Task: Find connections with filter location Hong Kong with filter topic #workwith filter profile language Potuguese with filter current company IndusInd Bank with filter school Rungta College of Engineering & Technology Kohka-Kurud Bhilai. with filter industry Taxi and Limousine Services with filter service category Bookkeeping with filter keywords title Marketing Communications Manager
Action: Mouse pressed left at (608, 80)
Screenshot: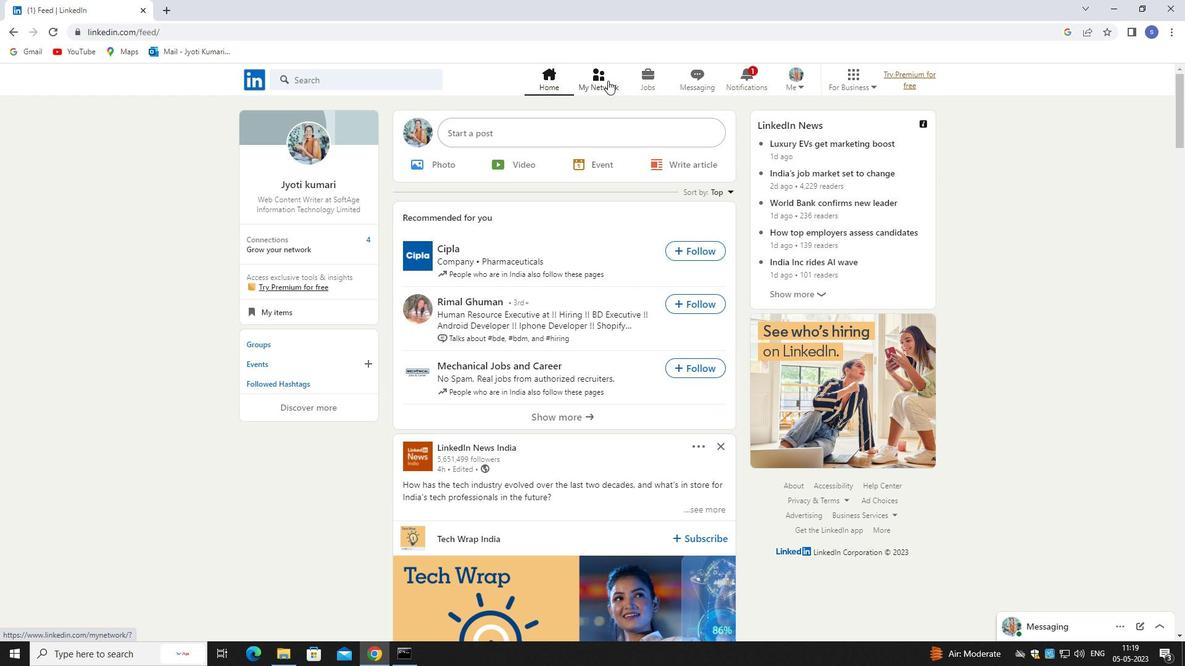 
Action: Mouse moved to (381, 141)
Screenshot: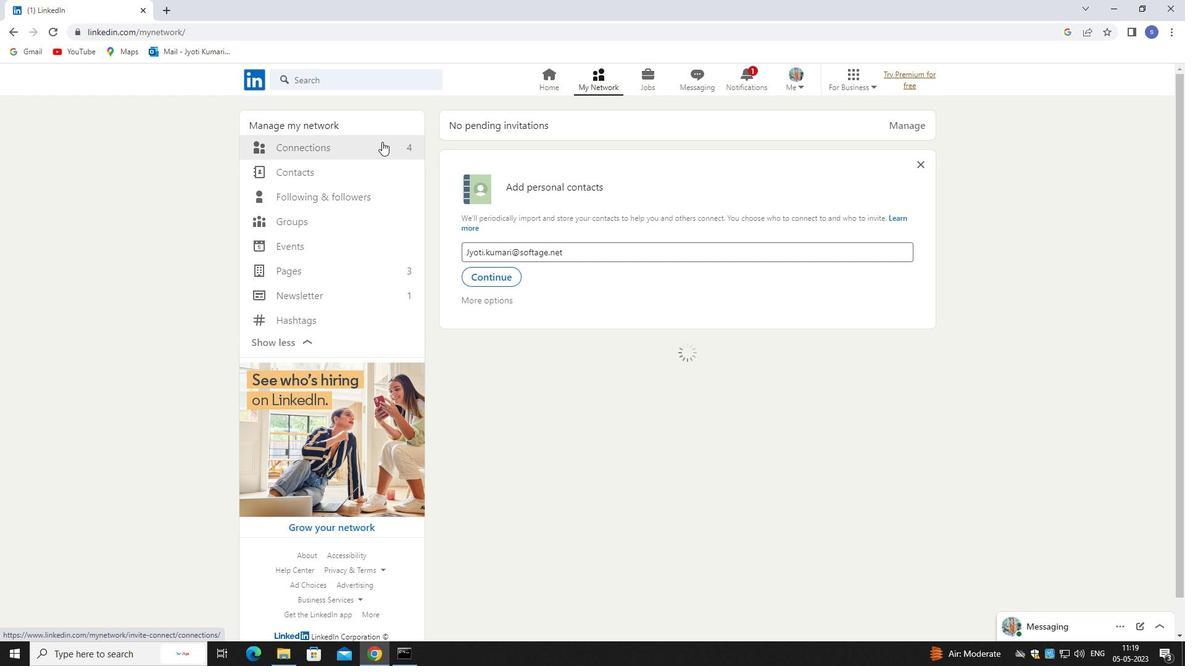 
Action: Mouse pressed left at (381, 141)
Screenshot: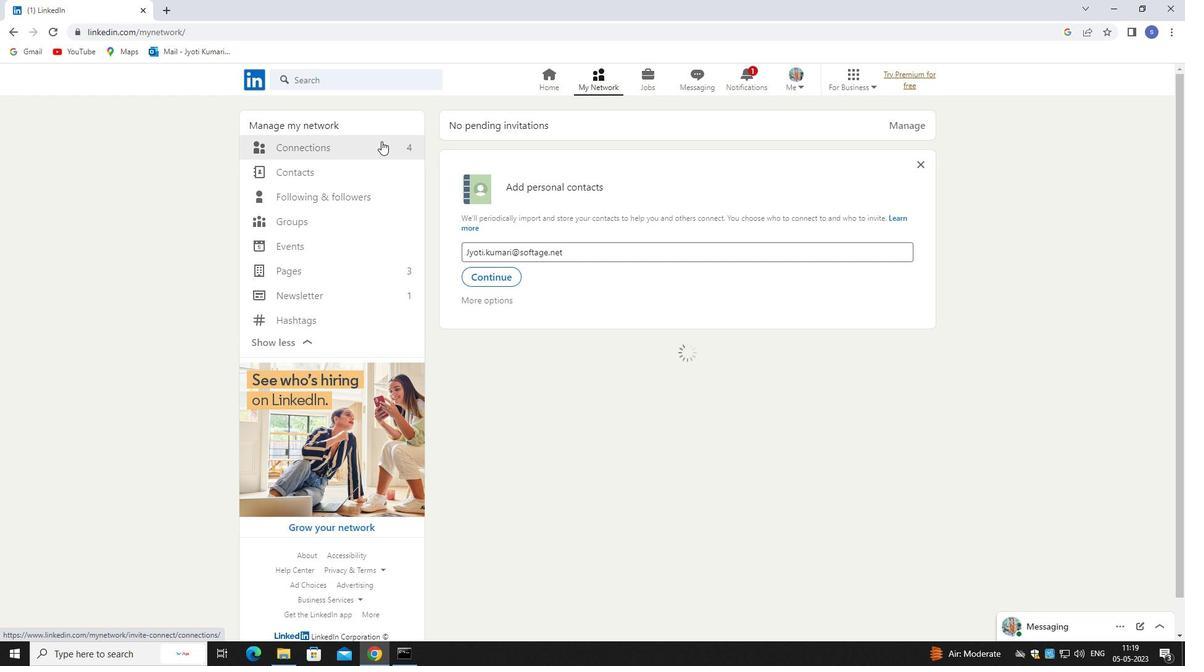 
Action: Mouse pressed left at (381, 141)
Screenshot: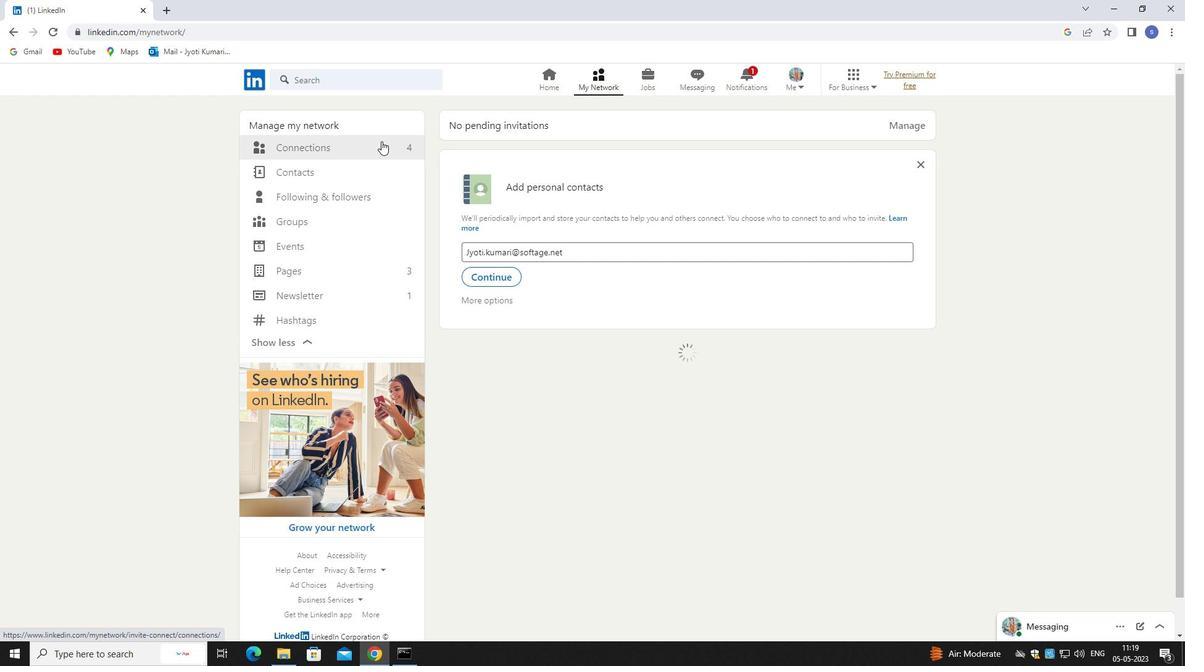 
Action: Mouse moved to (667, 150)
Screenshot: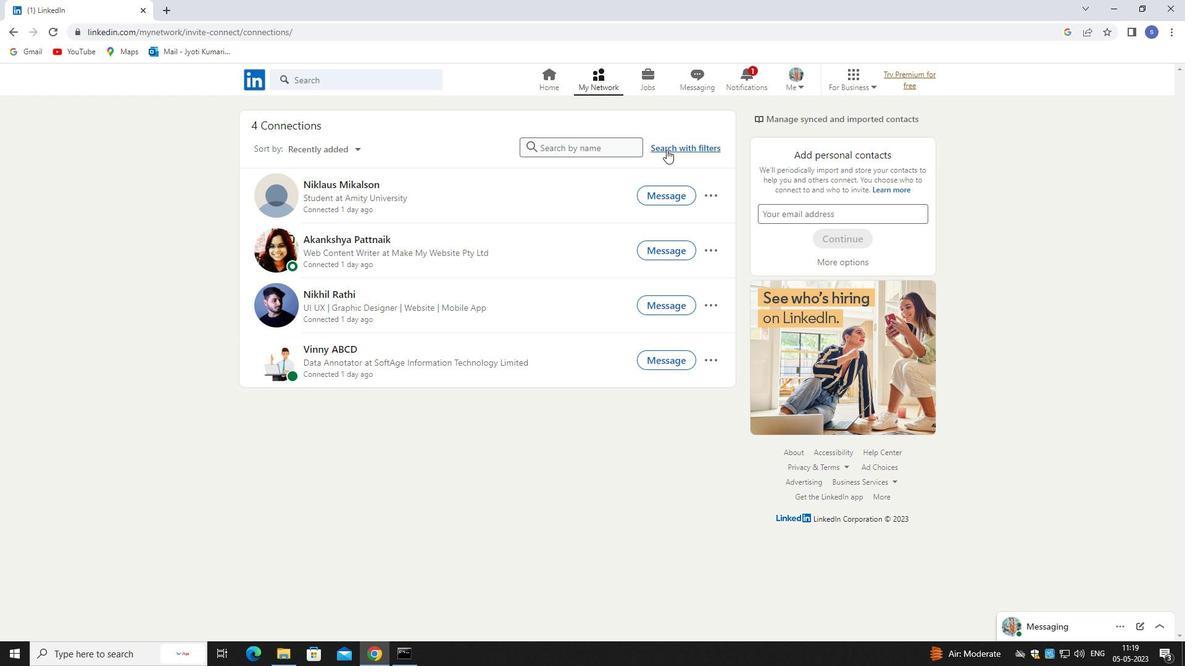 
Action: Mouse pressed left at (667, 150)
Screenshot: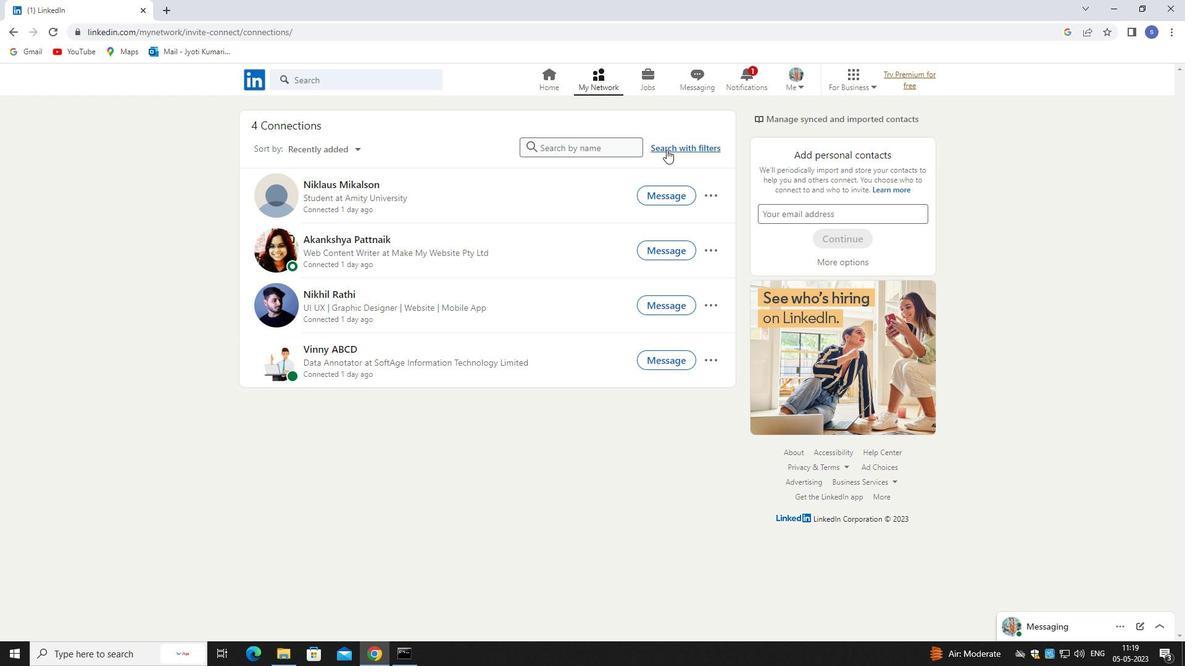 
Action: Mouse moved to (639, 113)
Screenshot: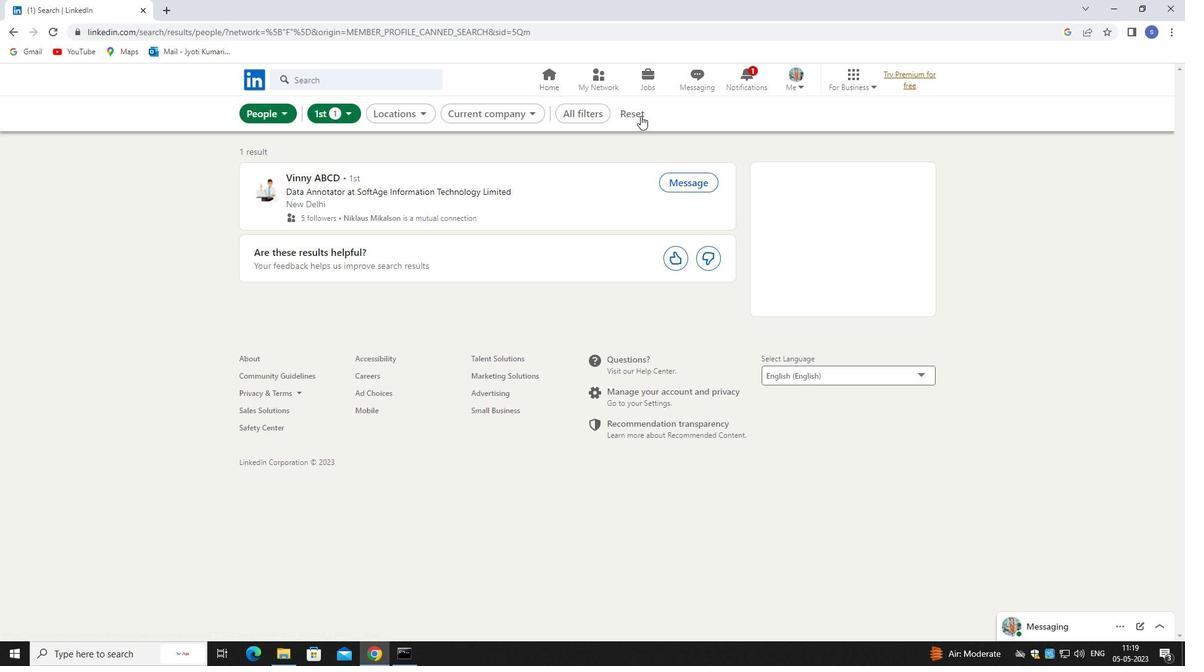 
Action: Mouse pressed left at (639, 113)
Screenshot: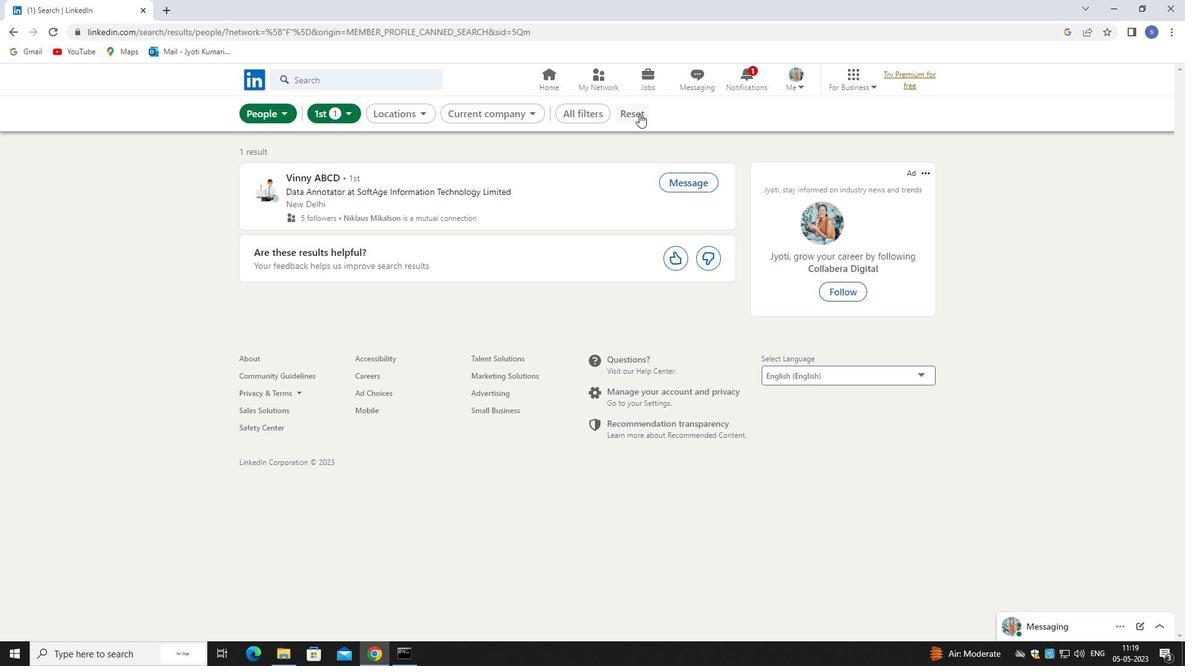 
Action: Mouse moved to (620, 113)
Screenshot: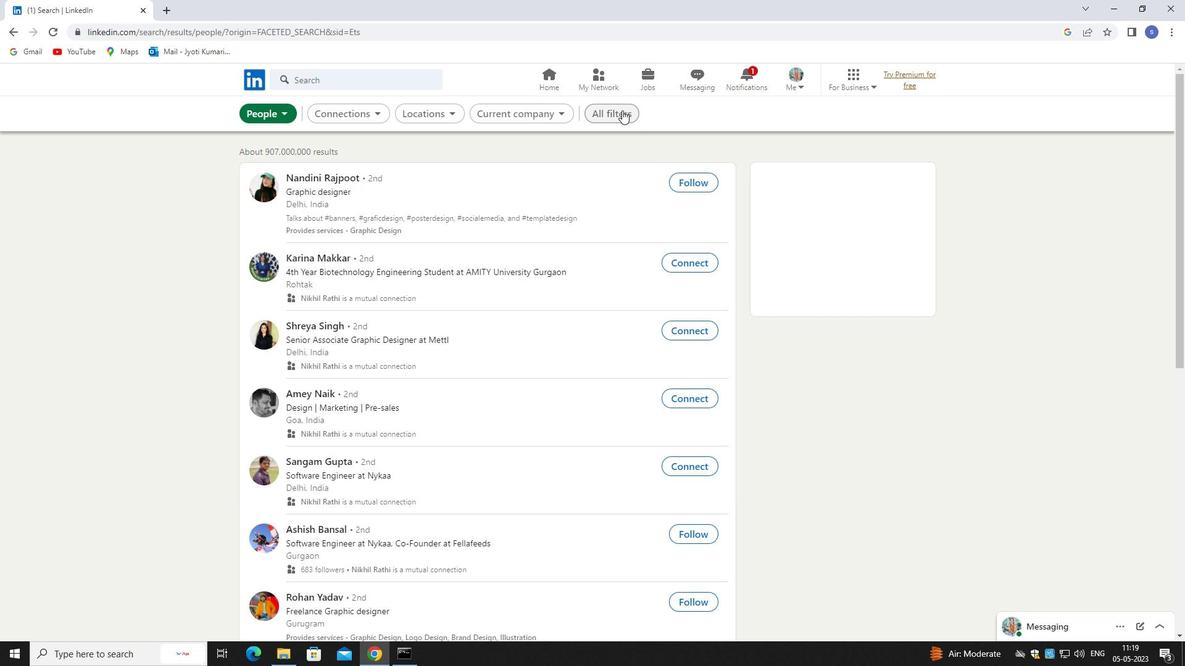 
Action: Mouse pressed left at (620, 113)
Screenshot: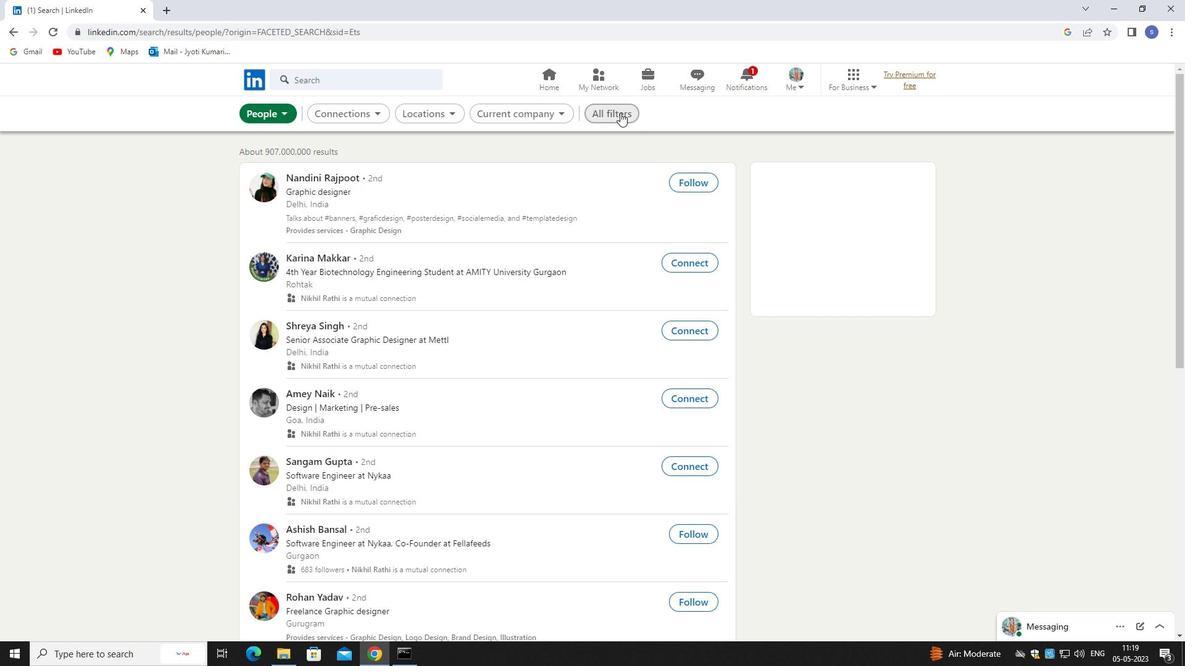 
Action: Mouse moved to (1065, 489)
Screenshot: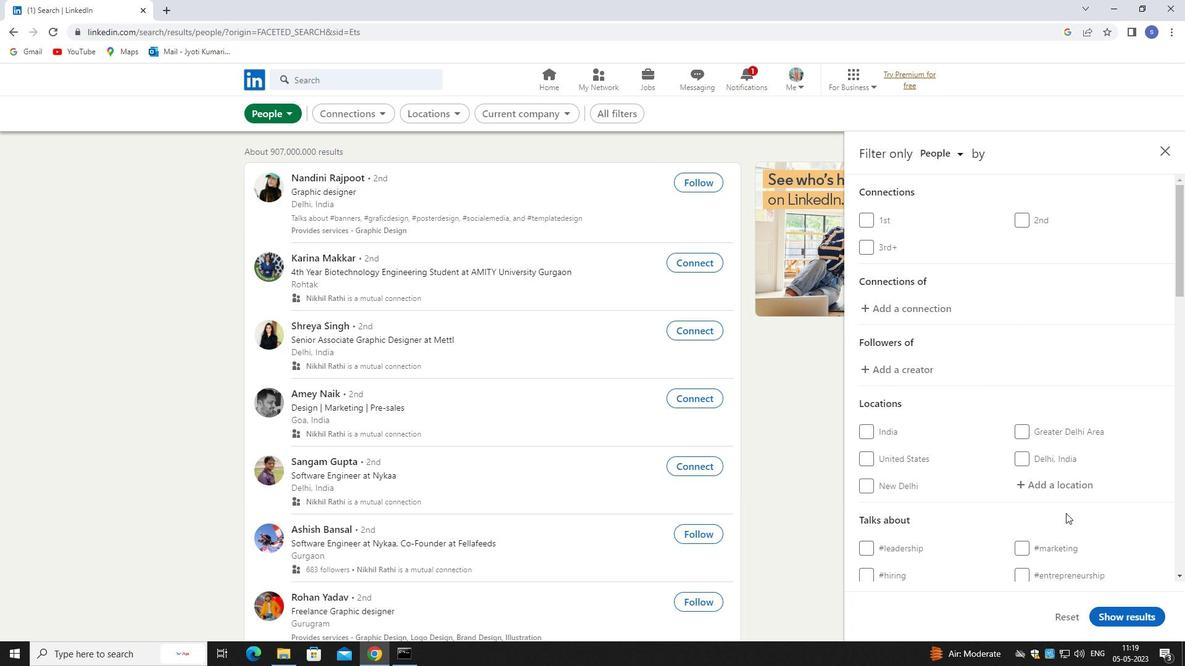 
Action: Mouse pressed left at (1065, 489)
Screenshot: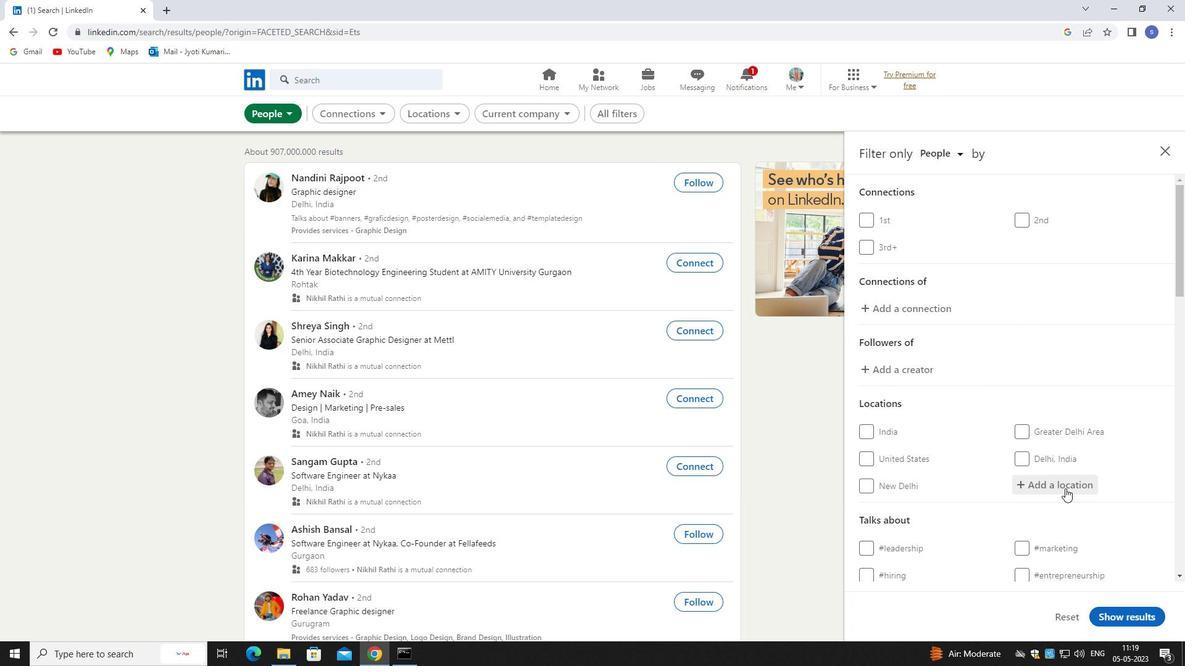 
Action: Key pressed hong
Screenshot: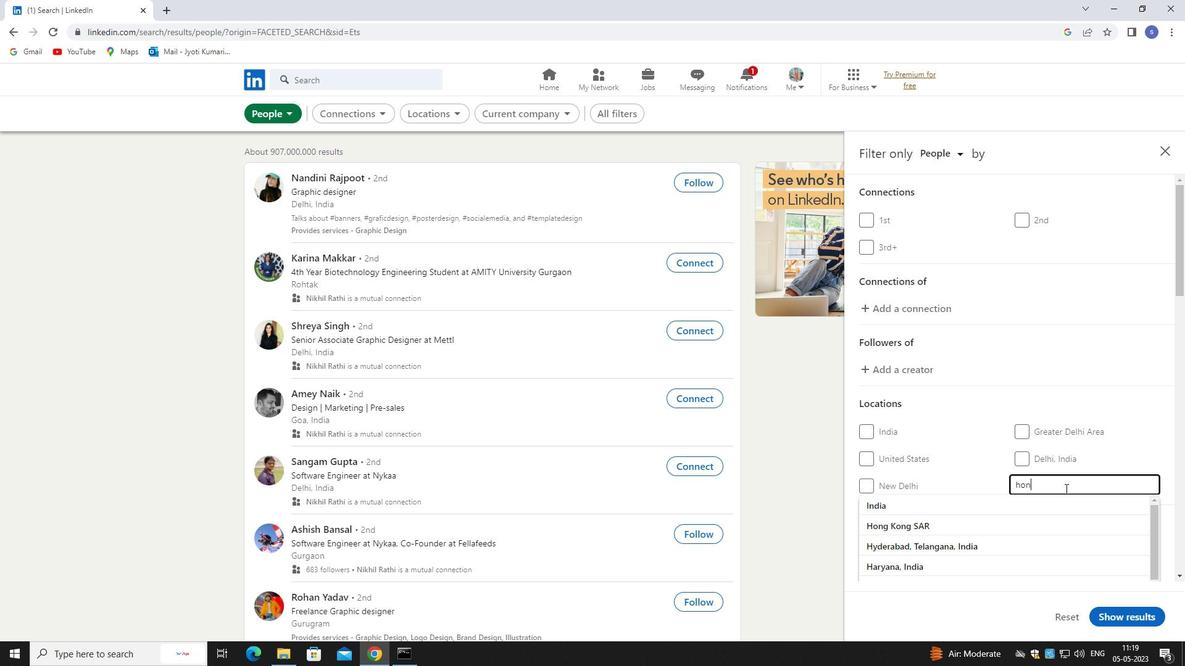 
Action: Mouse moved to (1059, 513)
Screenshot: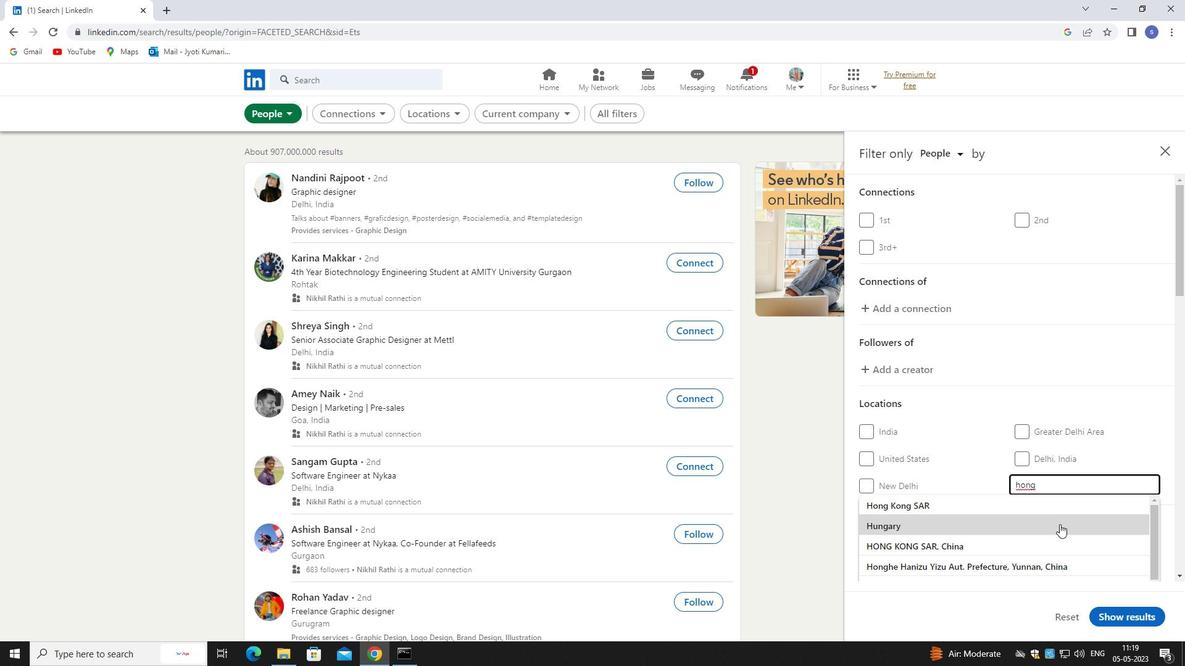 
Action: Mouse pressed left at (1059, 513)
Screenshot: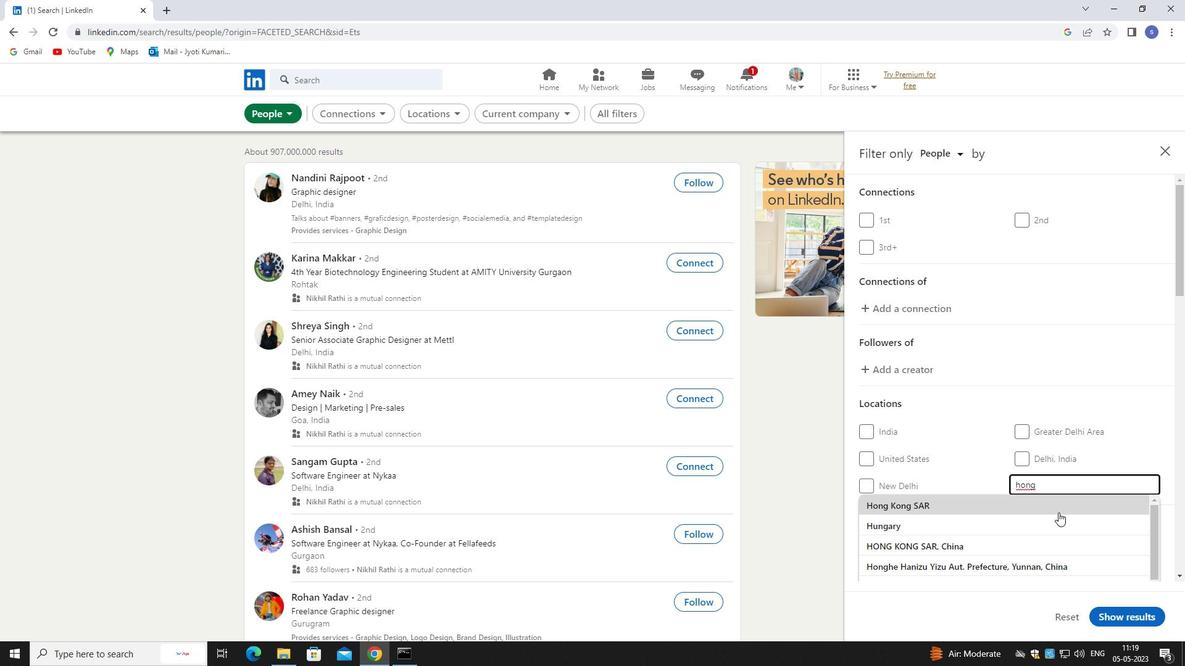 
Action: Mouse scrolled (1059, 512) with delta (0, 0)
Screenshot: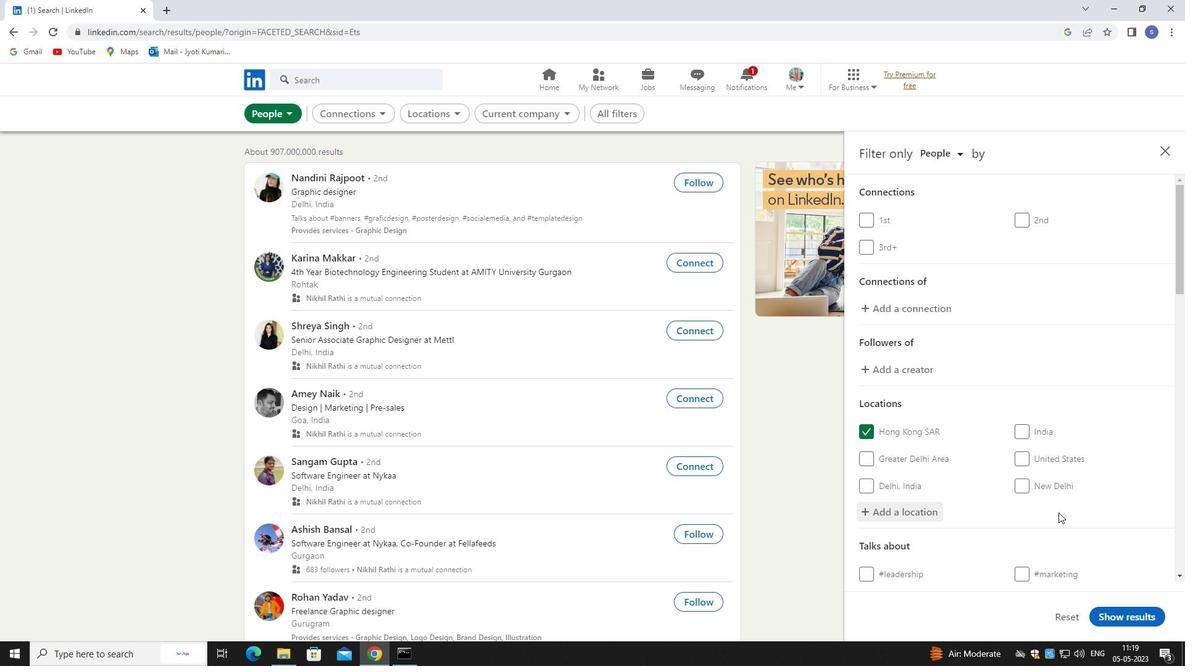 
Action: Mouse moved to (1059, 512)
Screenshot: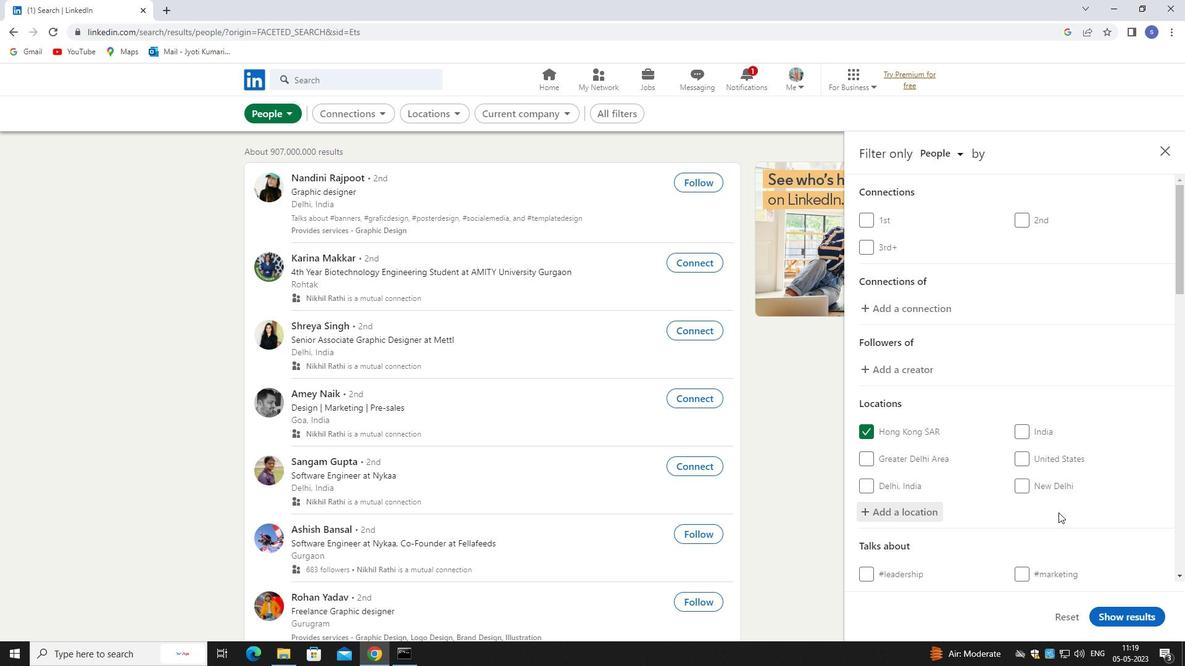 
Action: Mouse scrolled (1059, 511) with delta (0, 0)
Screenshot: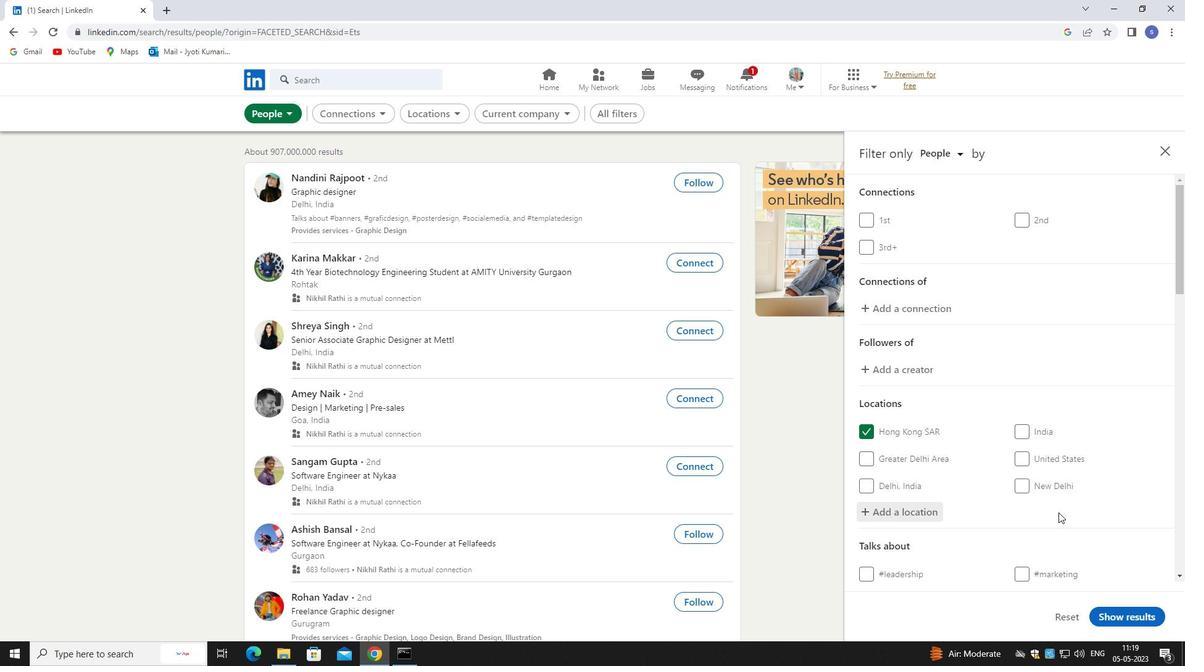 
Action: Mouse scrolled (1059, 511) with delta (0, 0)
Screenshot: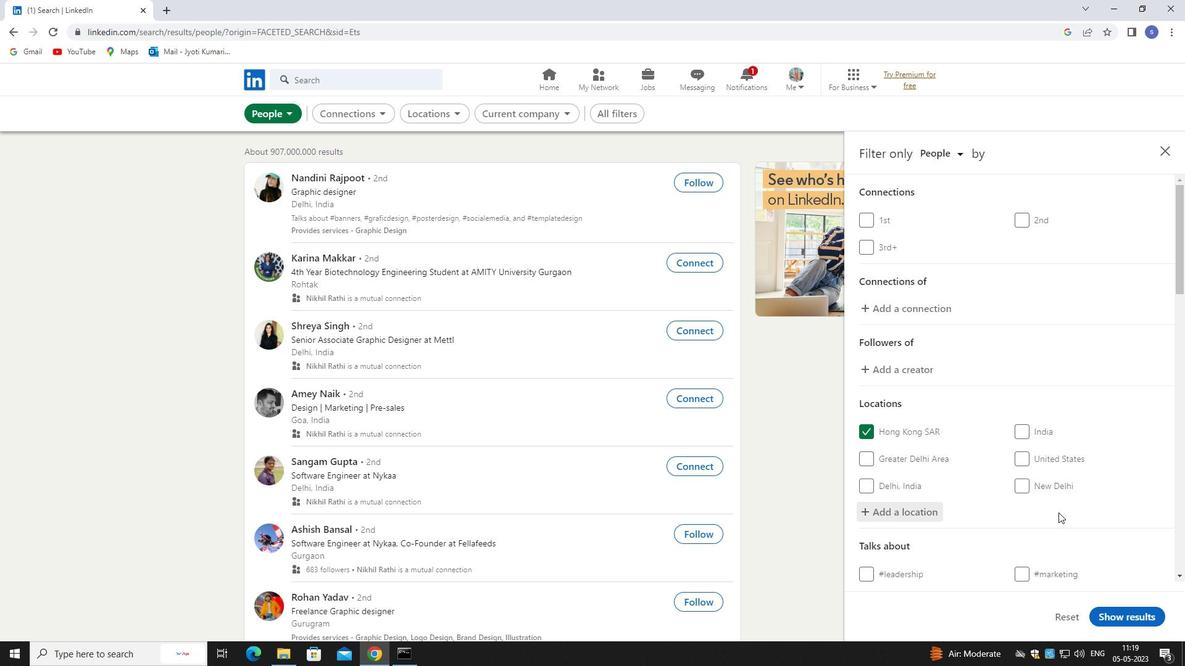 
Action: Mouse moved to (1048, 443)
Screenshot: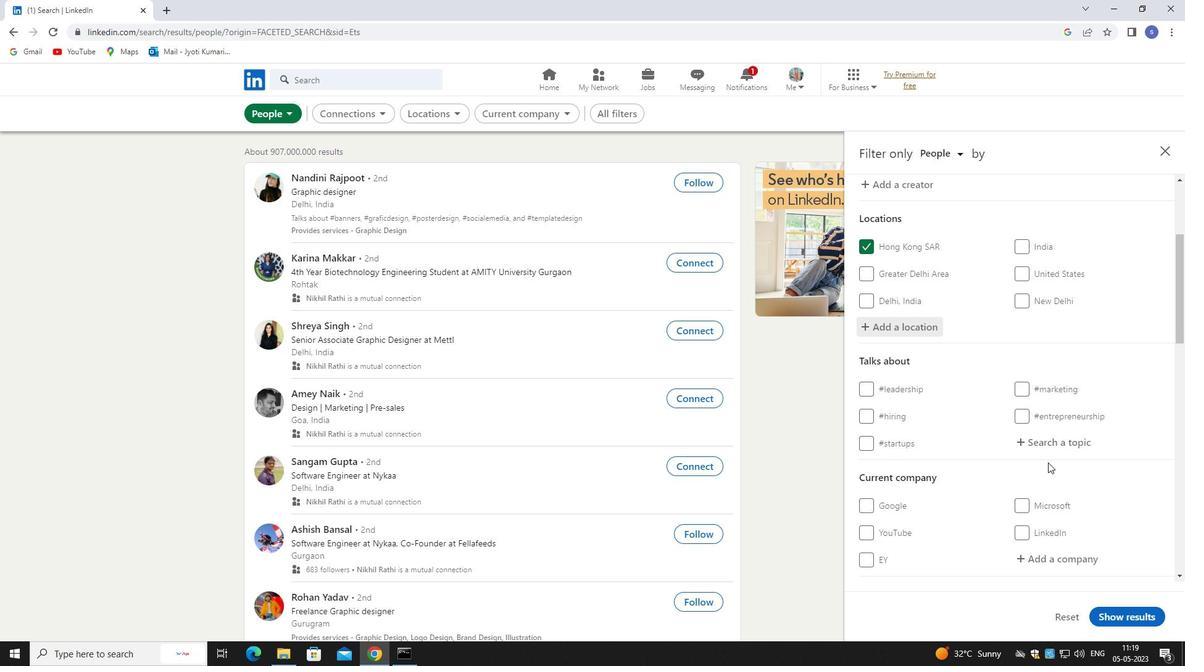 
Action: Mouse pressed left at (1048, 443)
Screenshot: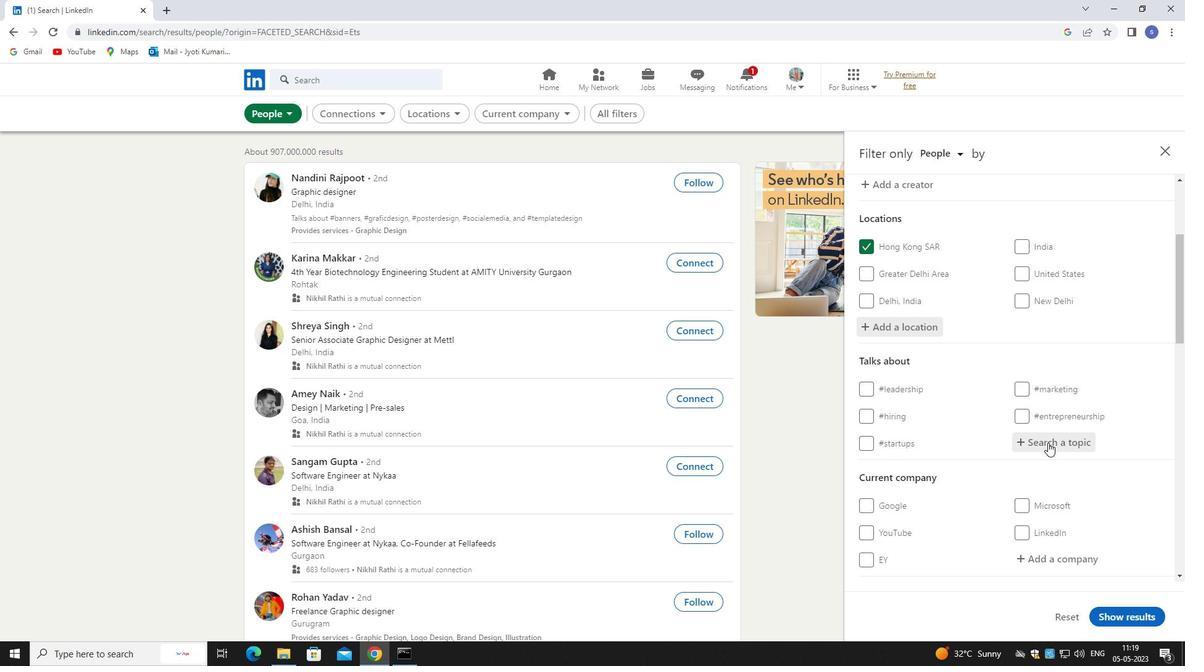 
Action: Key pressed workk
Screenshot: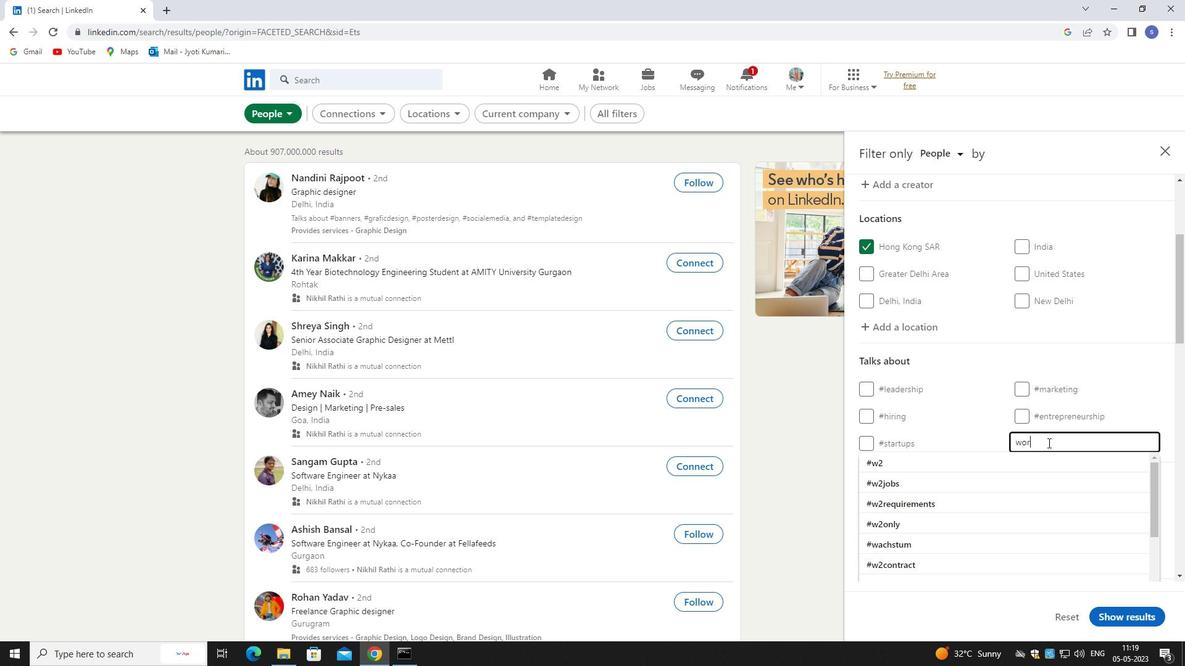 
Action: Mouse moved to (1048, 447)
Screenshot: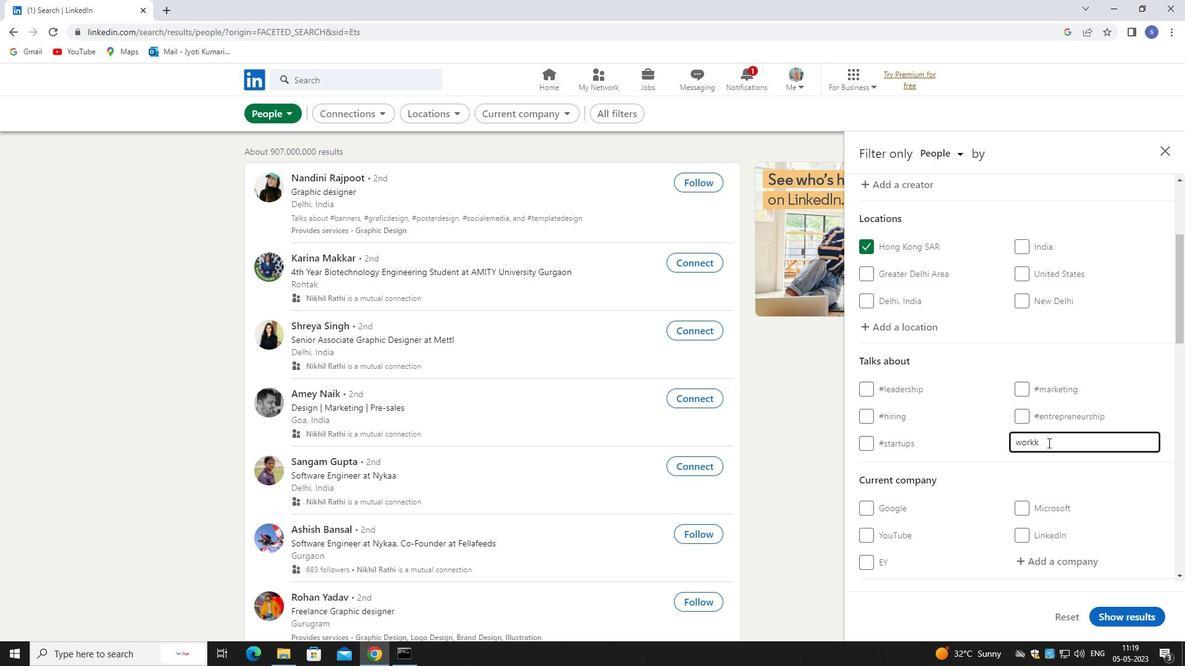 
Action: Key pressed <Key.backspace>
Screenshot: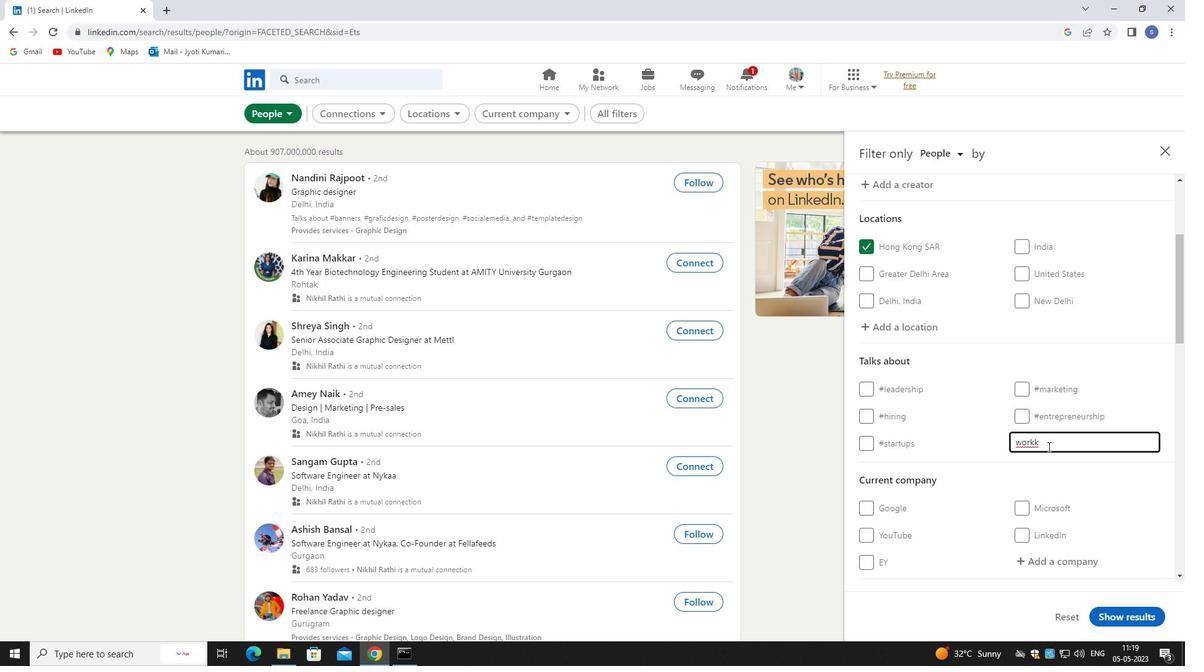 
Action: Mouse moved to (1048, 460)
Screenshot: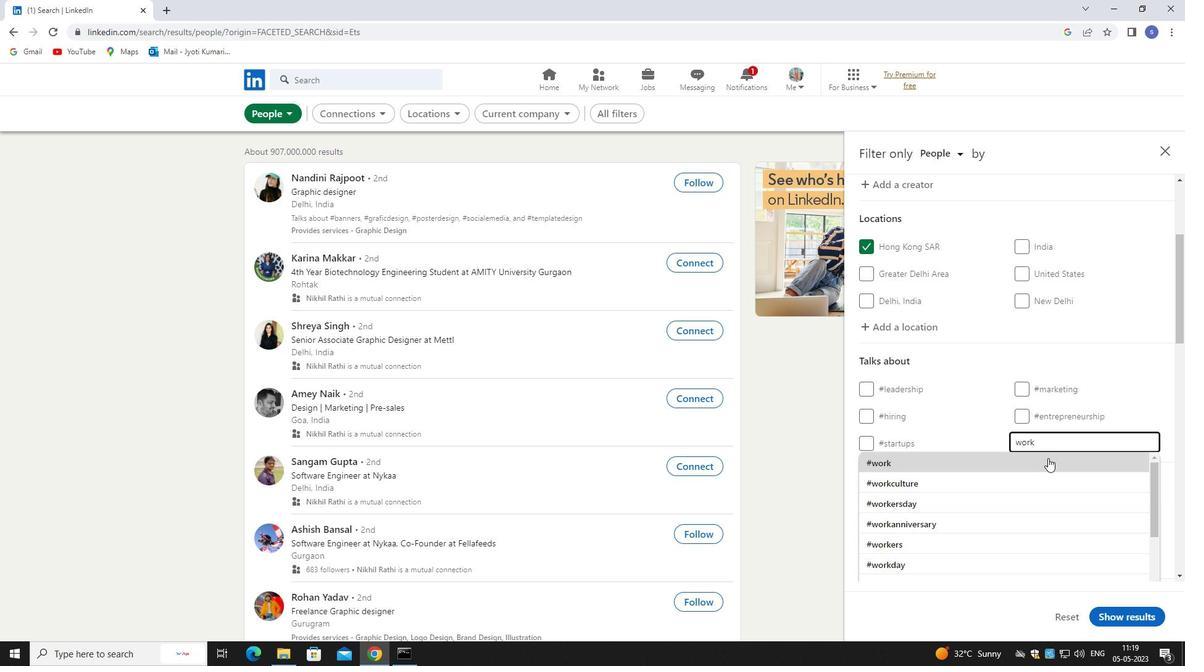 
Action: Mouse pressed left at (1048, 460)
Screenshot: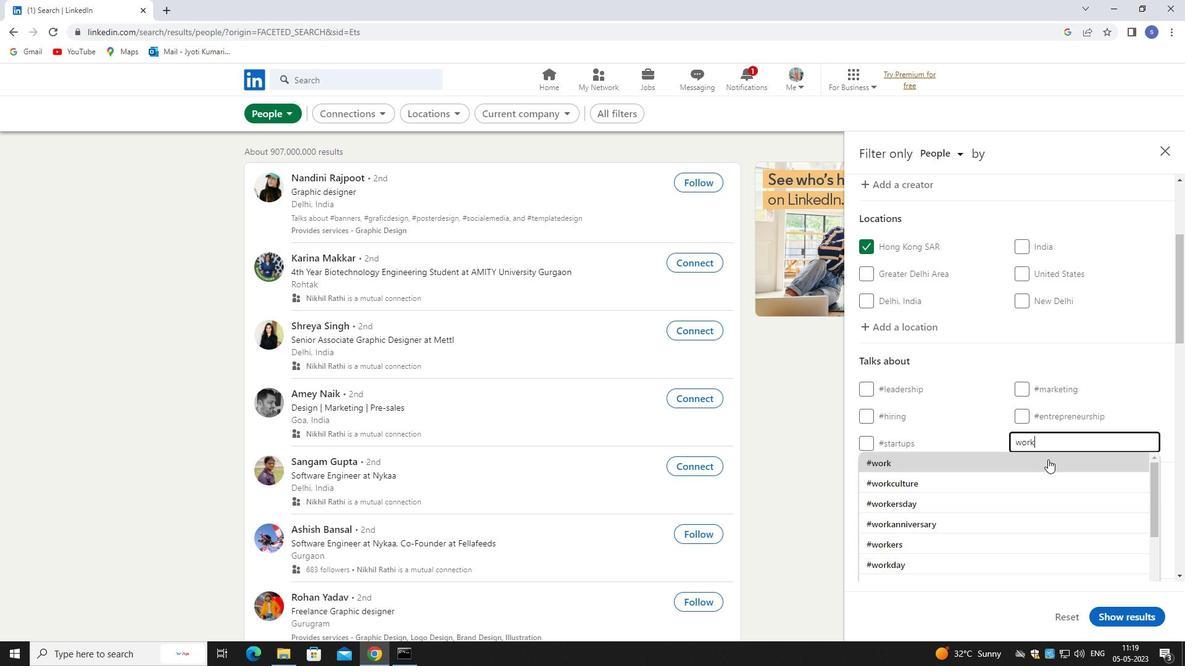 
Action: Mouse scrolled (1048, 459) with delta (0, 0)
Screenshot: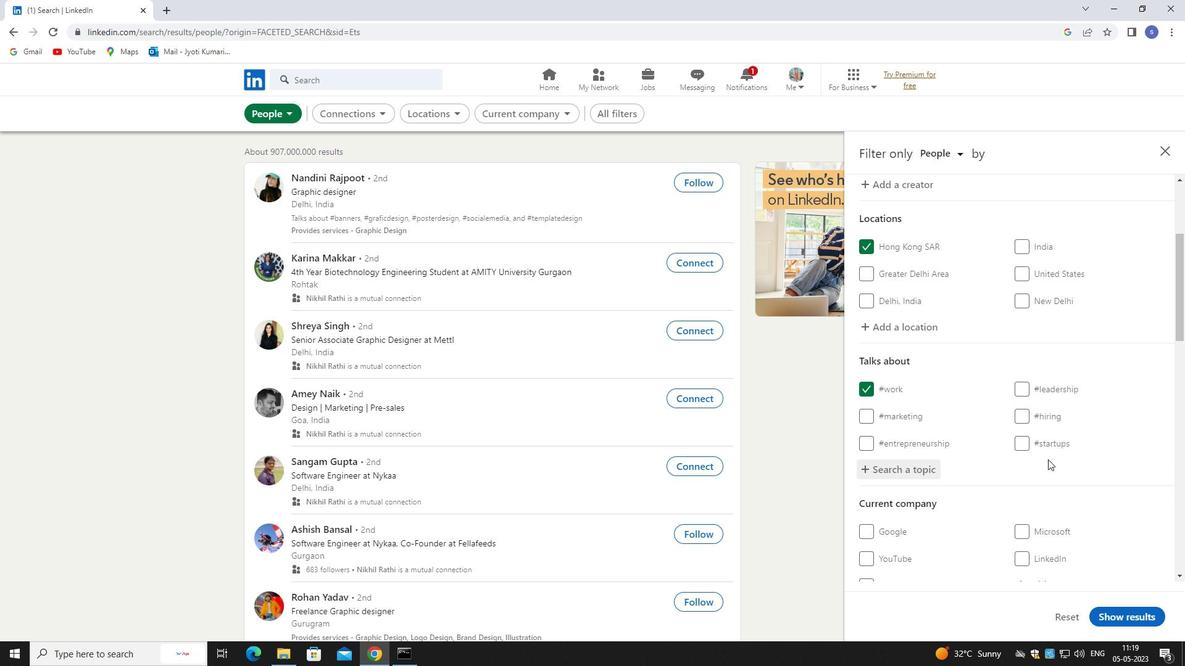 
Action: Mouse scrolled (1048, 459) with delta (0, 0)
Screenshot: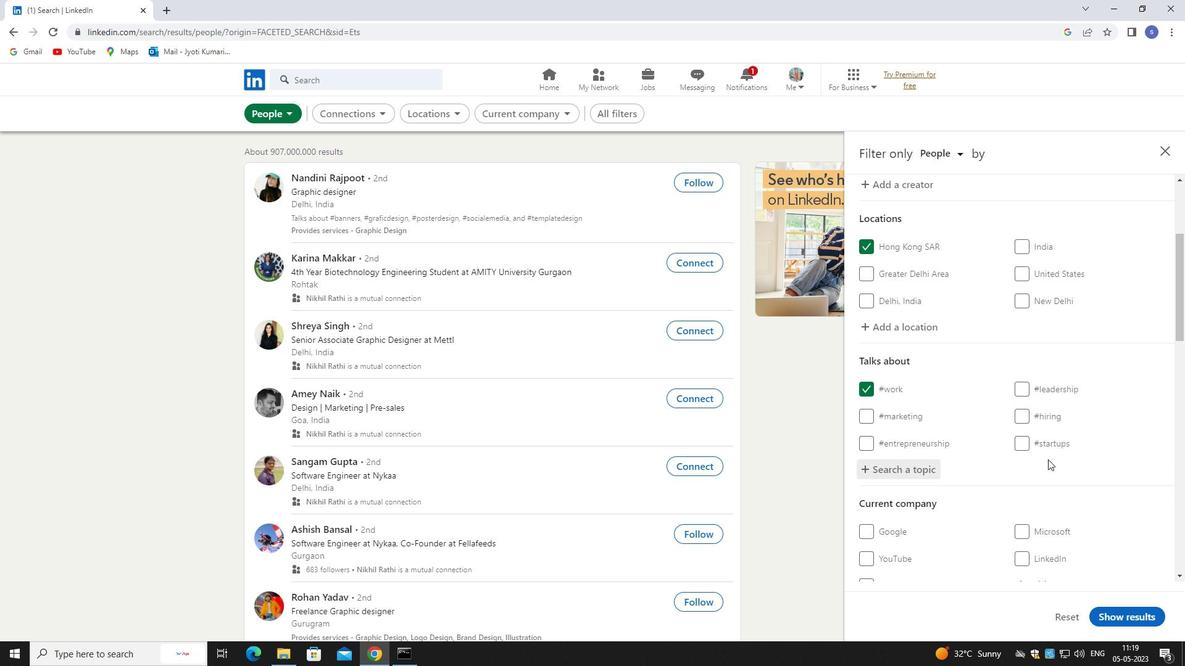 
Action: Mouse scrolled (1048, 459) with delta (0, 0)
Screenshot: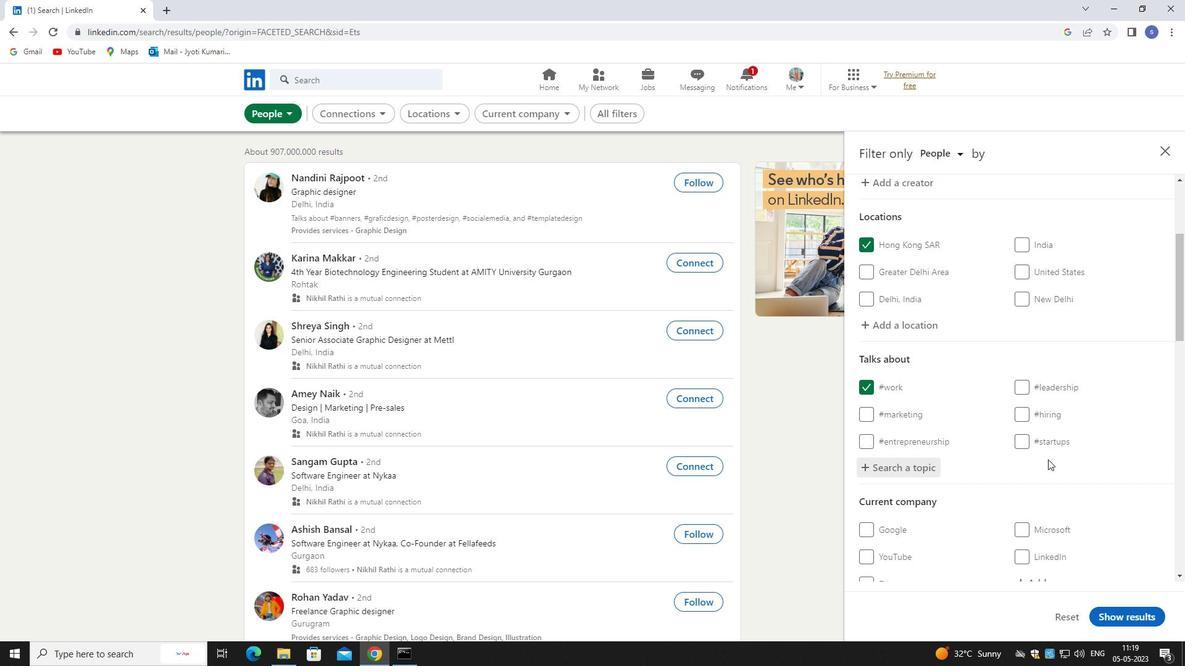 
Action: Mouse moved to (1046, 400)
Screenshot: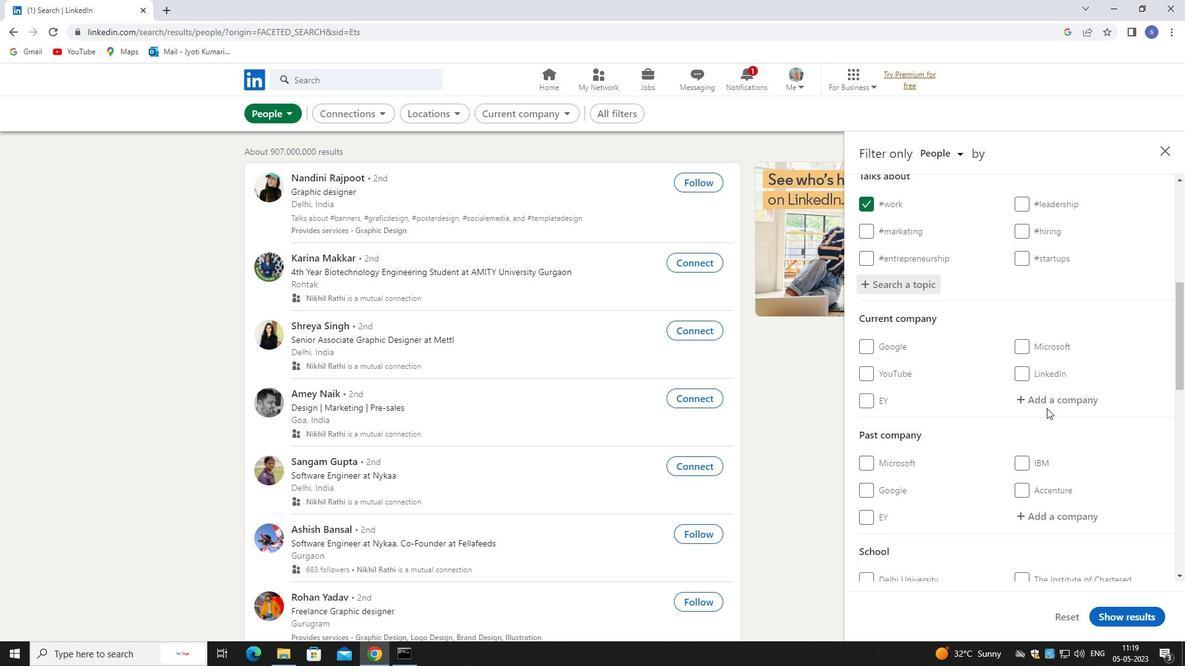 
Action: Mouse pressed left at (1046, 400)
Screenshot: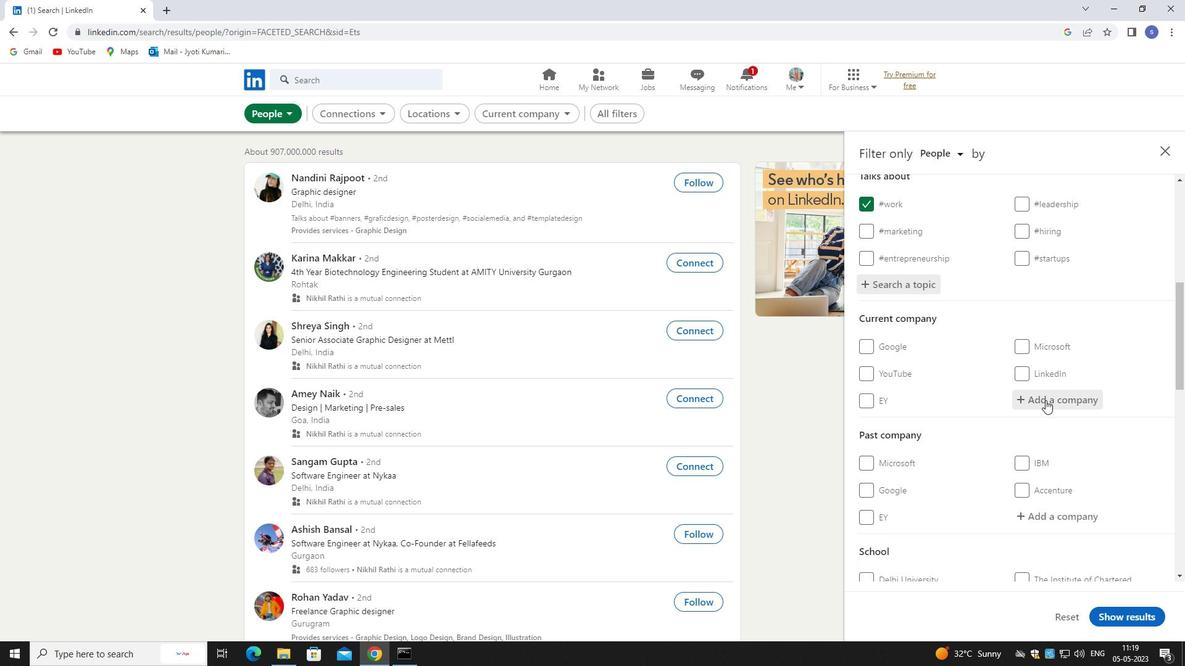 
Action: Mouse moved to (1046, 400)
Screenshot: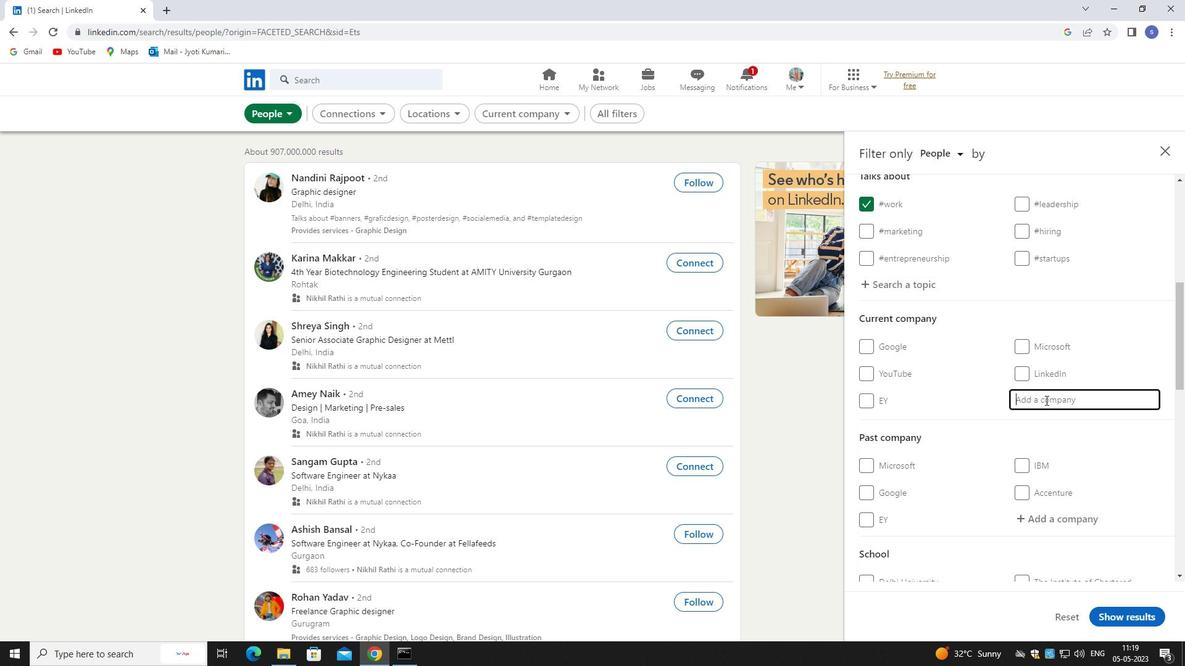 
Action: Key pressed indusl
Screenshot: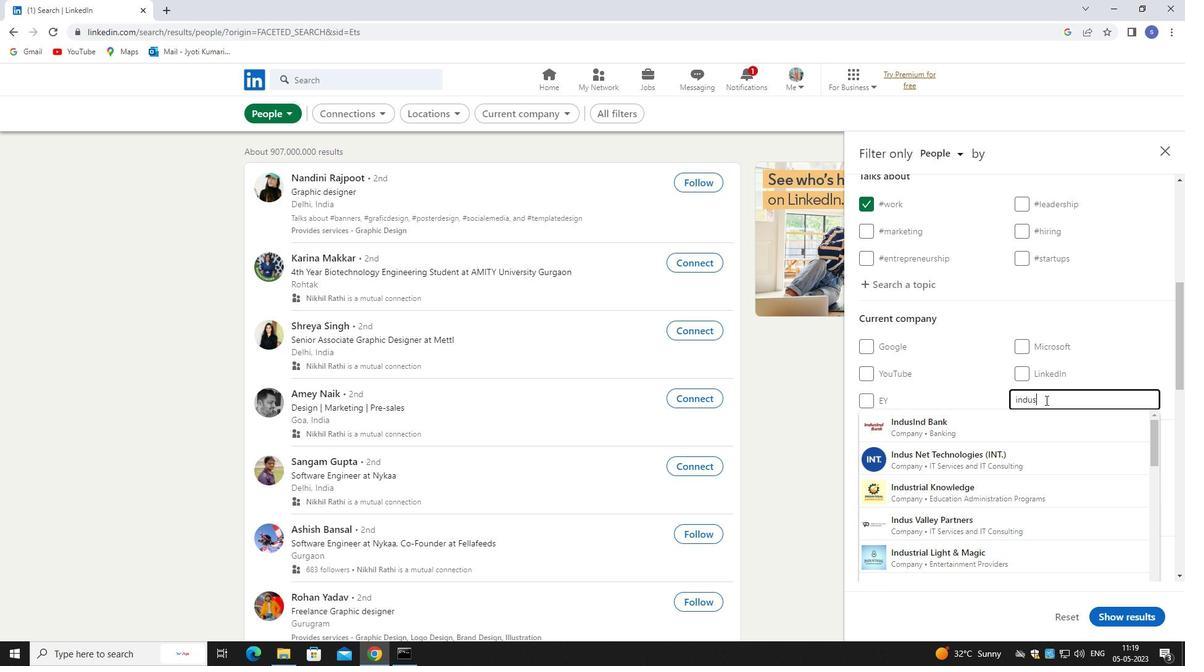 
Action: Mouse moved to (1018, 552)
Screenshot: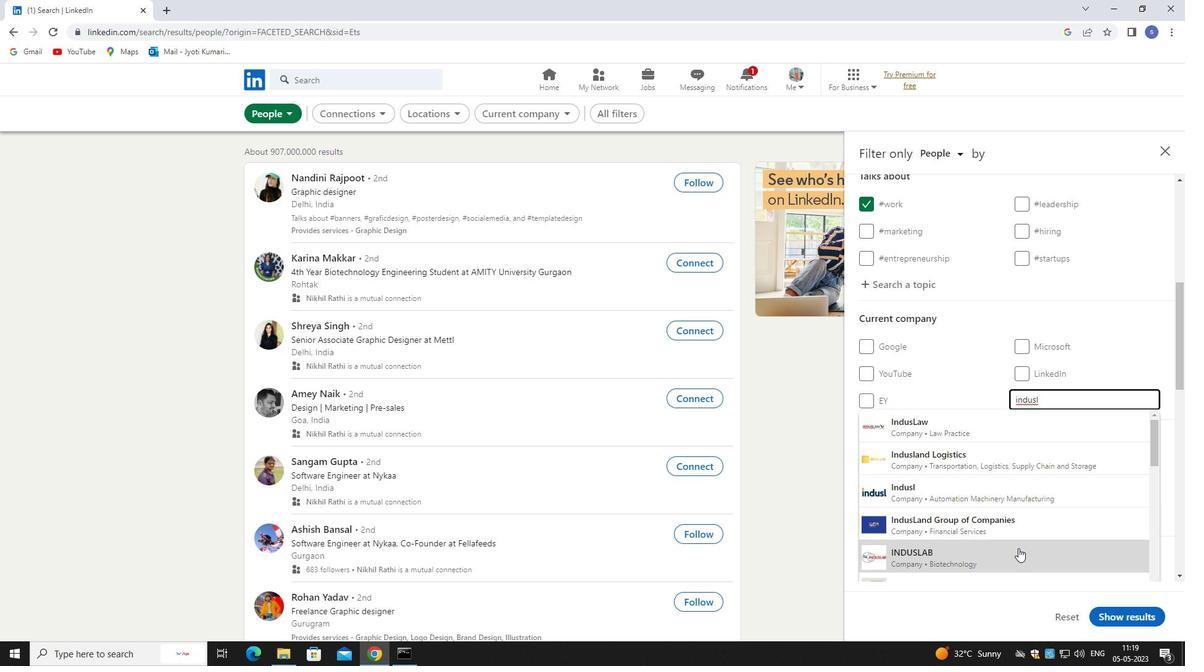 
Action: Mouse pressed left at (1018, 552)
Screenshot: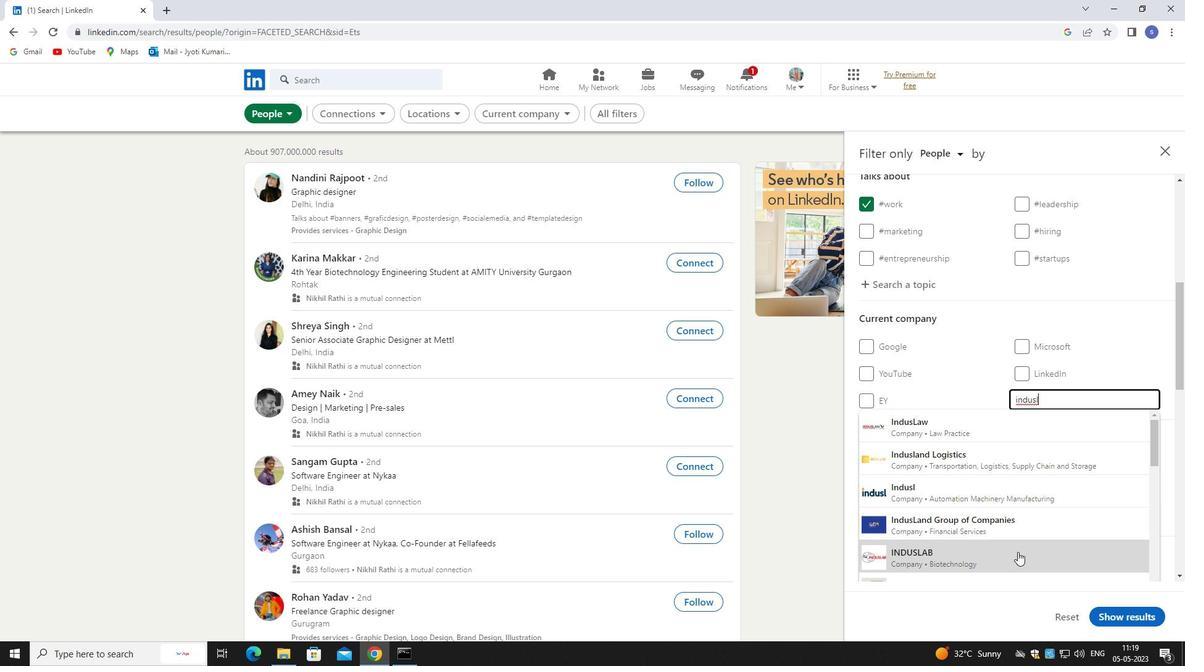 
Action: Mouse moved to (1009, 479)
Screenshot: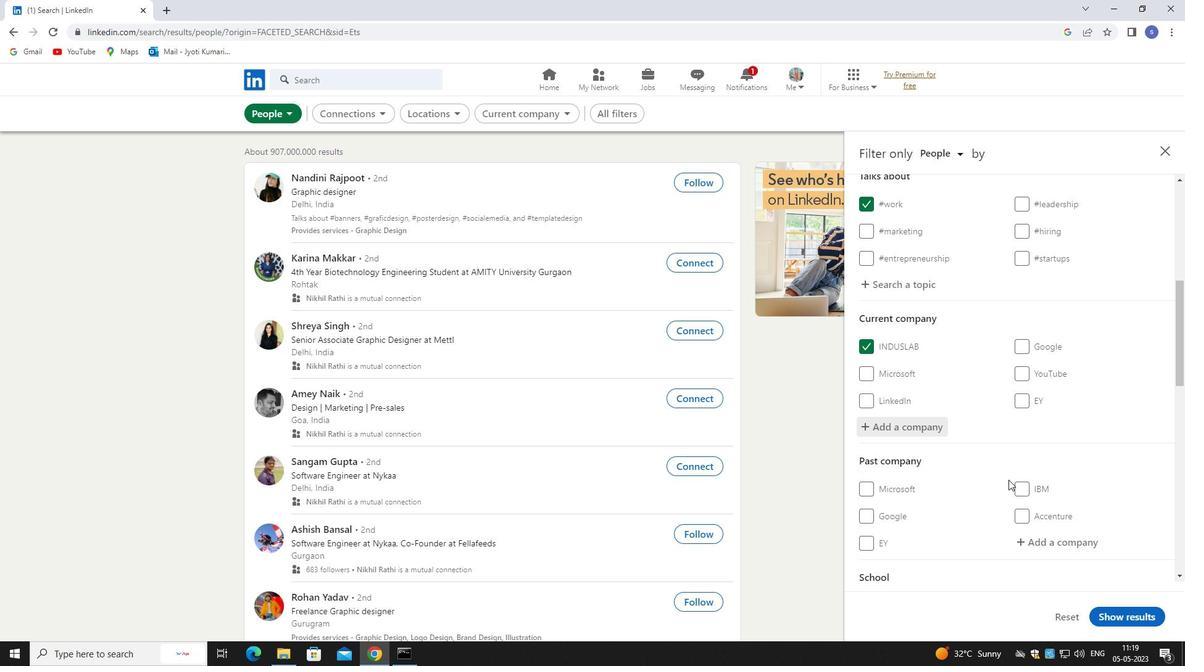 
Action: Mouse scrolled (1009, 479) with delta (0, 0)
Screenshot: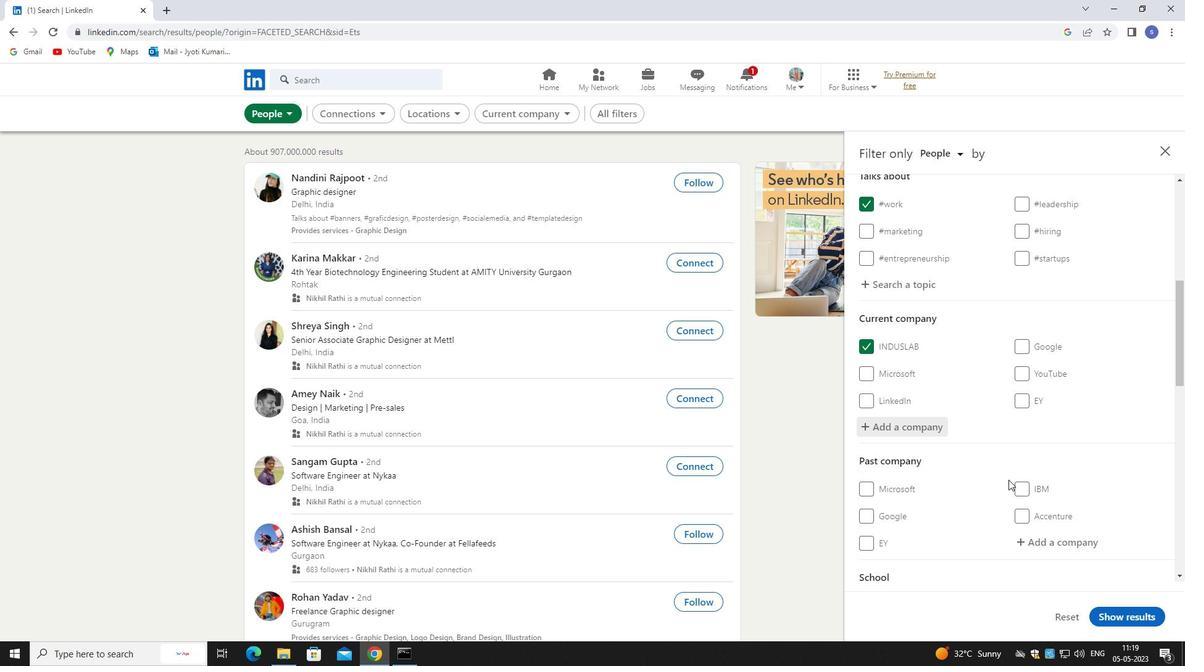 
Action: Mouse moved to (1009, 481)
Screenshot: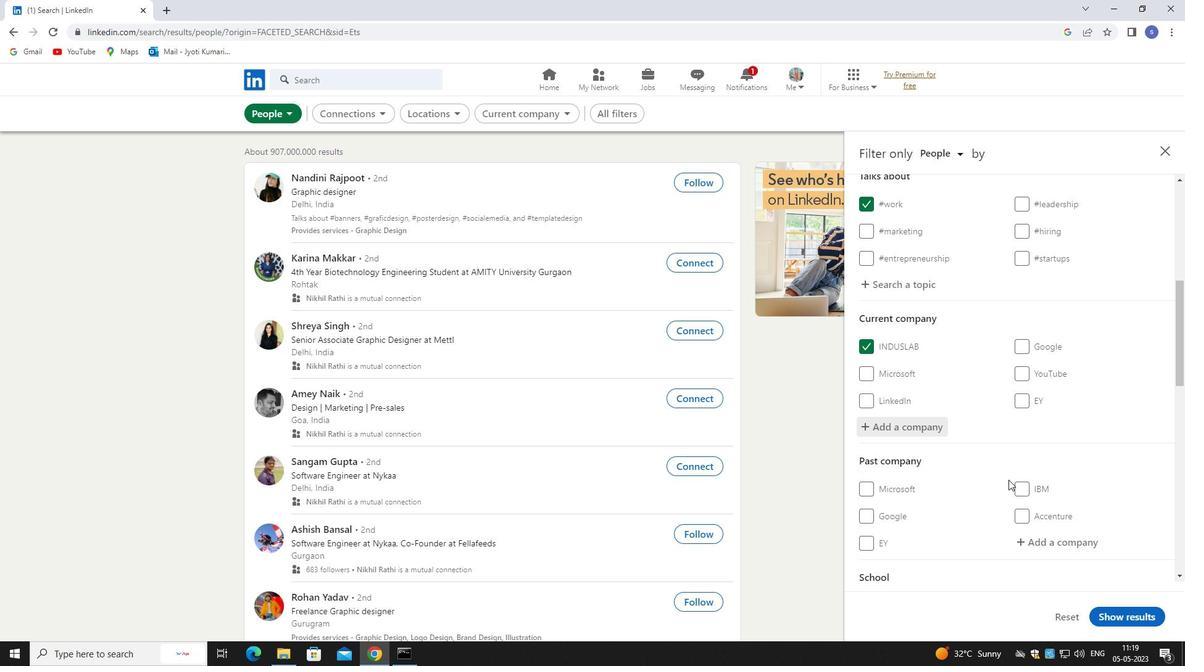 
Action: Mouse scrolled (1009, 480) with delta (0, 0)
Screenshot: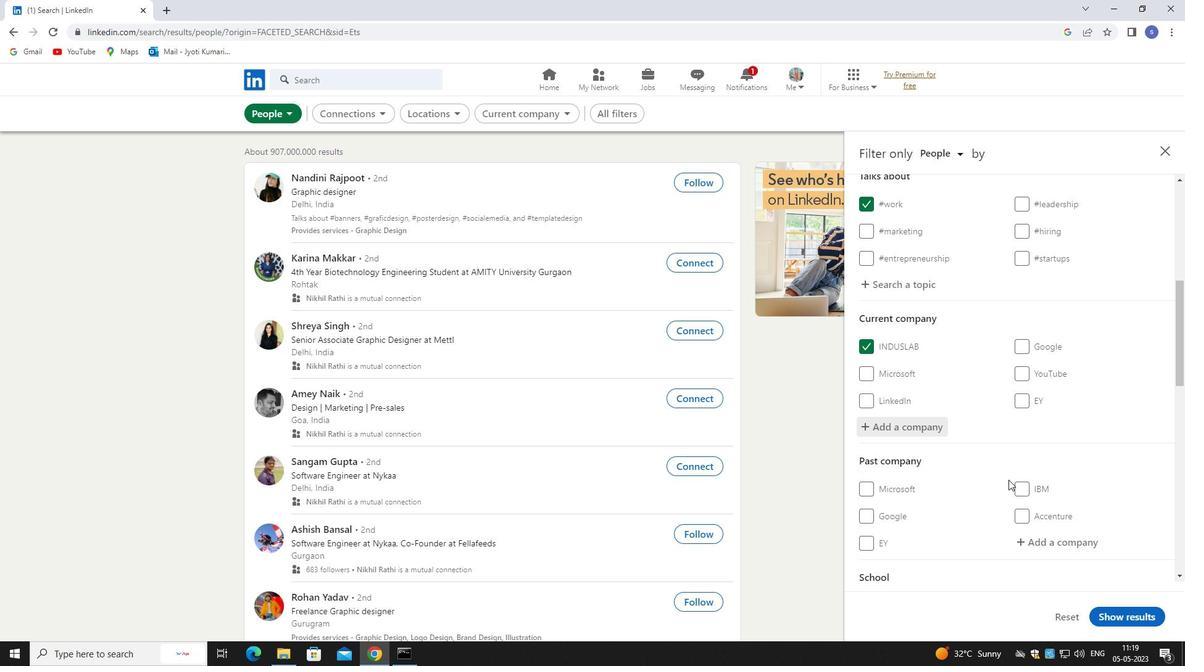 
Action: Mouse moved to (1043, 439)
Screenshot: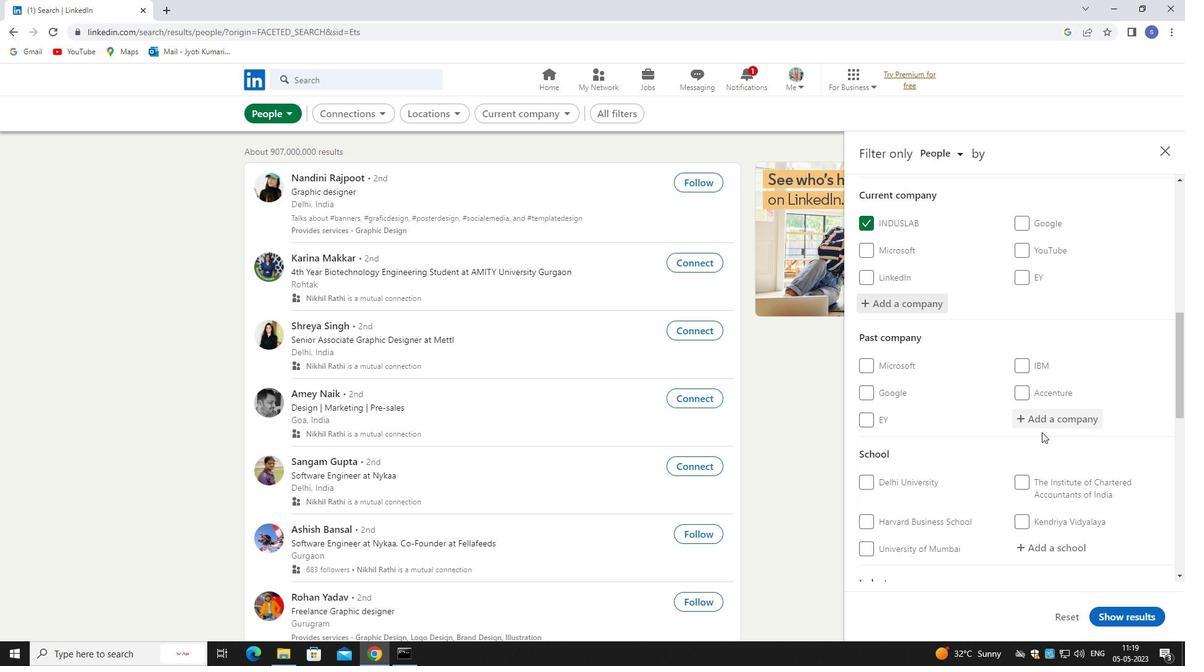 
Action: Mouse scrolled (1043, 438) with delta (0, 0)
Screenshot: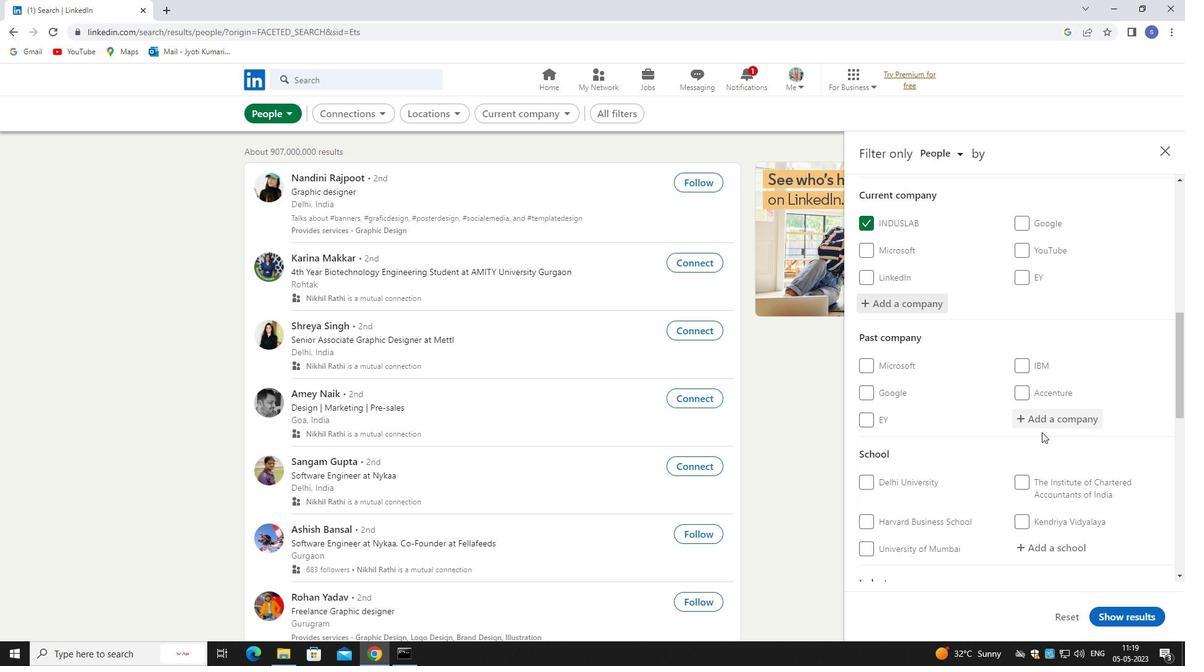 
Action: Mouse moved to (1043, 440)
Screenshot: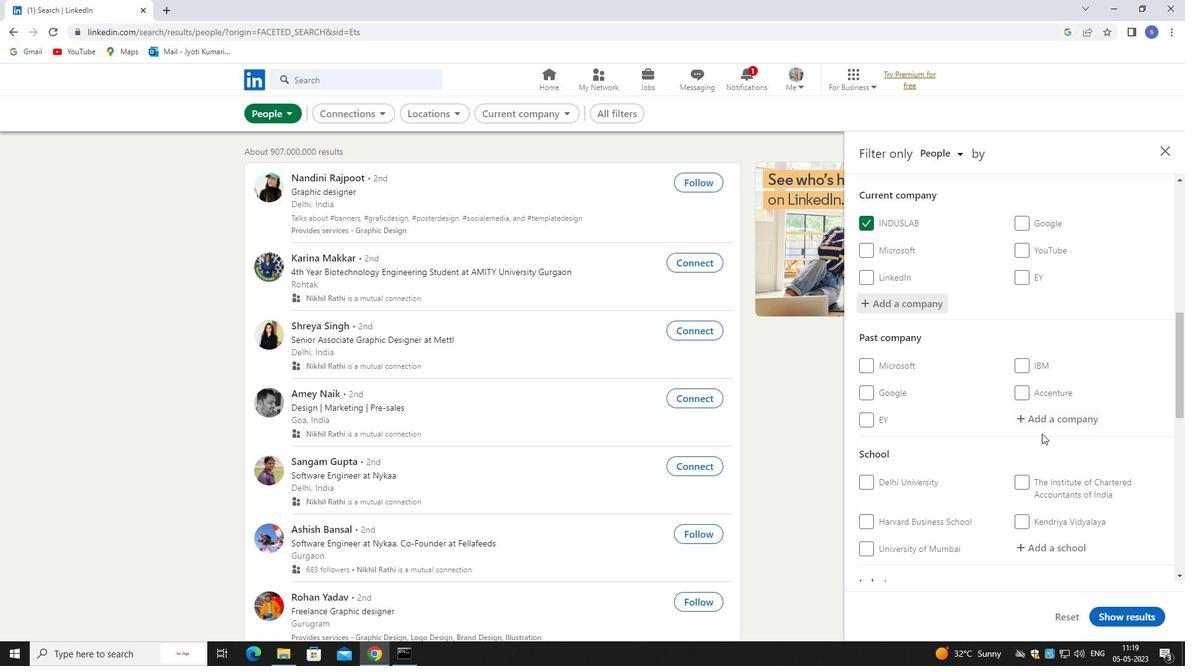 
Action: Mouse scrolled (1043, 439) with delta (0, 0)
Screenshot: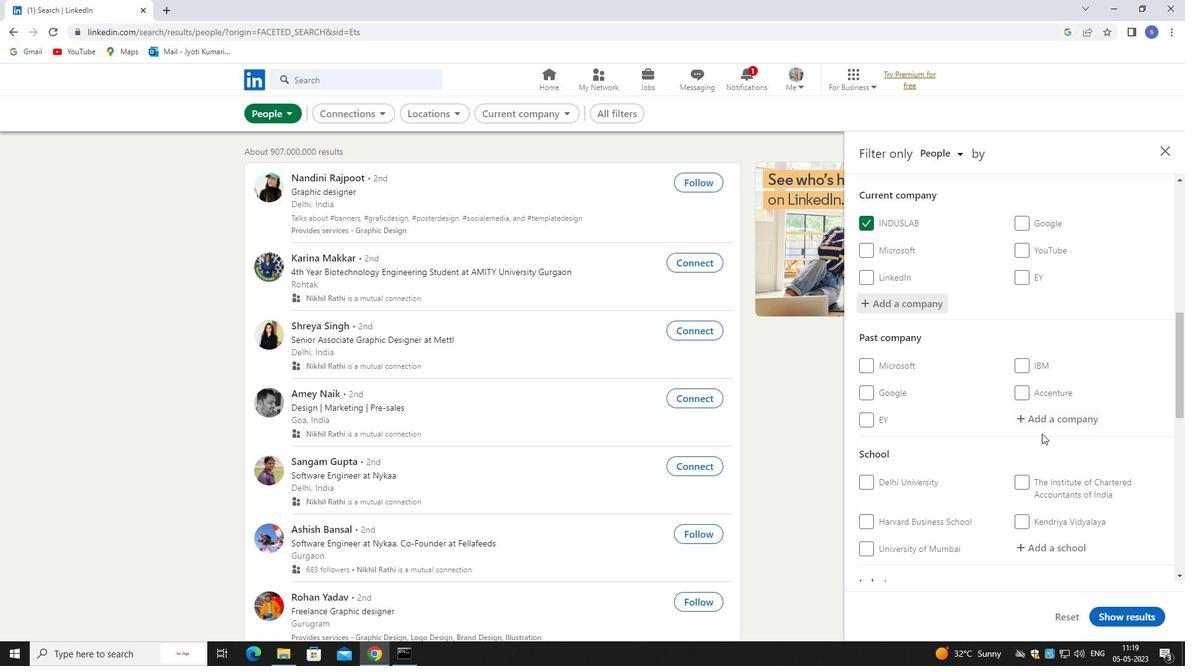 
Action: Mouse moved to (1043, 441)
Screenshot: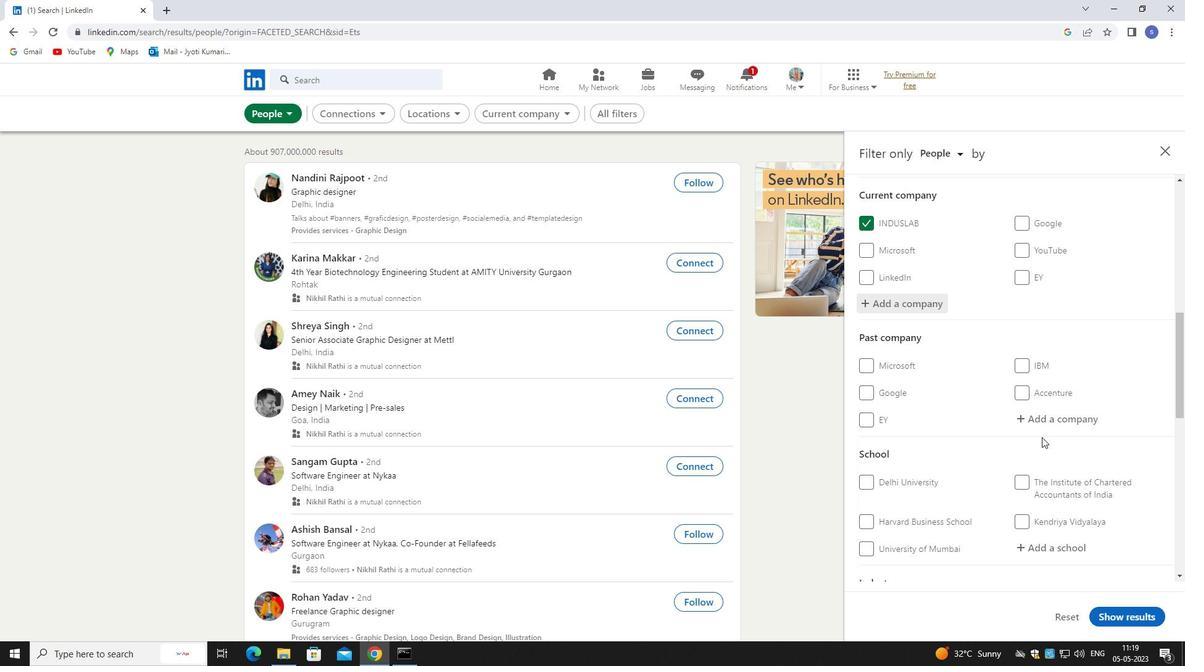 
Action: Mouse scrolled (1043, 440) with delta (0, 0)
Screenshot: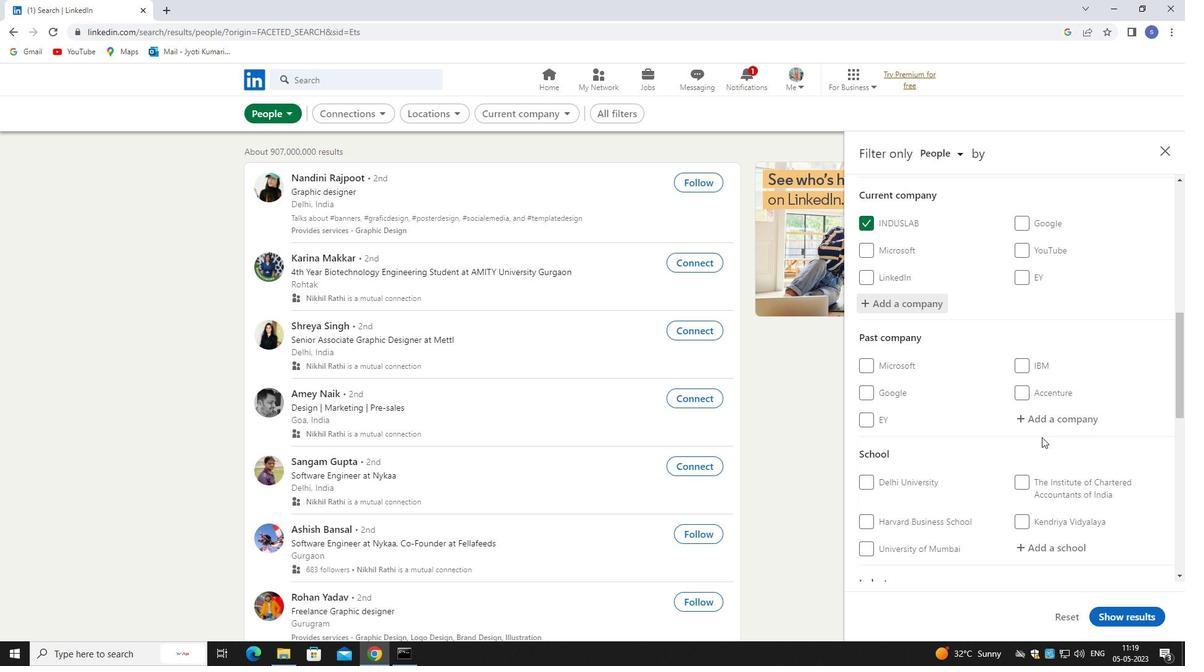 
Action: Mouse moved to (1051, 363)
Screenshot: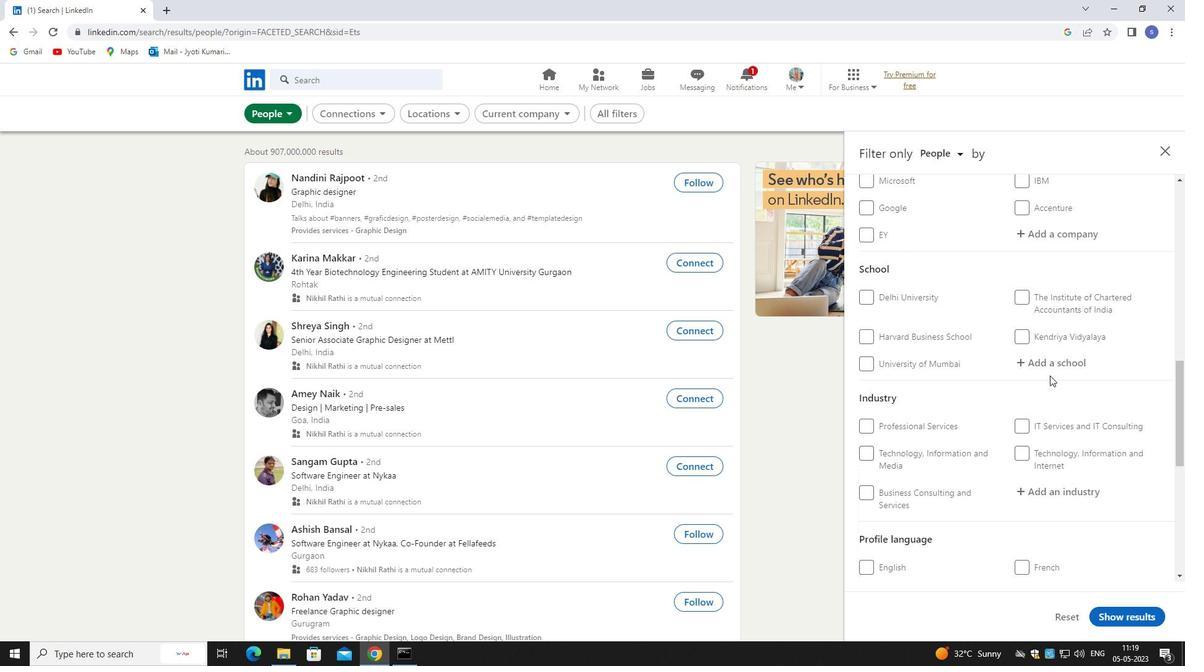 
Action: Mouse pressed left at (1051, 363)
Screenshot: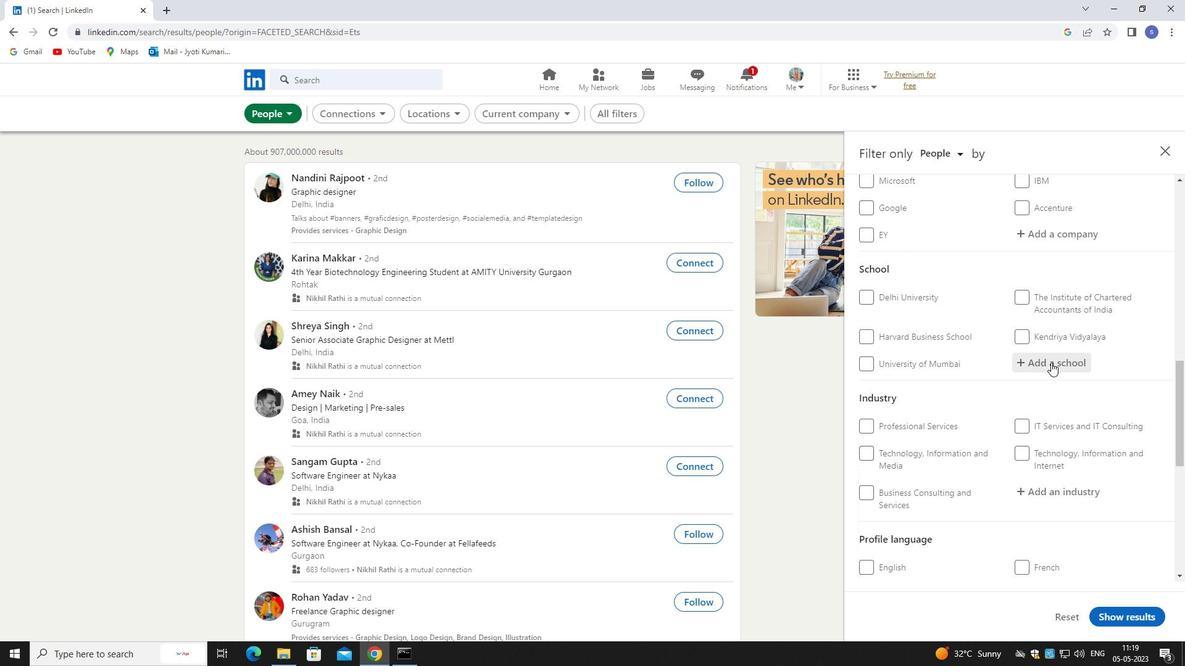 
Action: Key pressed rungta
Screenshot: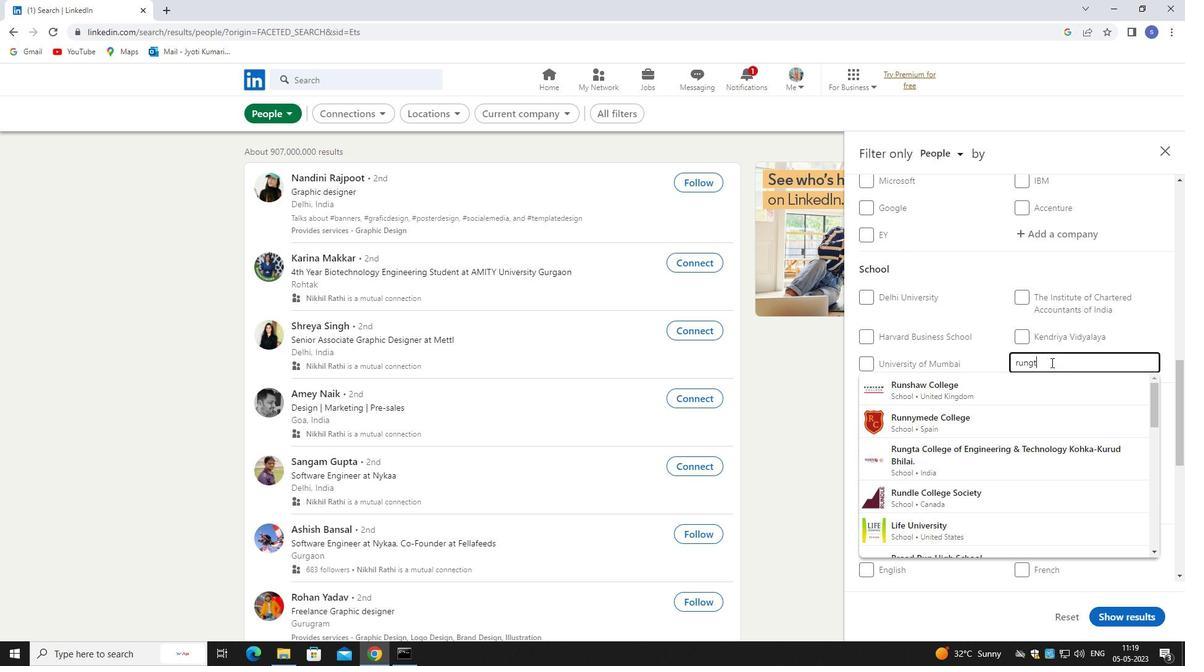 
Action: Mouse moved to (1065, 421)
Screenshot: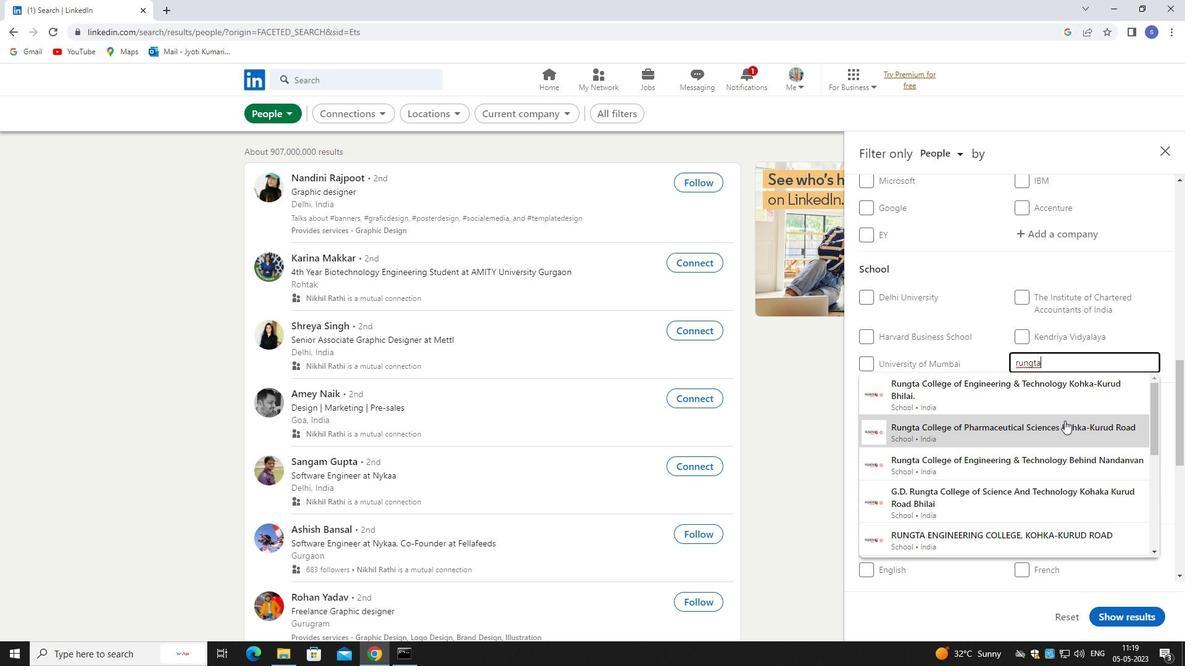 
Action: Mouse pressed left at (1065, 421)
Screenshot: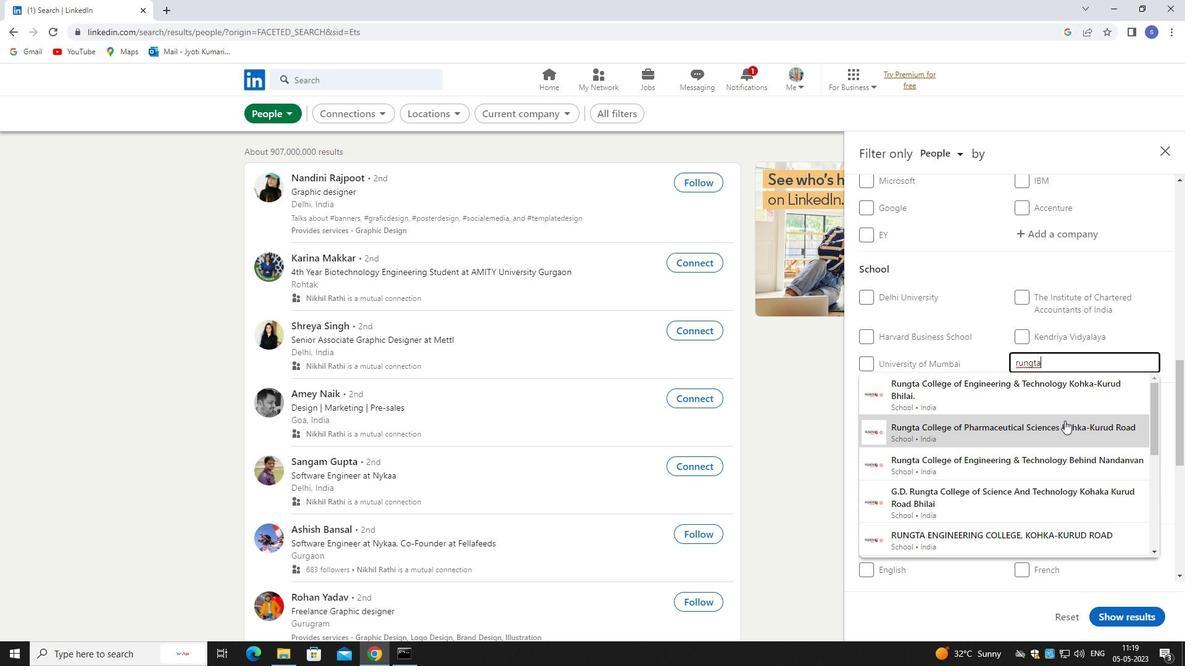 
Action: Mouse scrolled (1065, 421) with delta (0, 0)
Screenshot: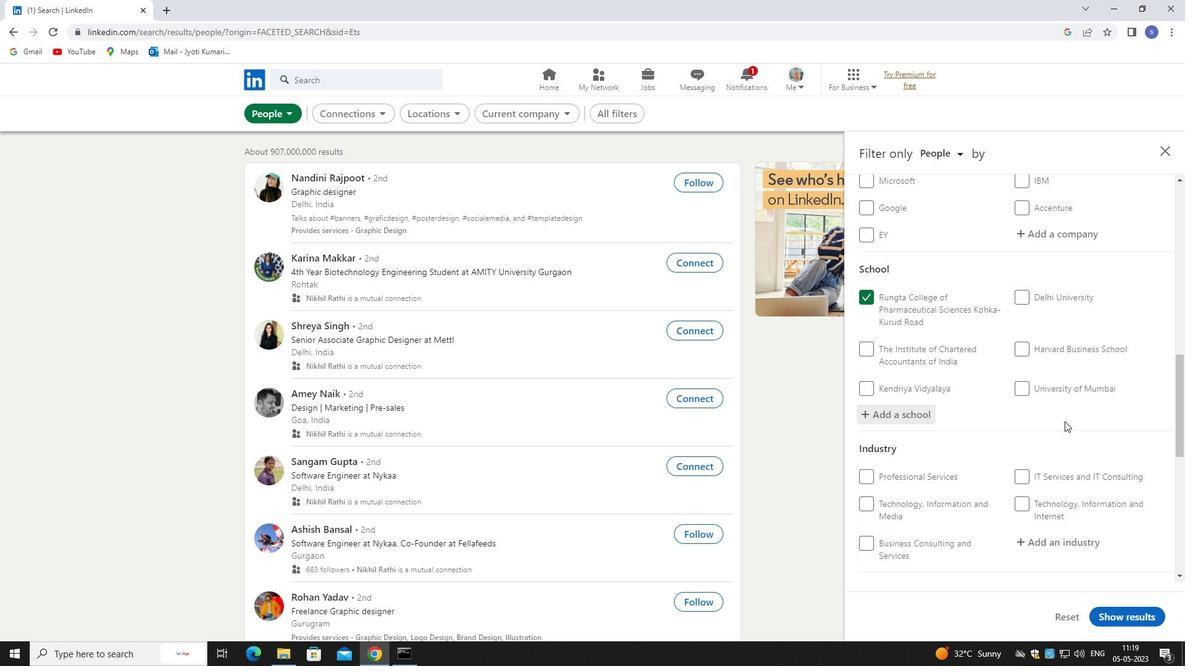
Action: Mouse scrolled (1065, 421) with delta (0, 0)
Screenshot: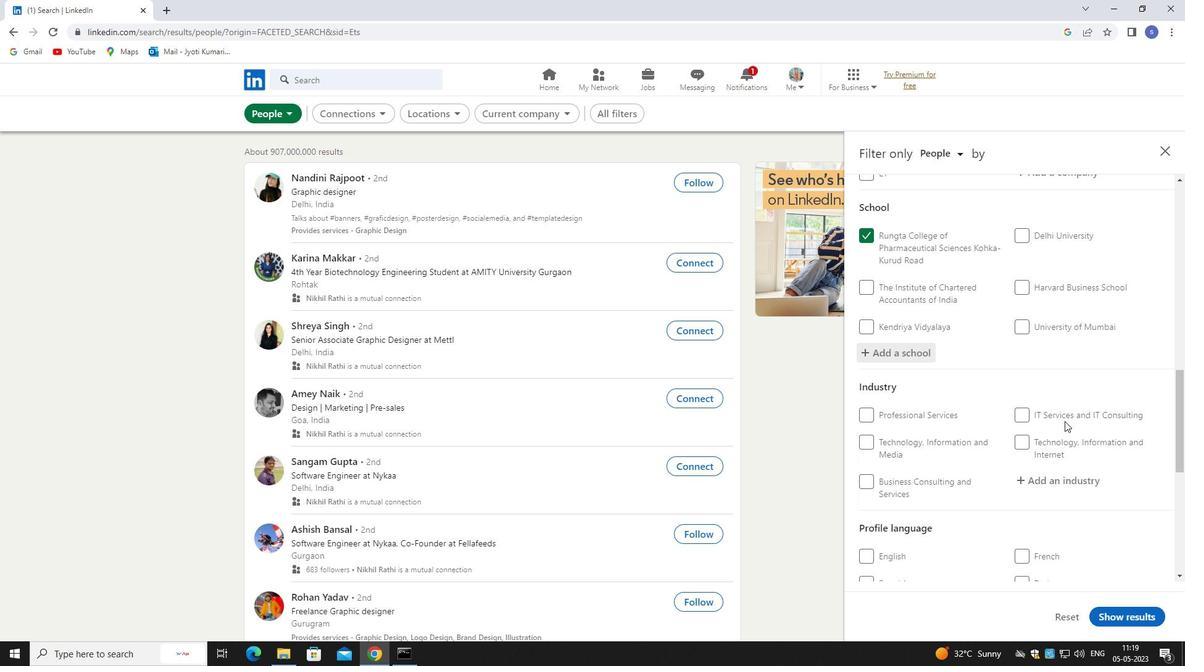 
Action: Mouse pressed left at (1065, 421)
Screenshot: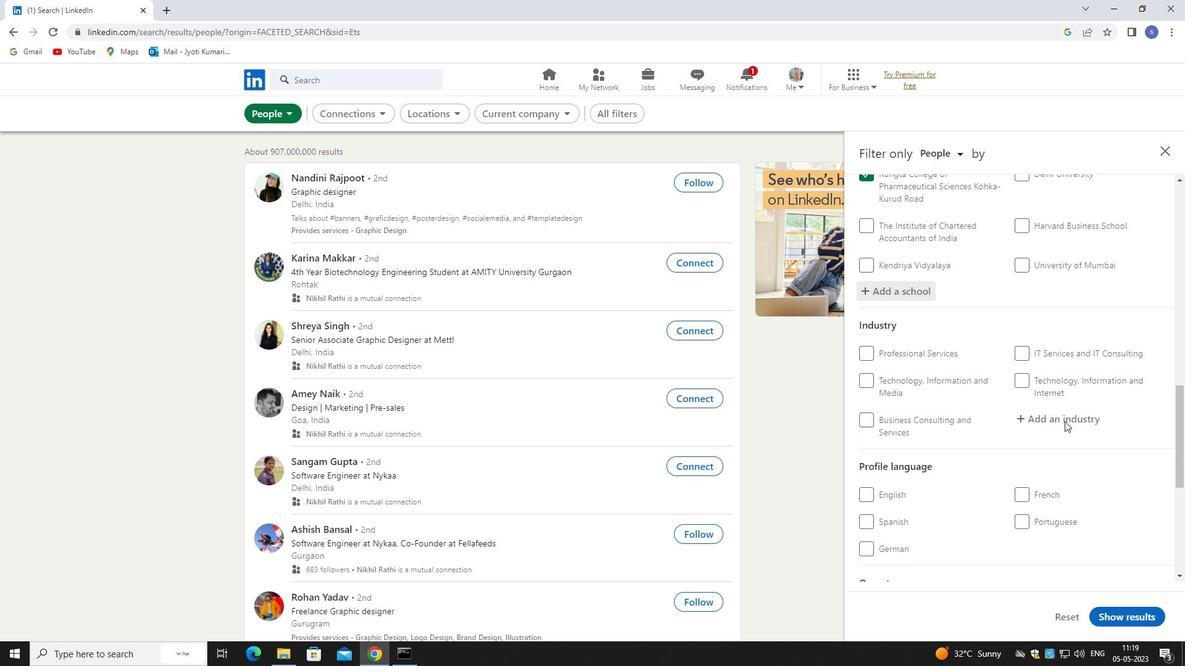 
Action: Key pressed taxi
Screenshot: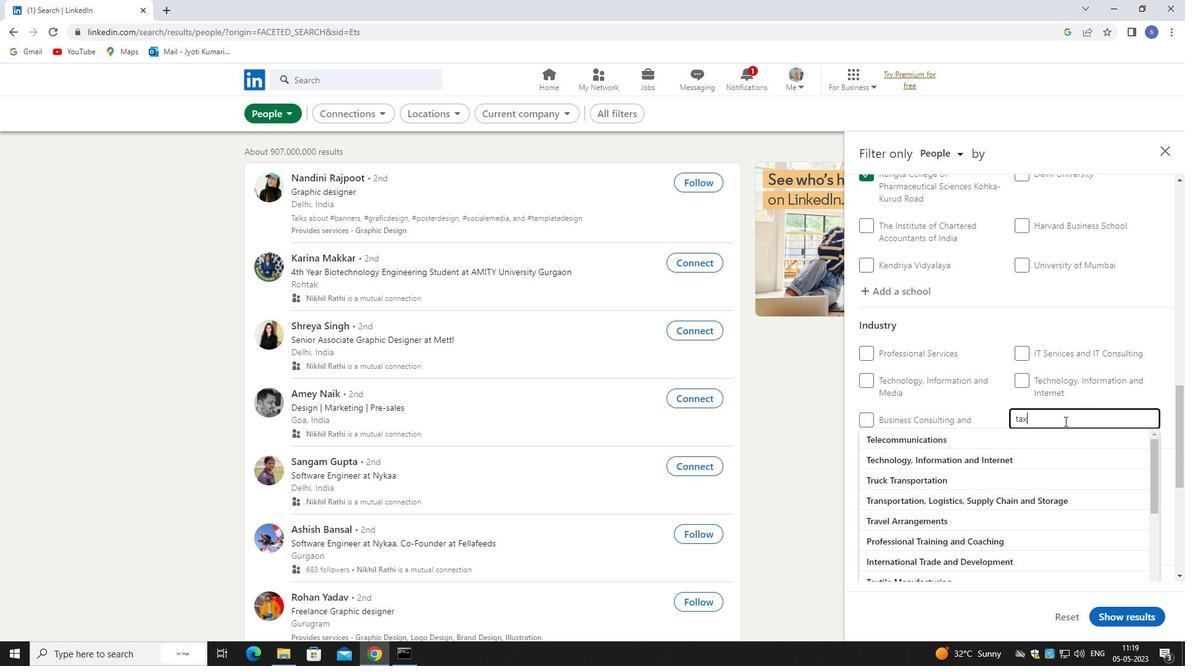 
Action: Mouse moved to (1085, 439)
Screenshot: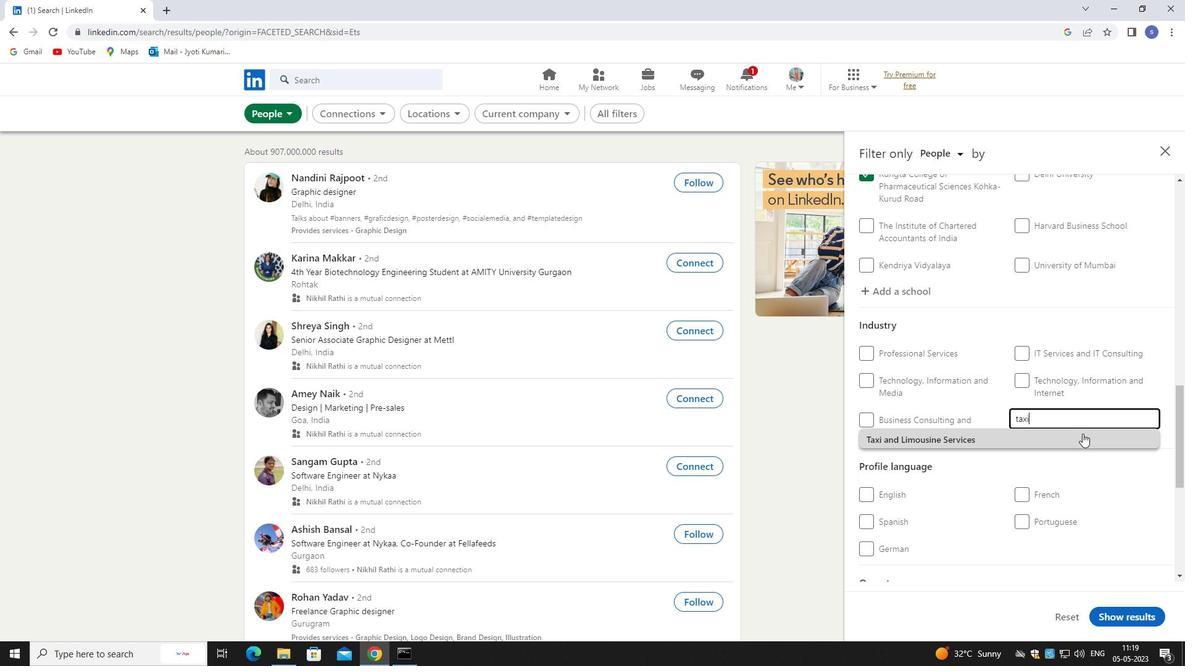 
Action: Mouse pressed left at (1085, 439)
Screenshot: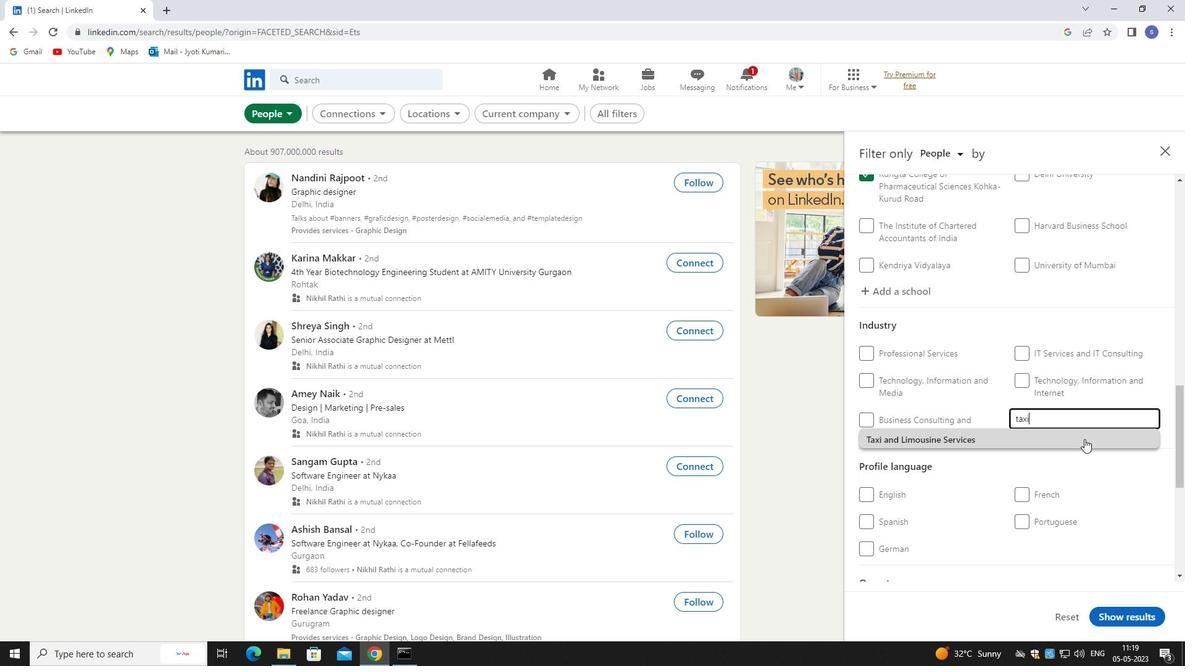 
Action: Mouse scrolled (1085, 439) with delta (0, 0)
Screenshot: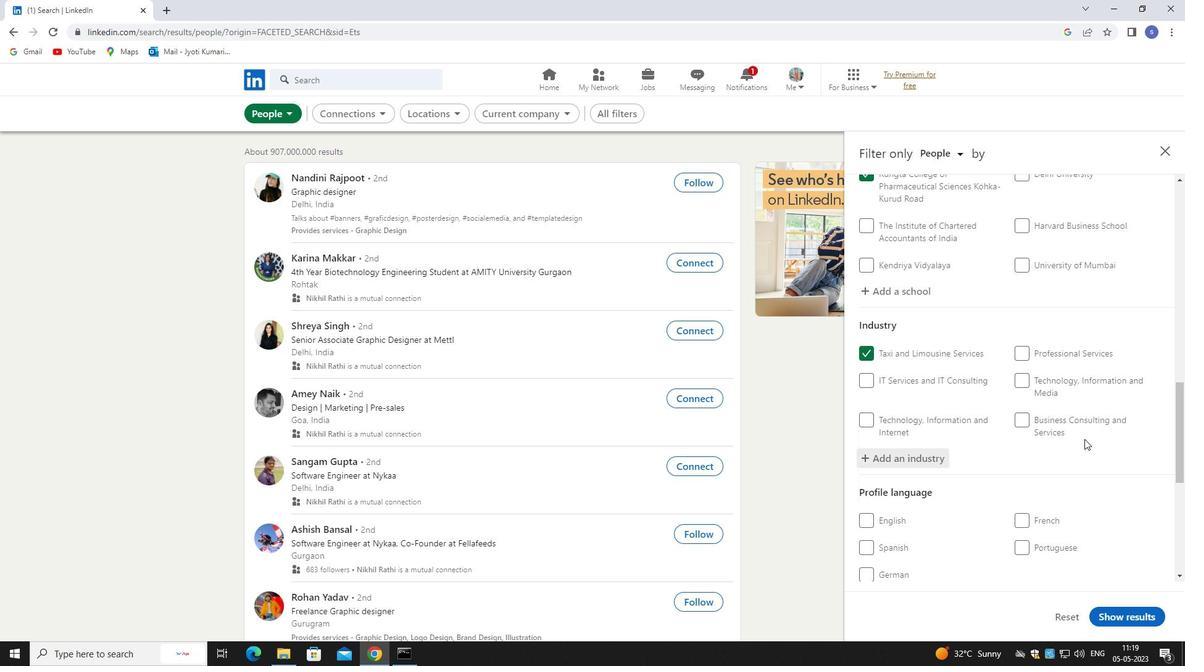 
Action: Mouse moved to (1089, 442)
Screenshot: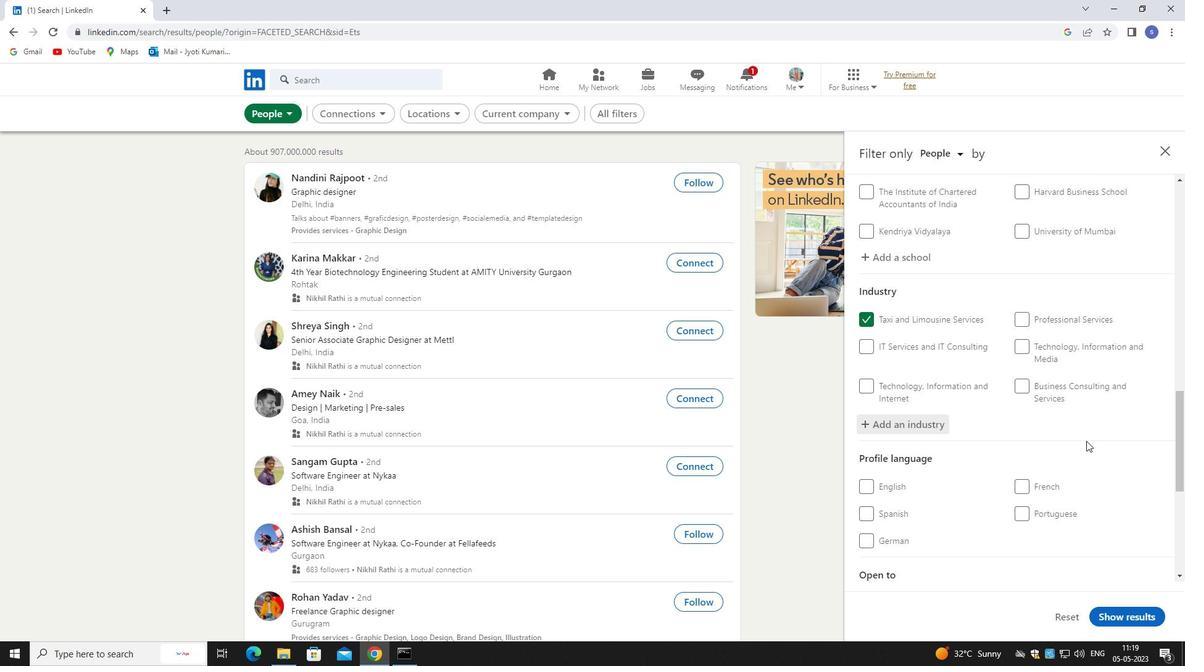 
Action: Mouse scrolled (1089, 442) with delta (0, 0)
Screenshot: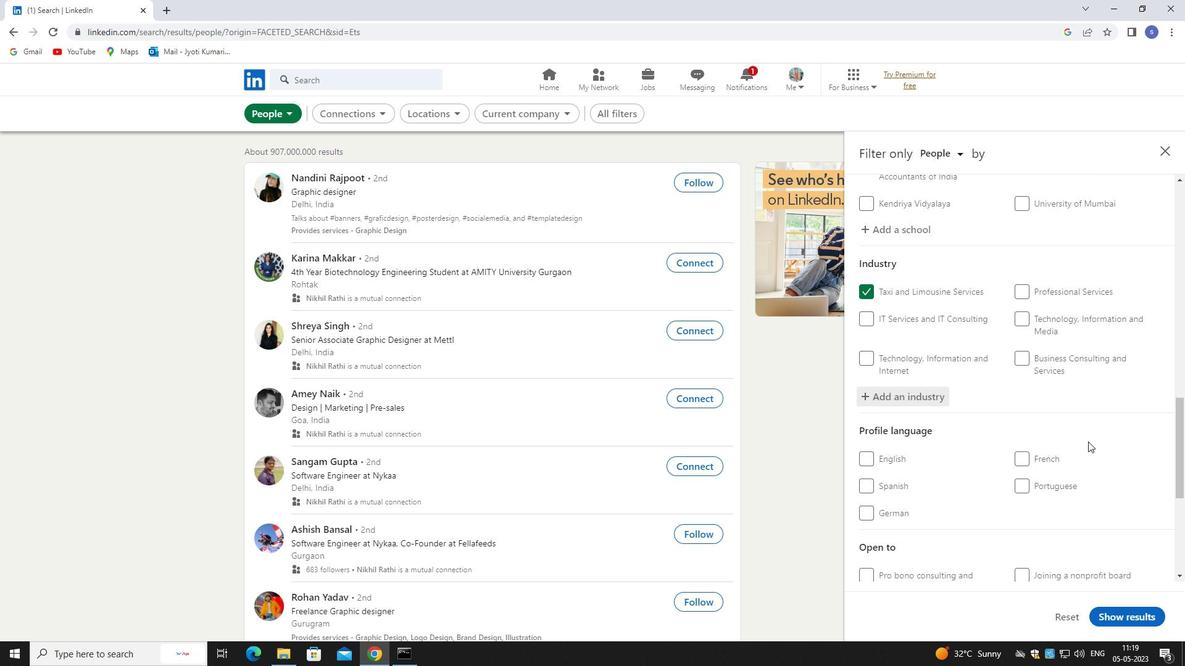 
Action: Mouse moved to (1091, 445)
Screenshot: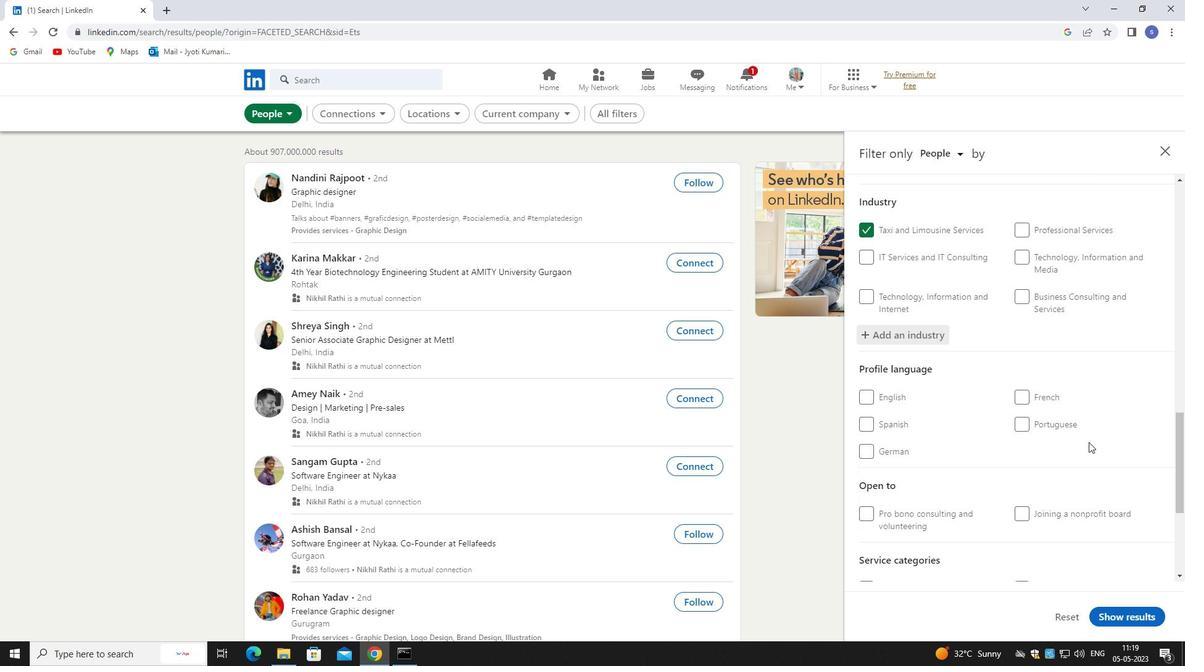 
Action: Mouse scrolled (1091, 445) with delta (0, 0)
Screenshot: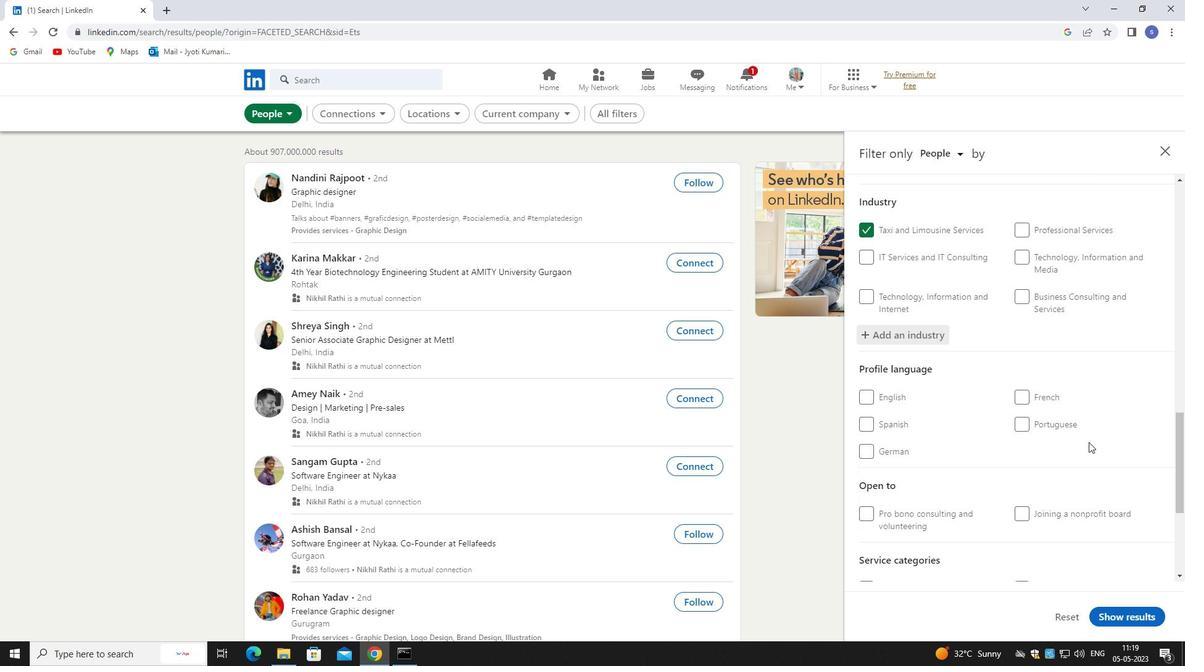 
Action: Mouse moved to (1088, 464)
Screenshot: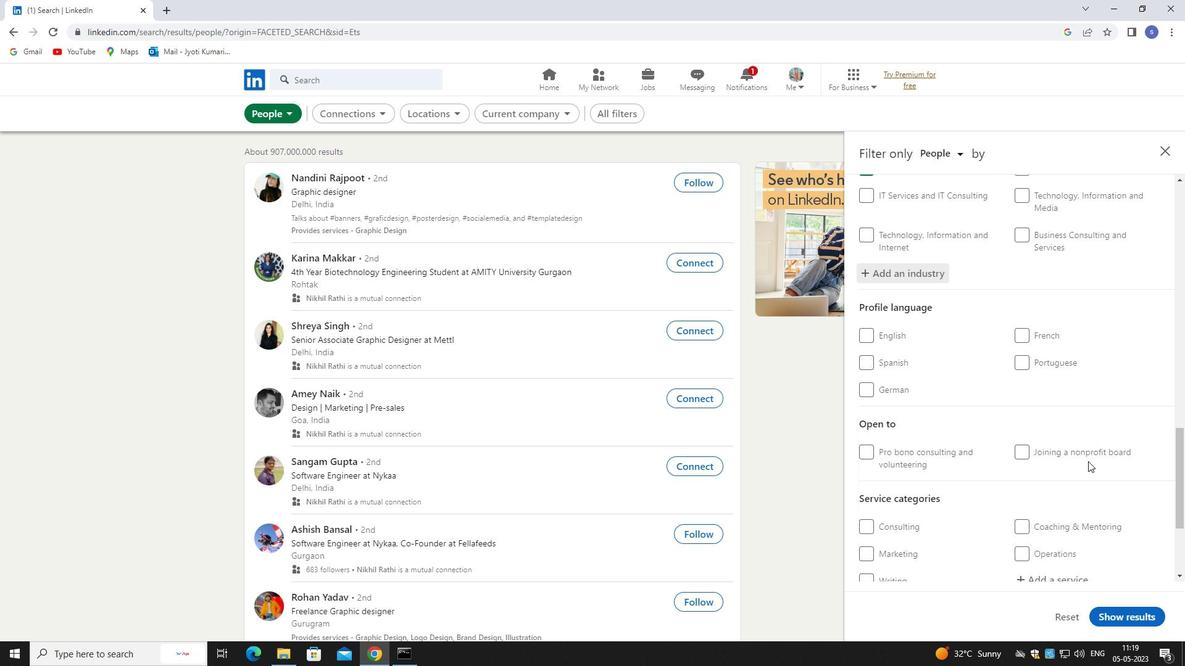 
Action: Mouse scrolled (1088, 463) with delta (0, 0)
Screenshot: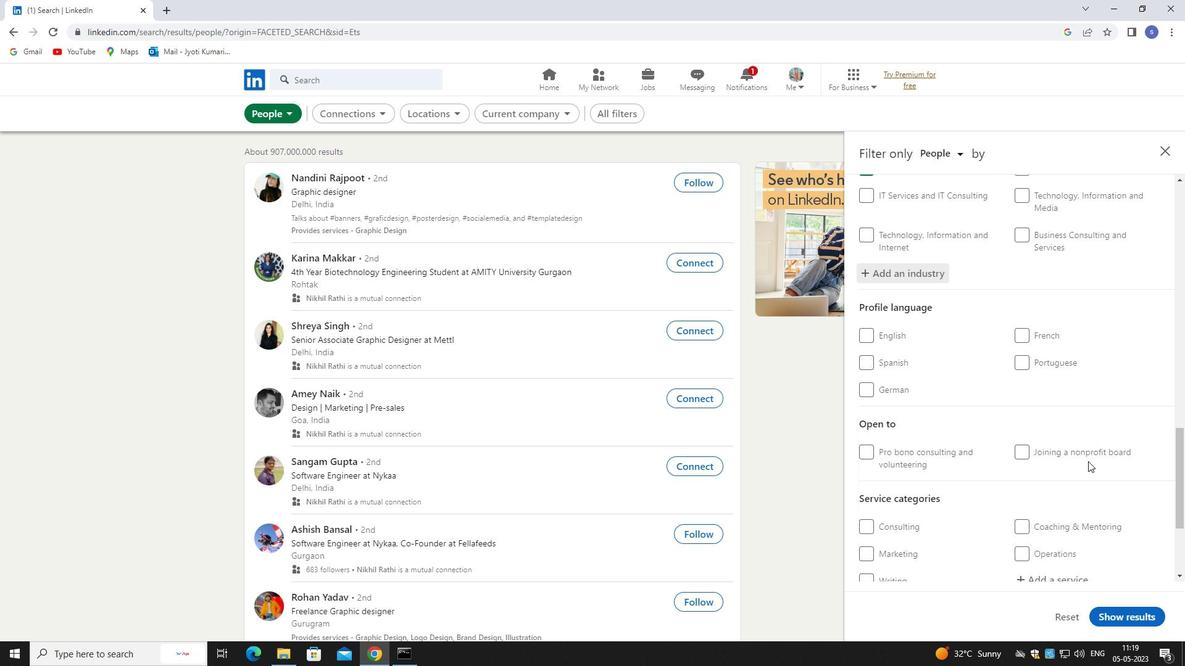 
Action: Mouse moved to (1043, 520)
Screenshot: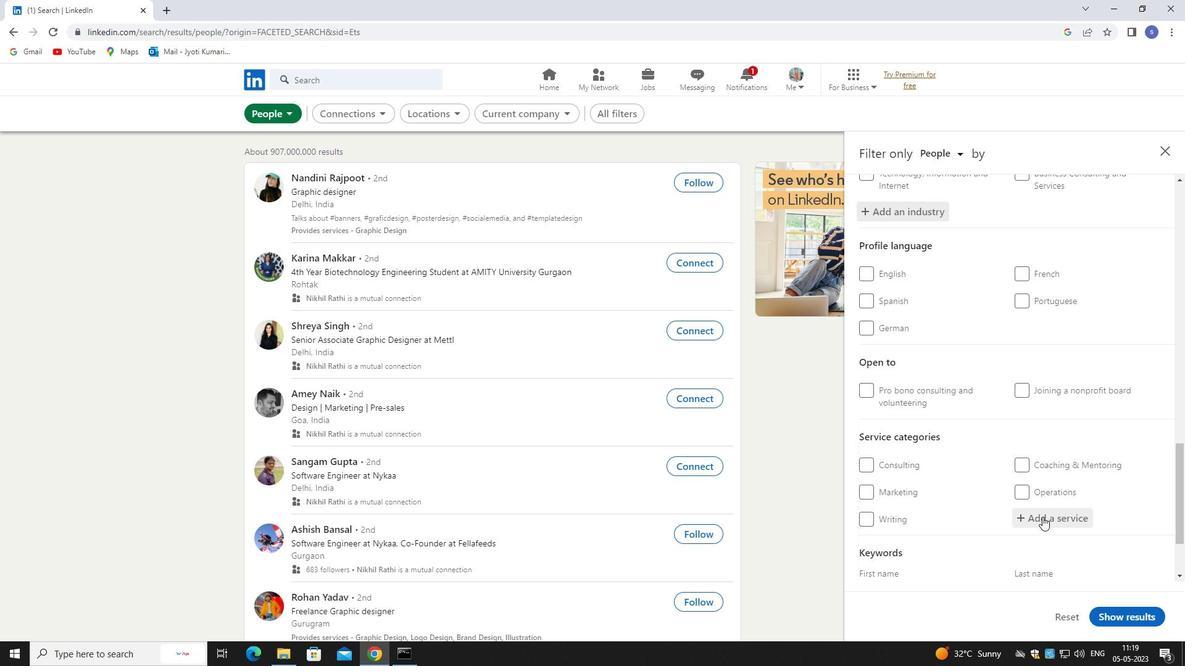 
Action: Mouse pressed left at (1043, 520)
Screenshot: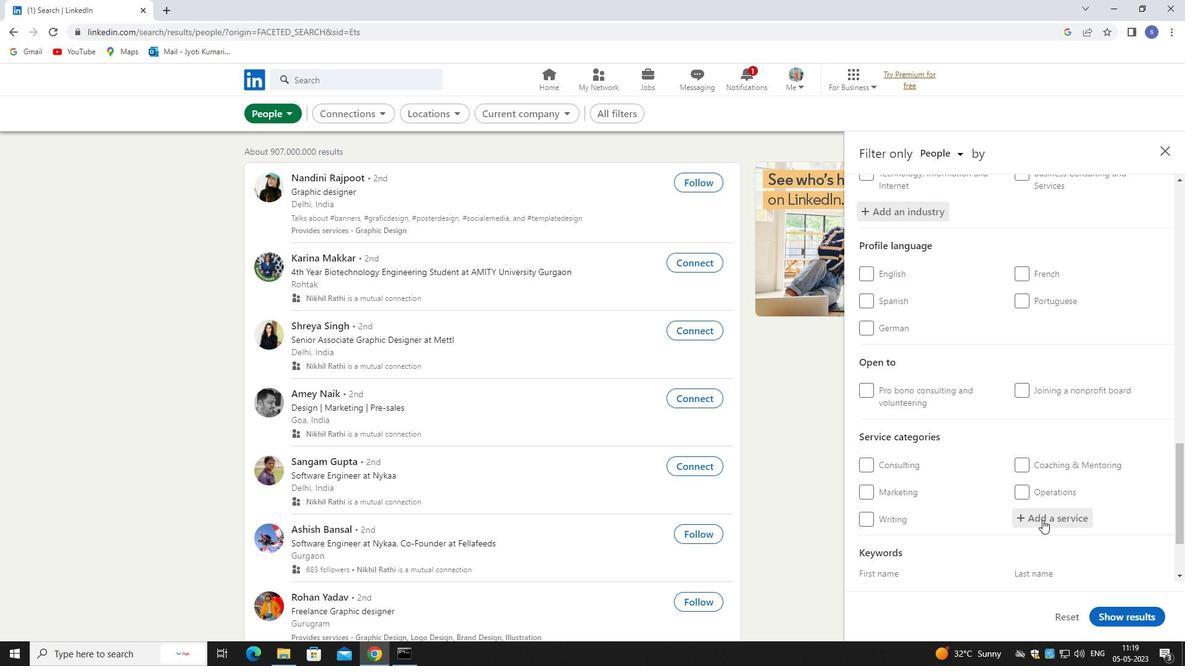 
Action: Key pressed bookkeep
Screenshot: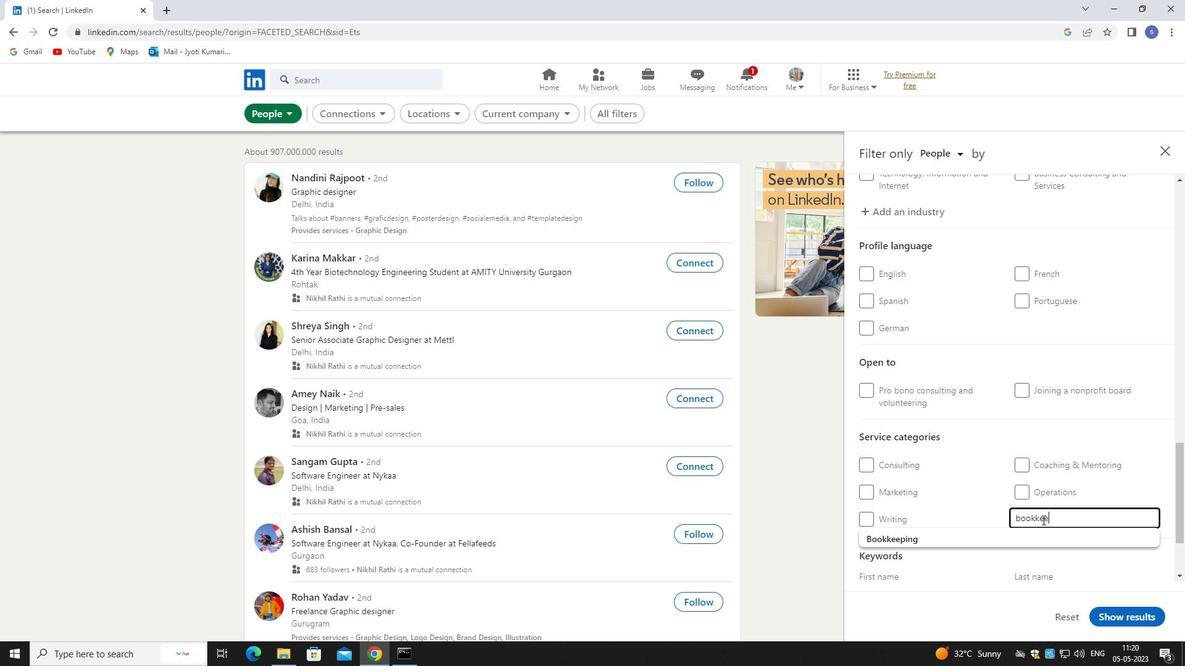 
Action: Mouse moved to (1041, 537)
Screenshot: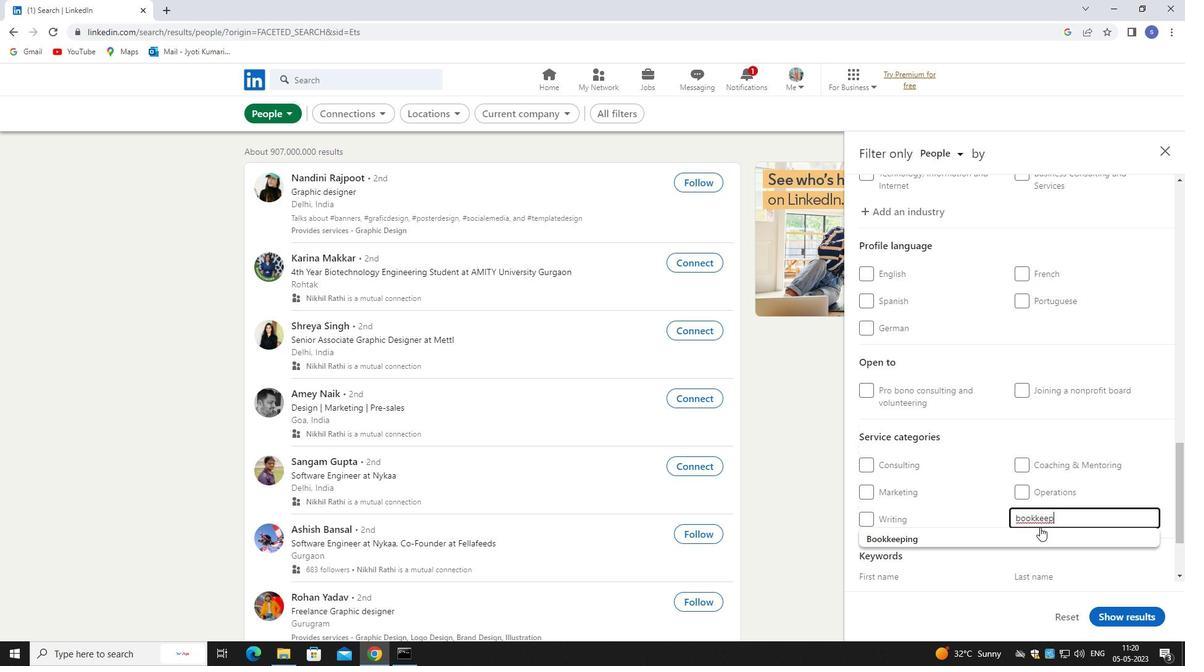
Action: Mouse pressed left at (1041, 537)
Screenshot: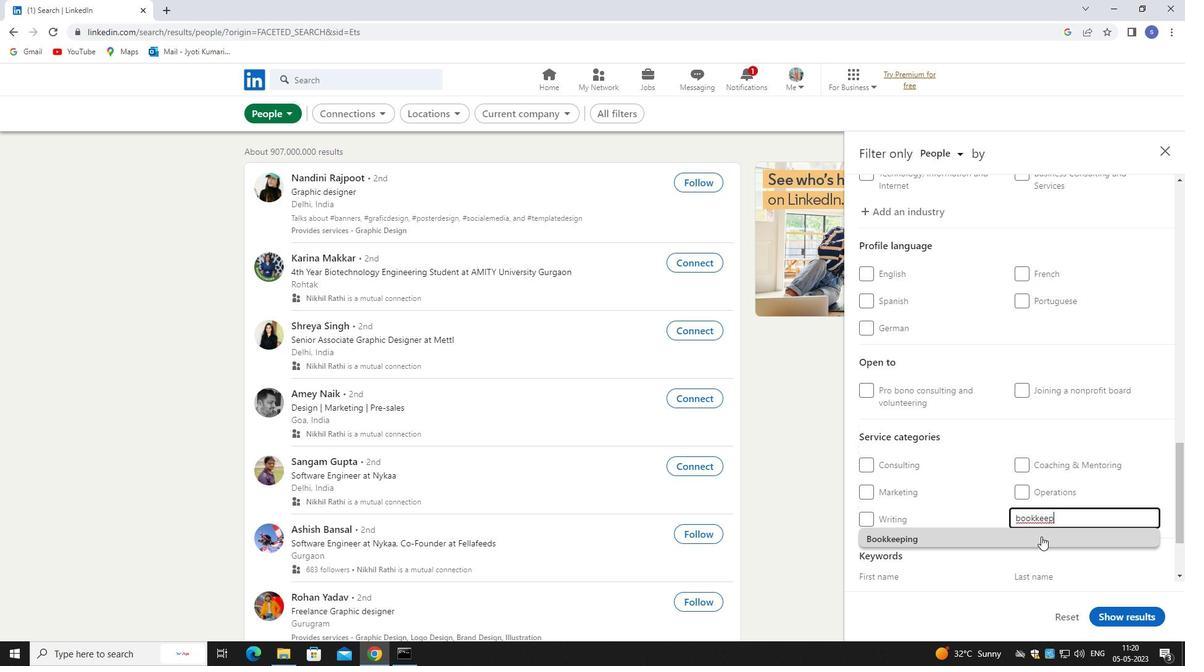 
Action: Mouse moved to (1041, 536)
Screenshot: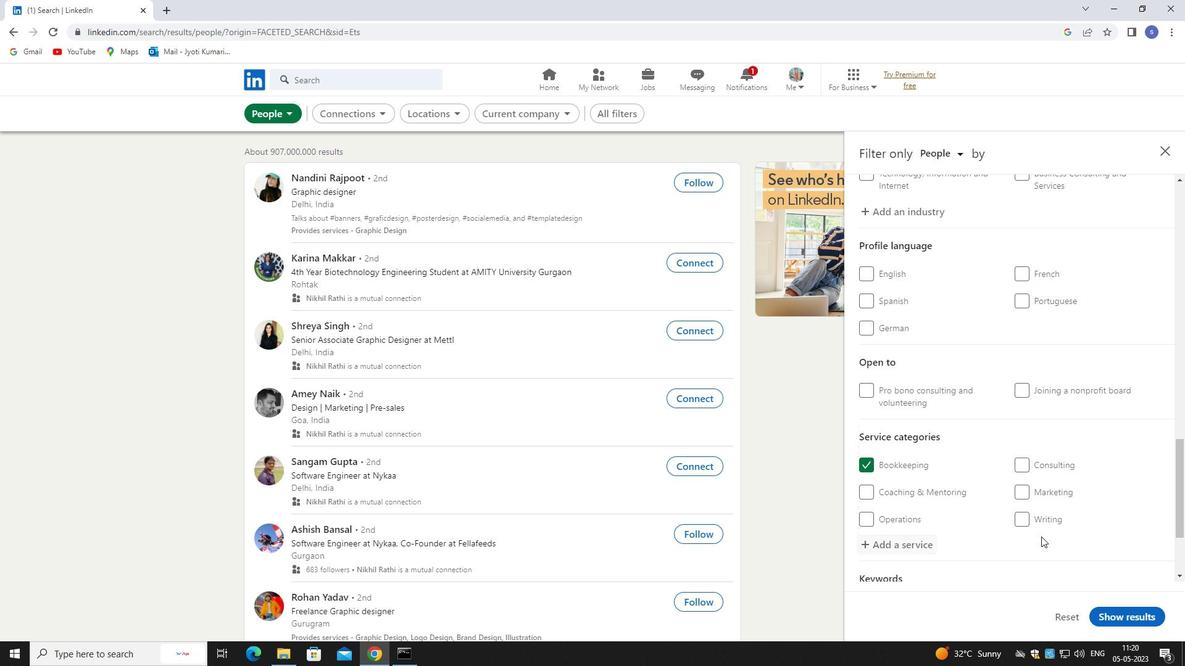 
Action: Mouse scrolled (1041, 535) with delta (0, 0)
Screenshot: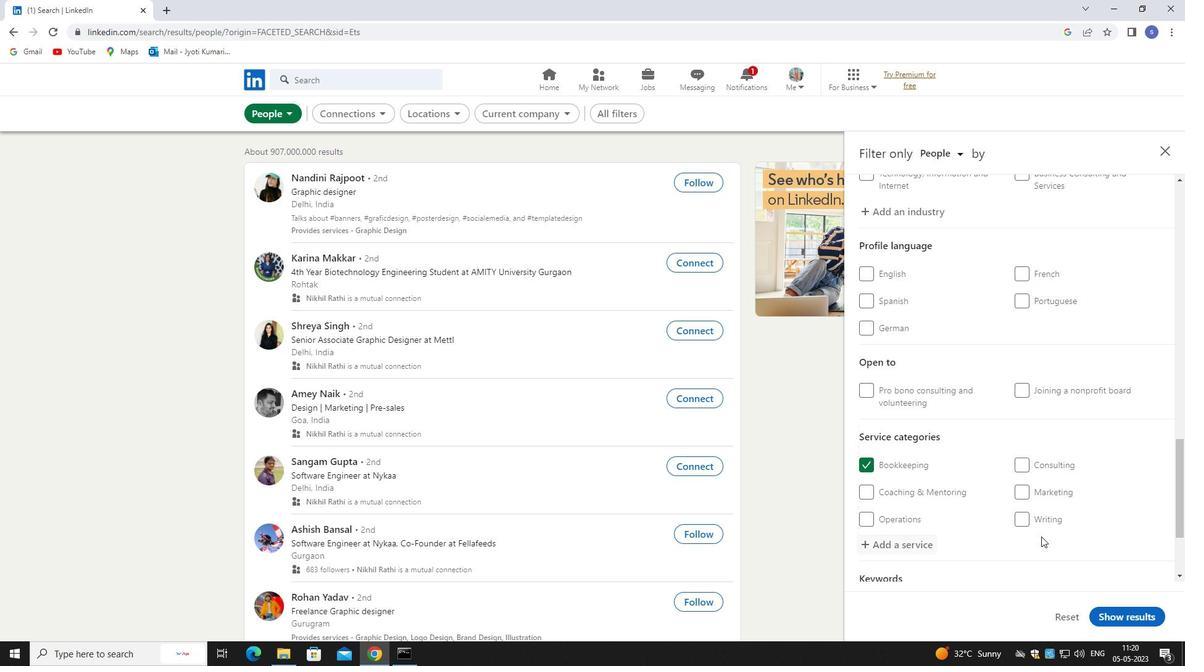 
Action: Mouse scrolled (1041, 535) with delta (0, 0)
Screenshot: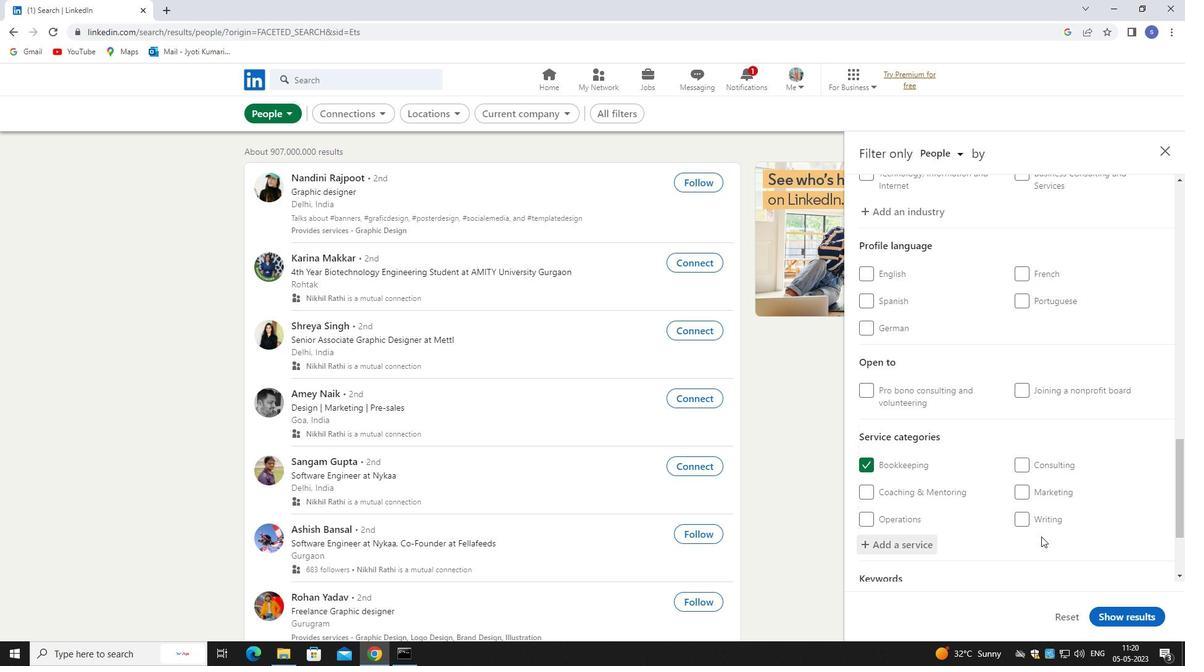 
Action: Mouse scrolled (1041, 535) with delta (0, 0)
Screenshot: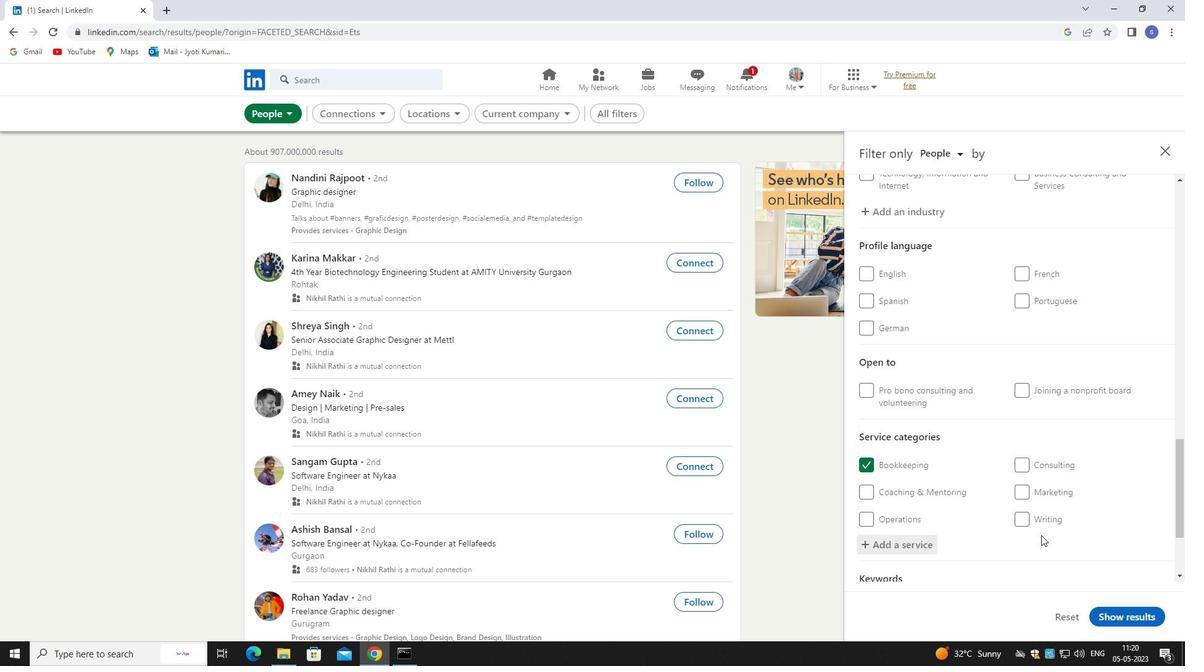 
Action: Mouse moved to (949, 527)
Screenshot: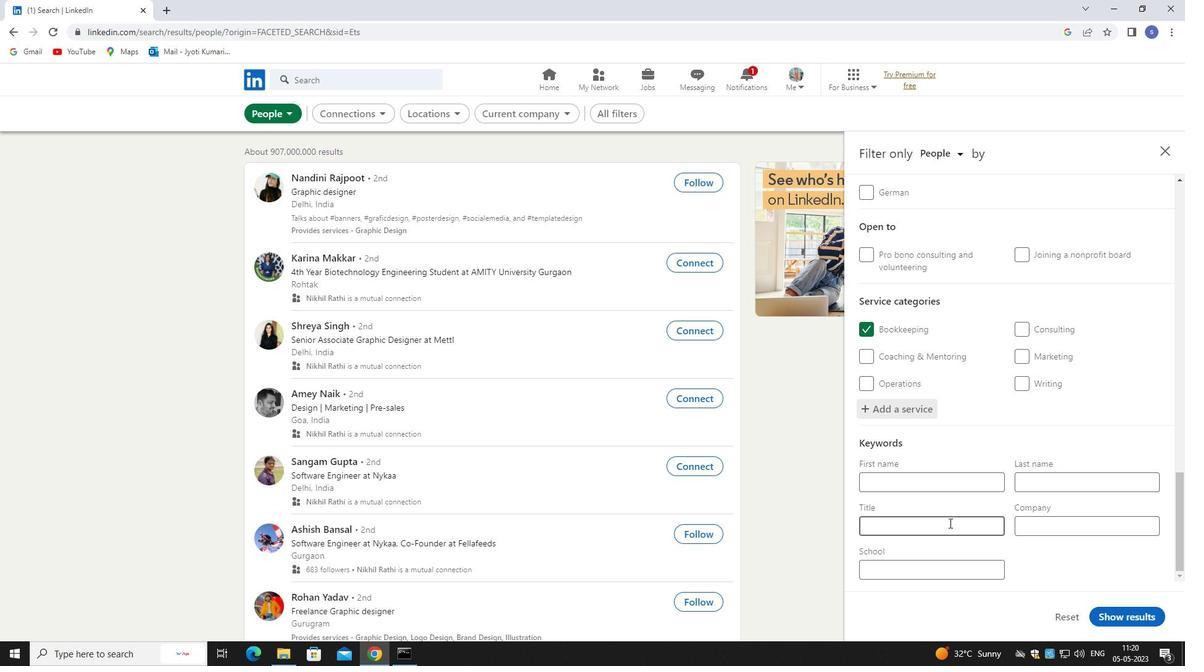 
Action: Mouse pressed left at (949, 527)
Screenshot: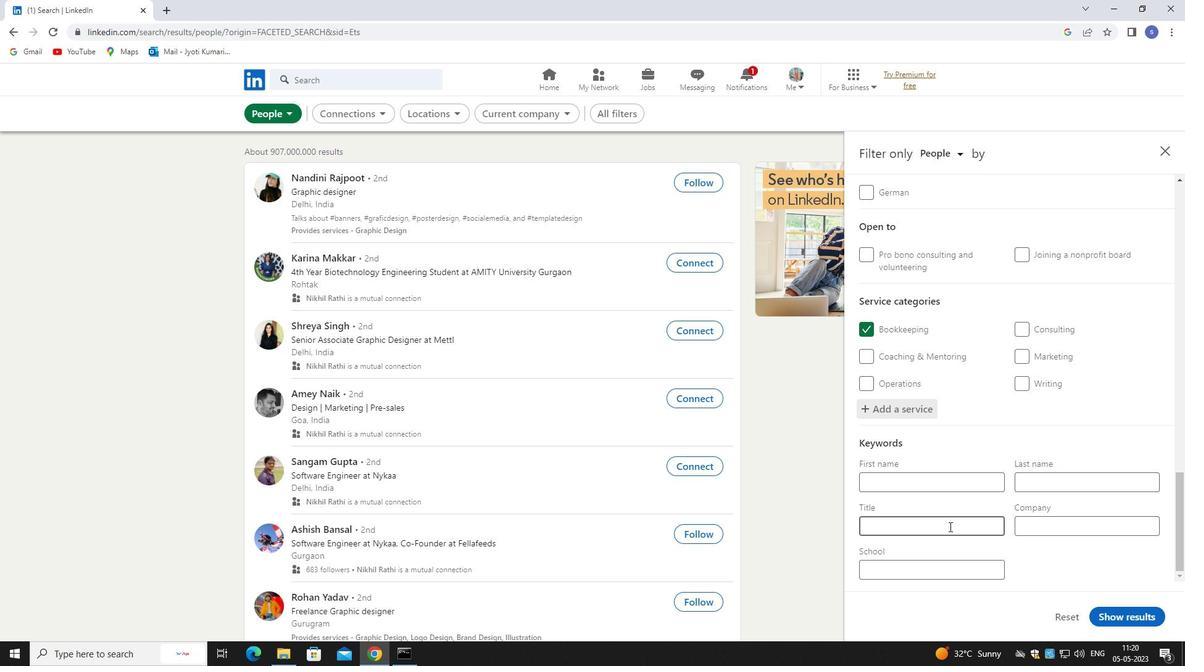 
Action: Key pressed <Key.shift>MARKETING<Key.space><Key.shift>COMMUNICATION<Key.space><Key.shift><<Key.backspace><Key.shift>MANAGER
Screenshot: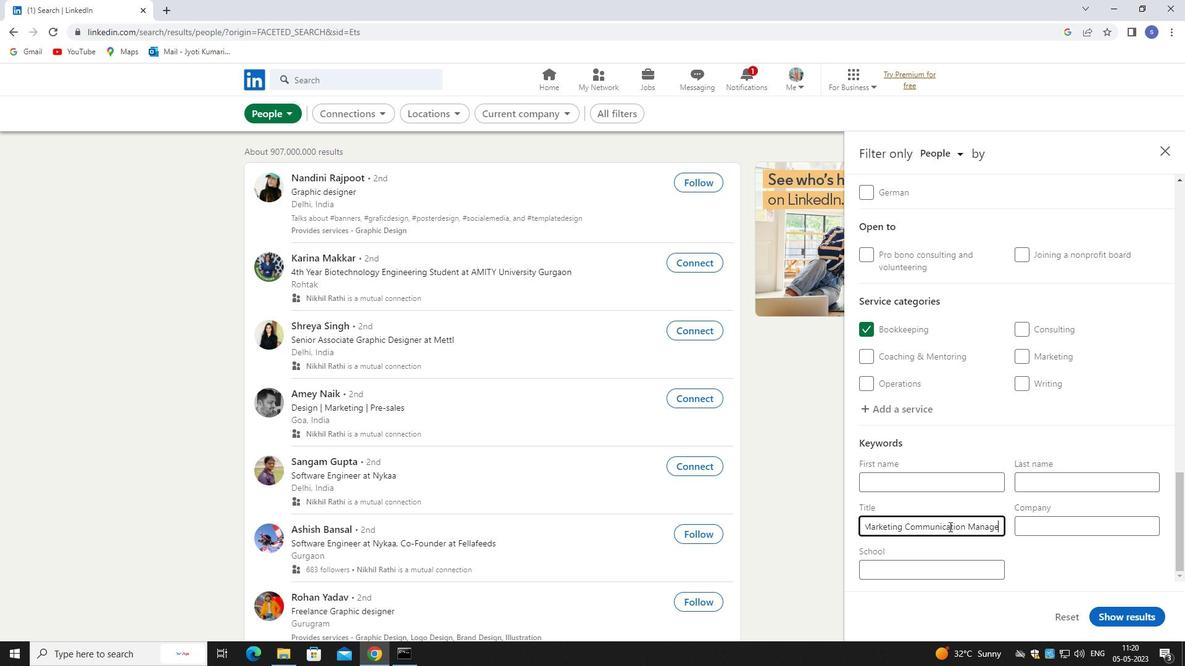 
Action: Mouse moved to (951, 528)
Screenshot: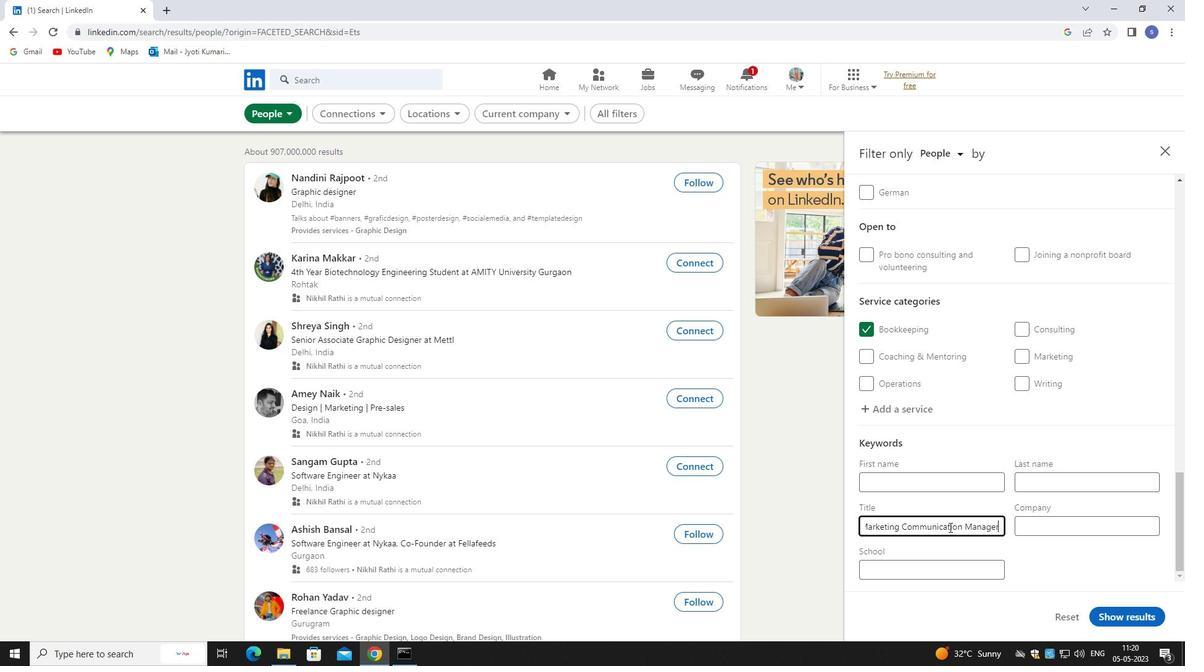 
Action: Mouse scrolled (951, 529) with delta (0, 0)
Screenshot: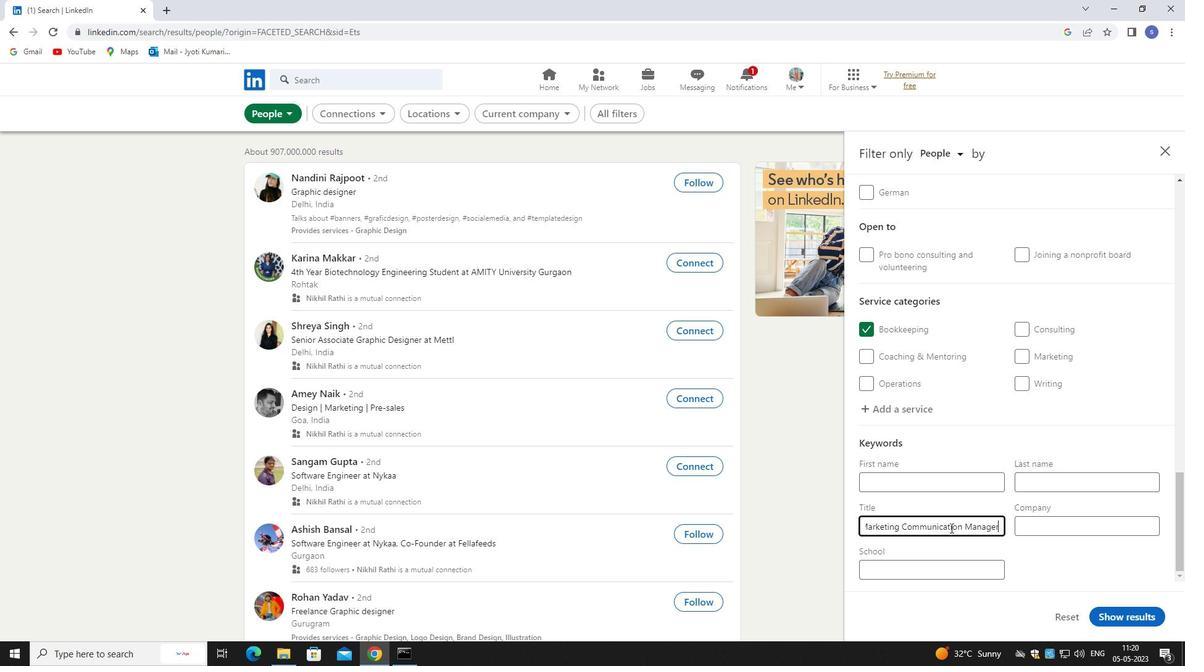 
Action: Mouse moved to (1007, 397)
Screenshot: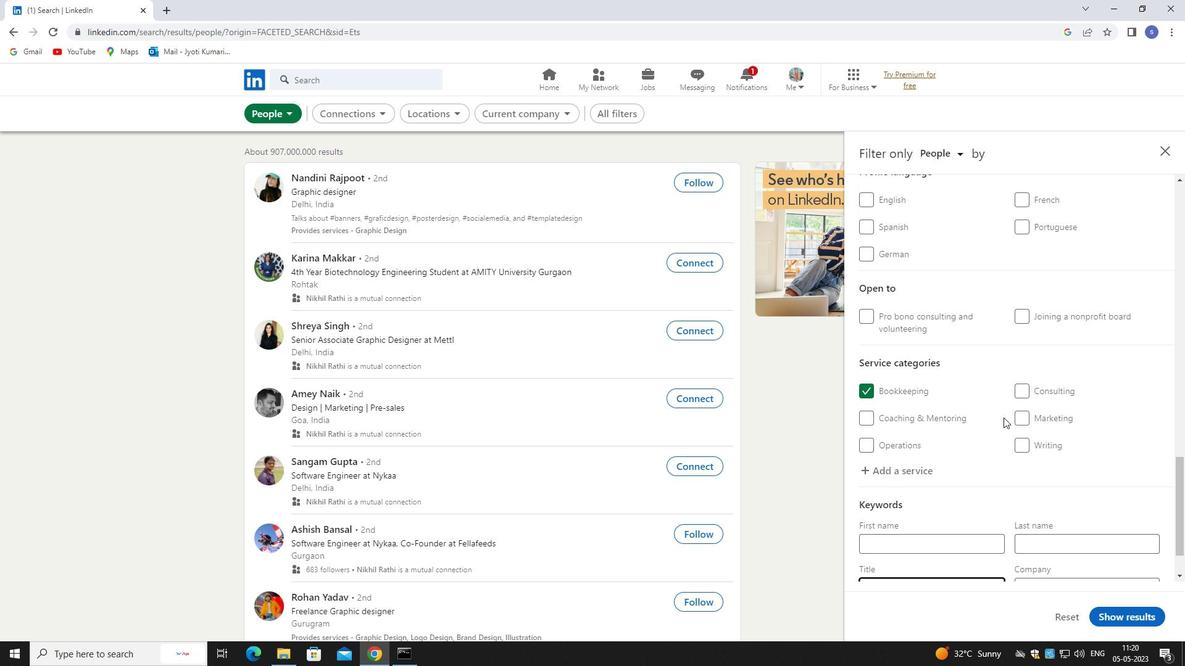 
Action: Mouse scrolled (1007, 398) with delta (0, 0)
Screenshot: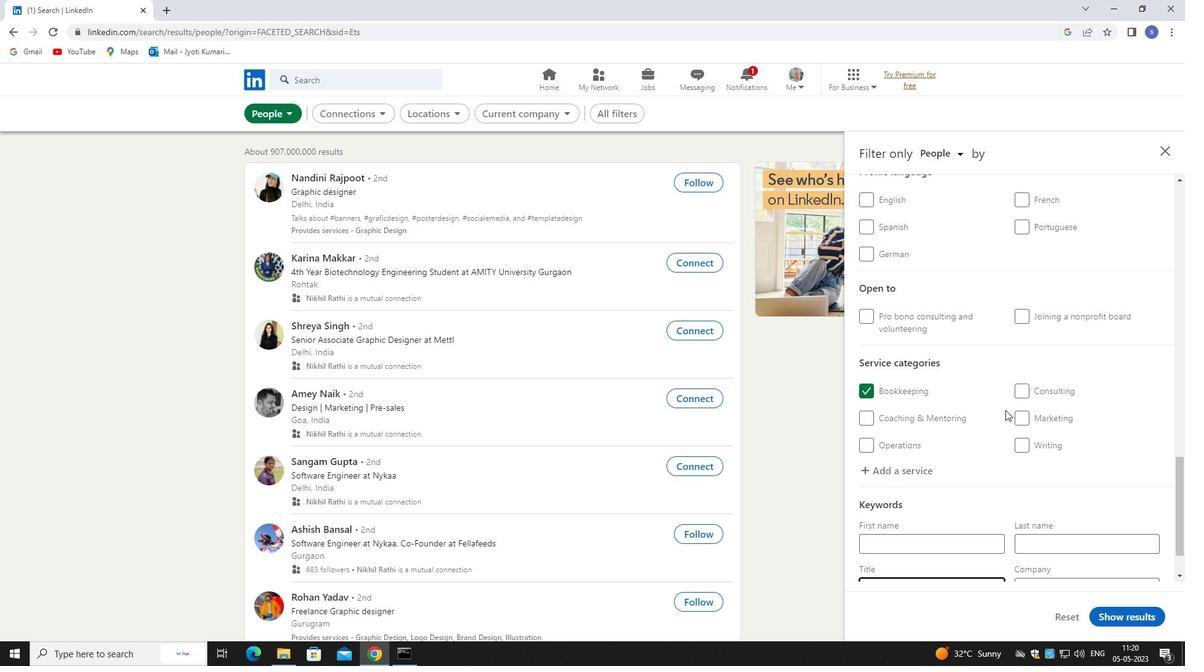 
Action: Mouse moved to (1025, 448)
Screenshot: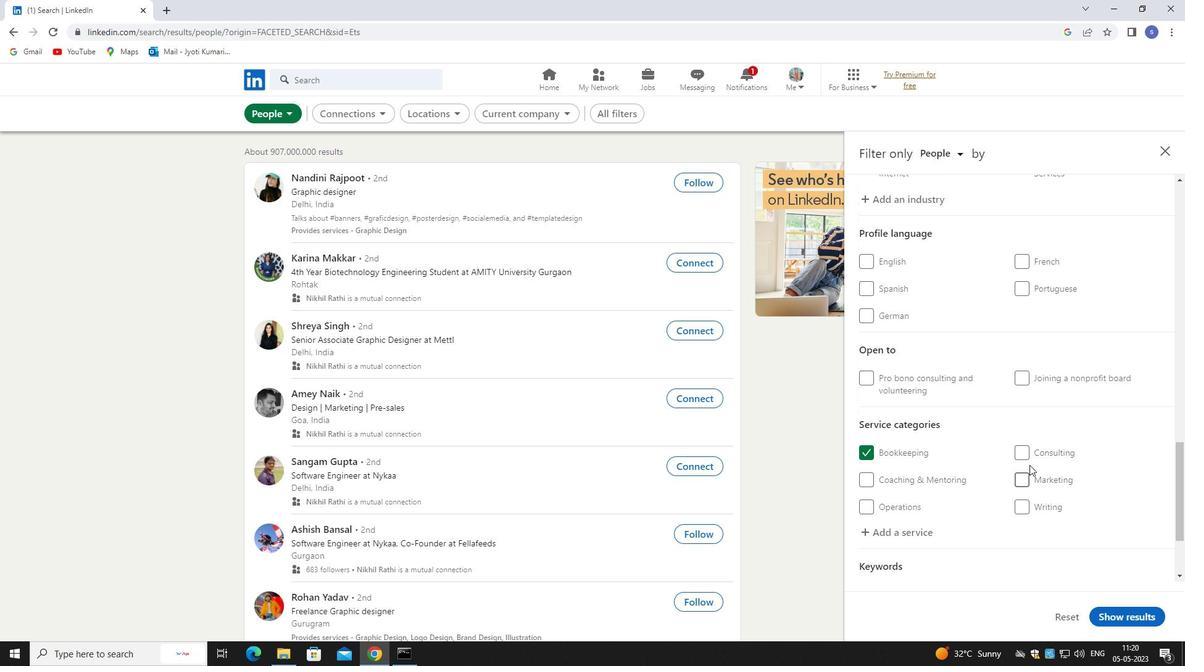 
Action: Mouse scrolled (1025, 448) with delta (0, 0)
Screenshot: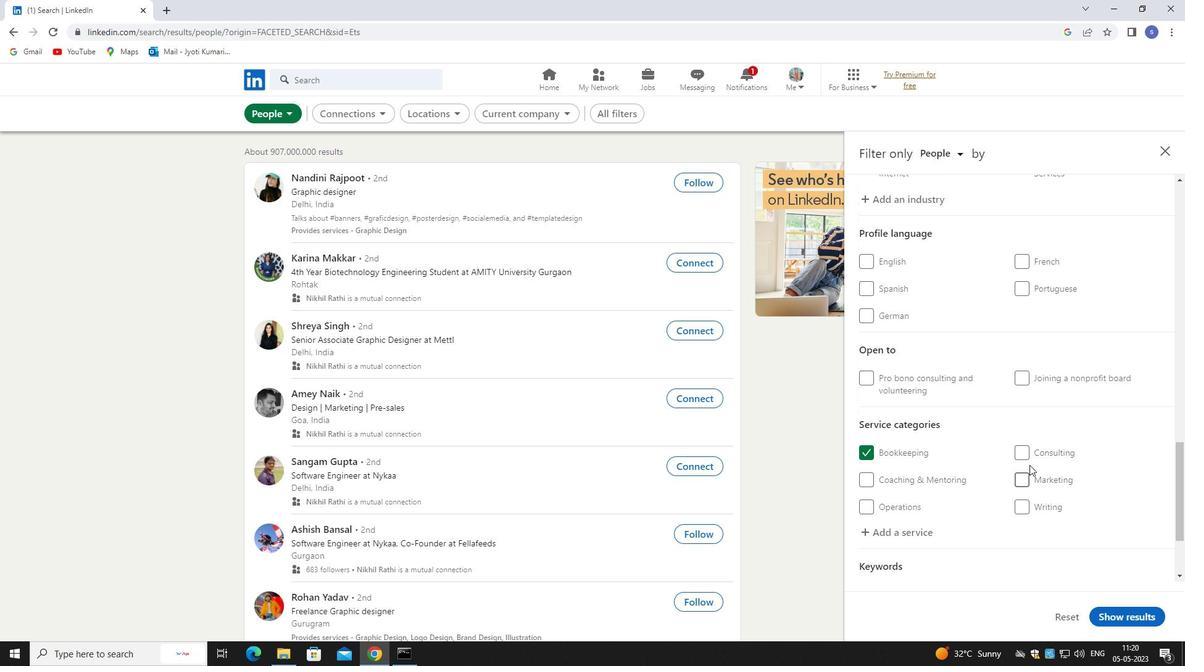 
Action: Mouse scrolled (1025, 448) with delta (0, 0)
Screenshot: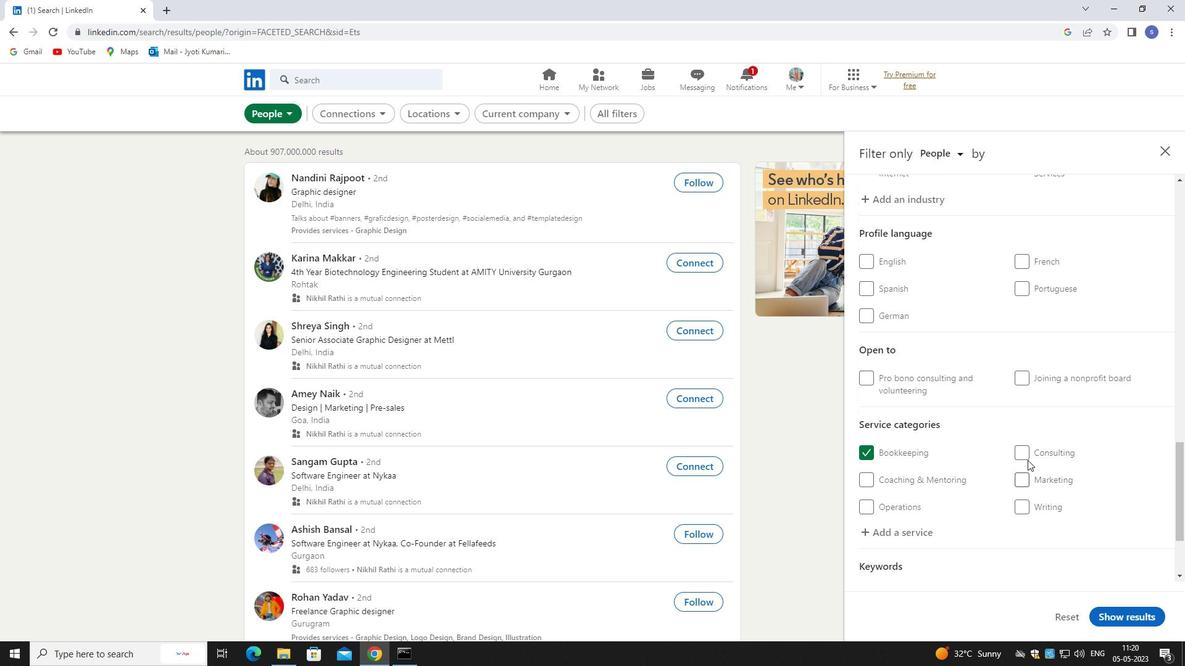 
Action: Mouse moved to (1044, 411)
Screenshot: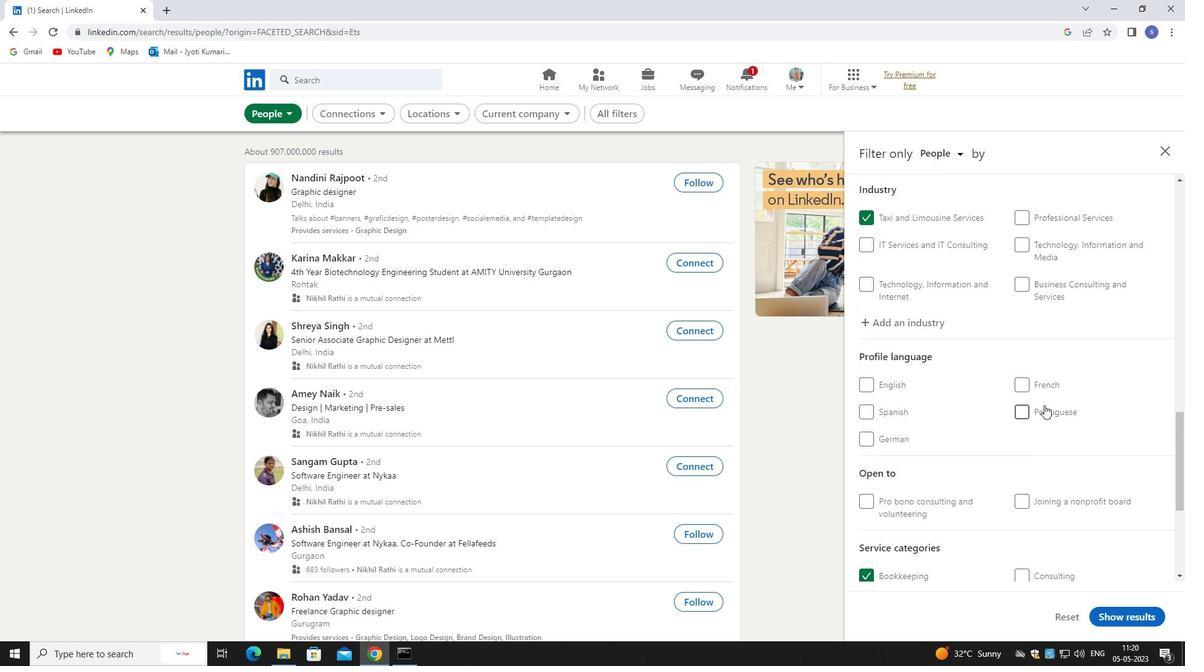 
Action: Mouse pressed left at (1044, 411)
Screenshot: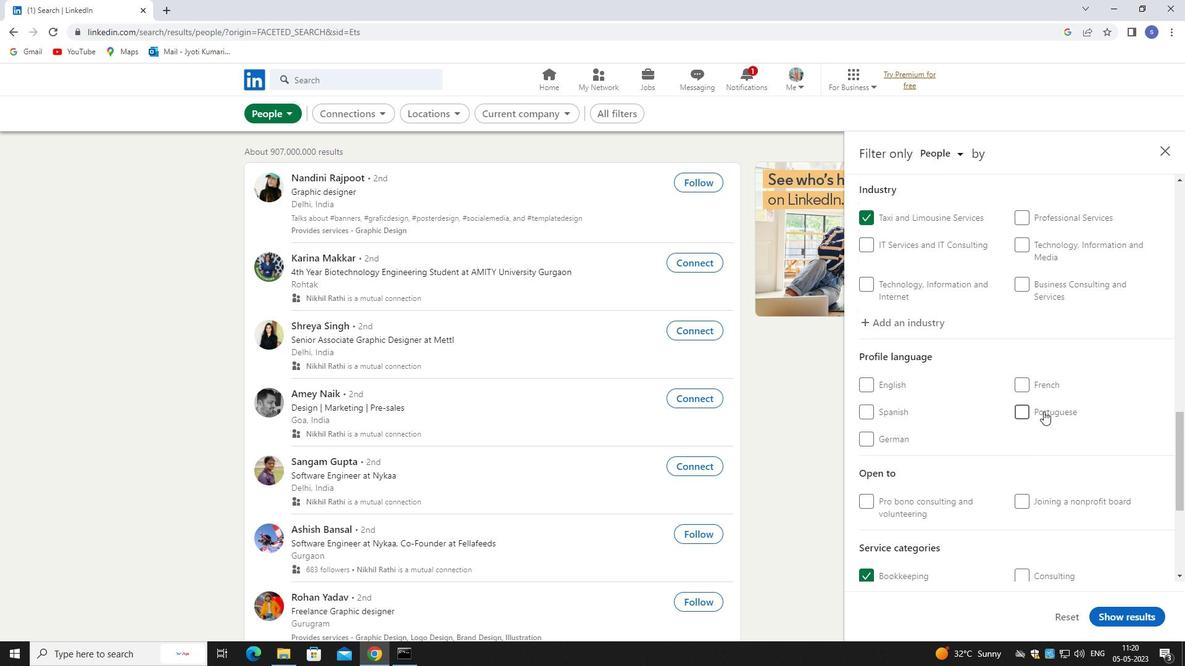 
Action: Mouse moved to (1030, 466)
Screenshot: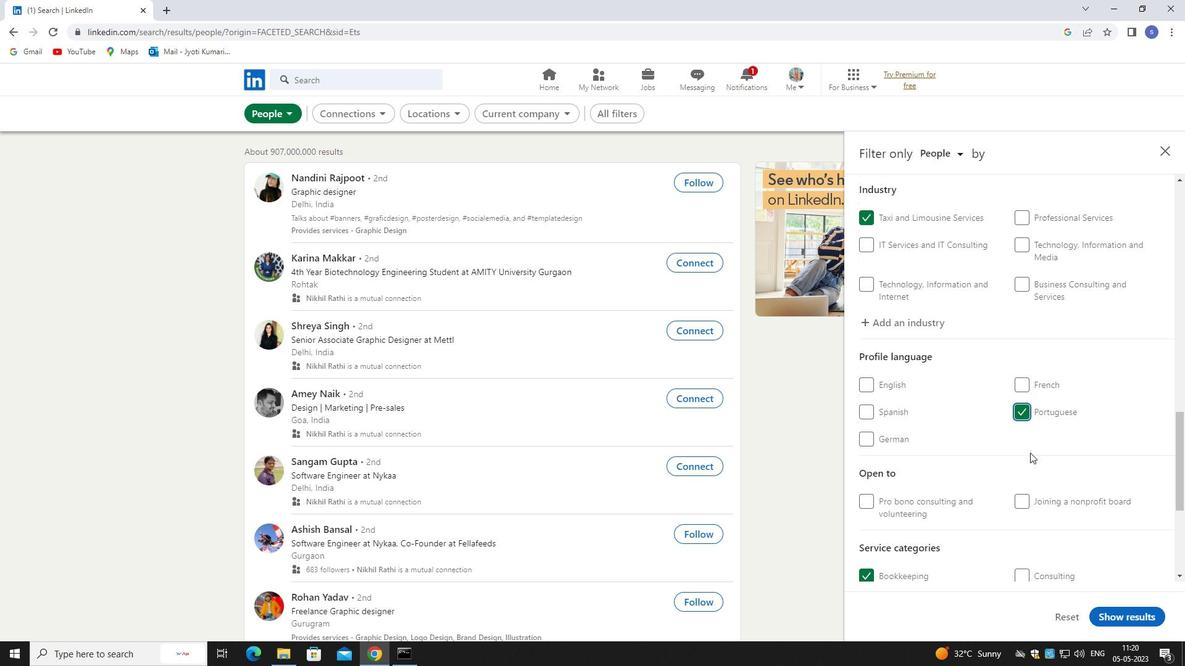 
Action: Mouse scrolled (1030, 466) with delta (0, 0)
Screenshot: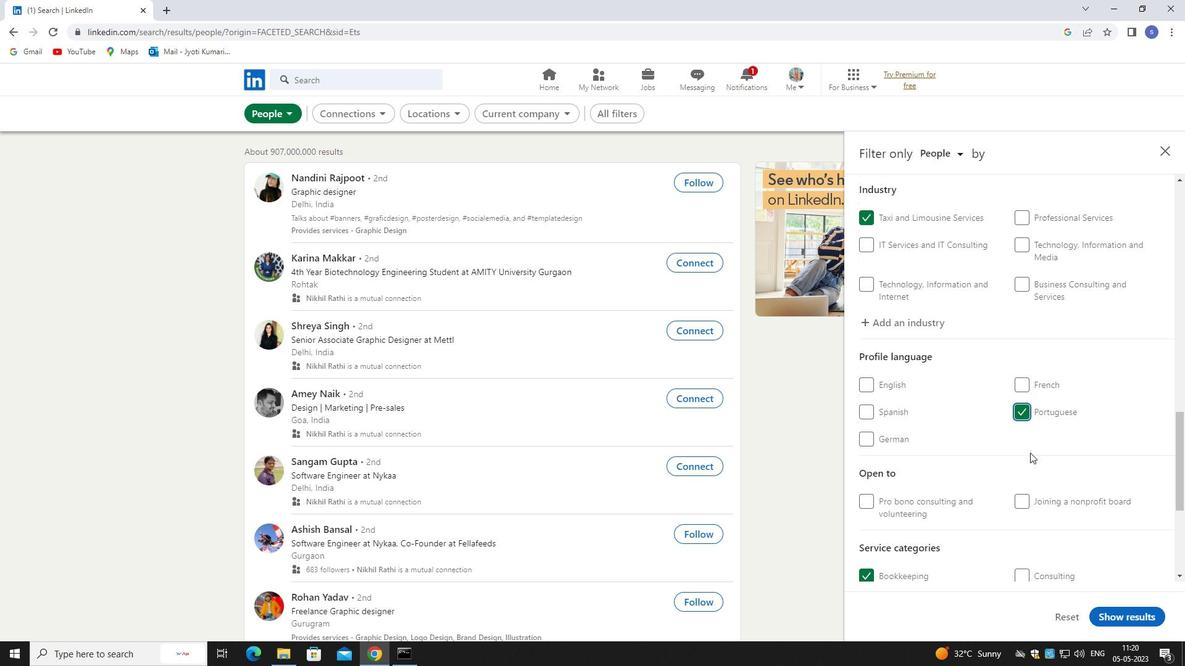 
Action: Mouse moved to (1030, 469)
Screenshot: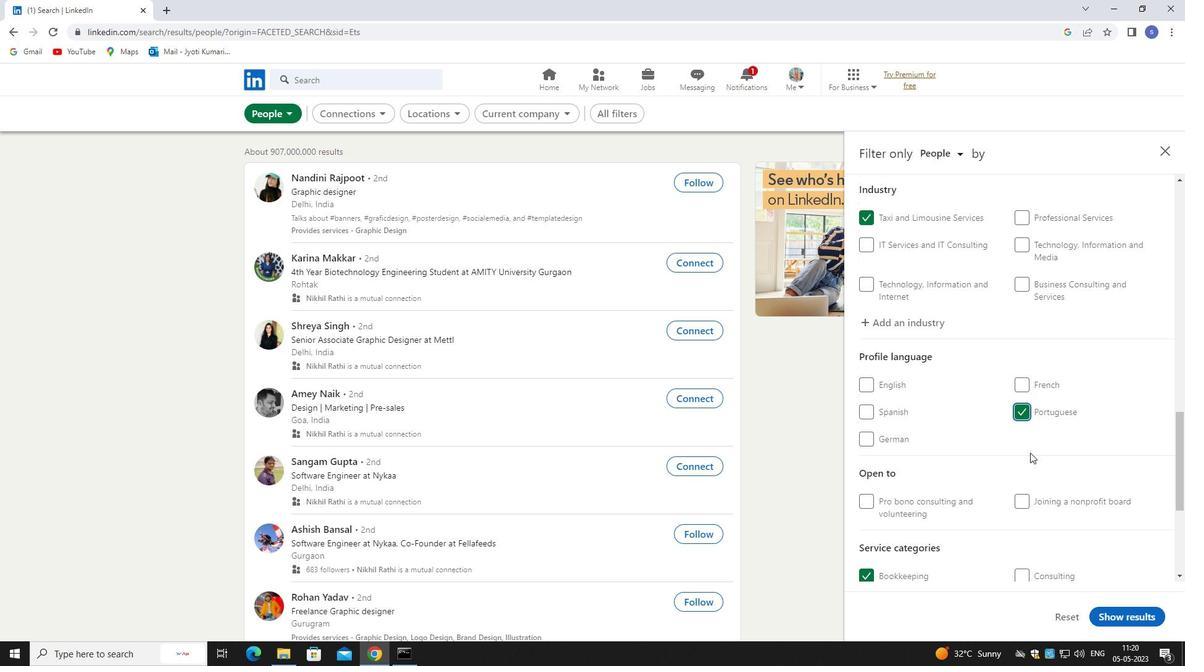 
Action: Mouse scrolled (1030, 469) with delta (0, 0)
Screenshot: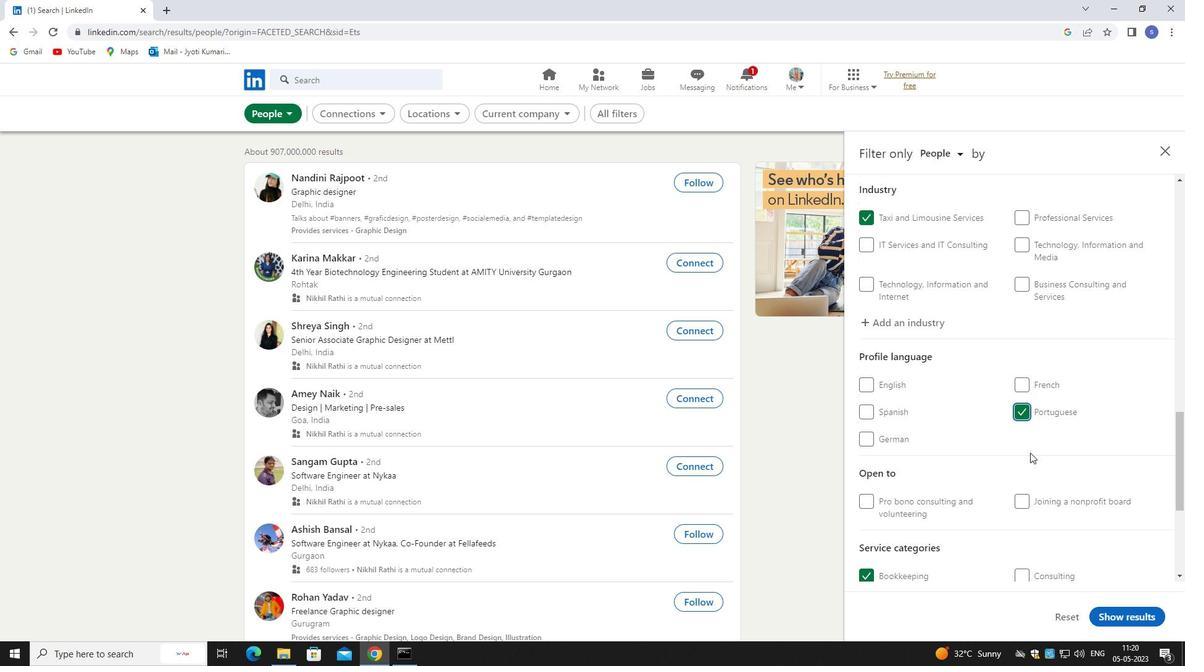 
Action: Mouse moved to (1031, 476)
Screenshot: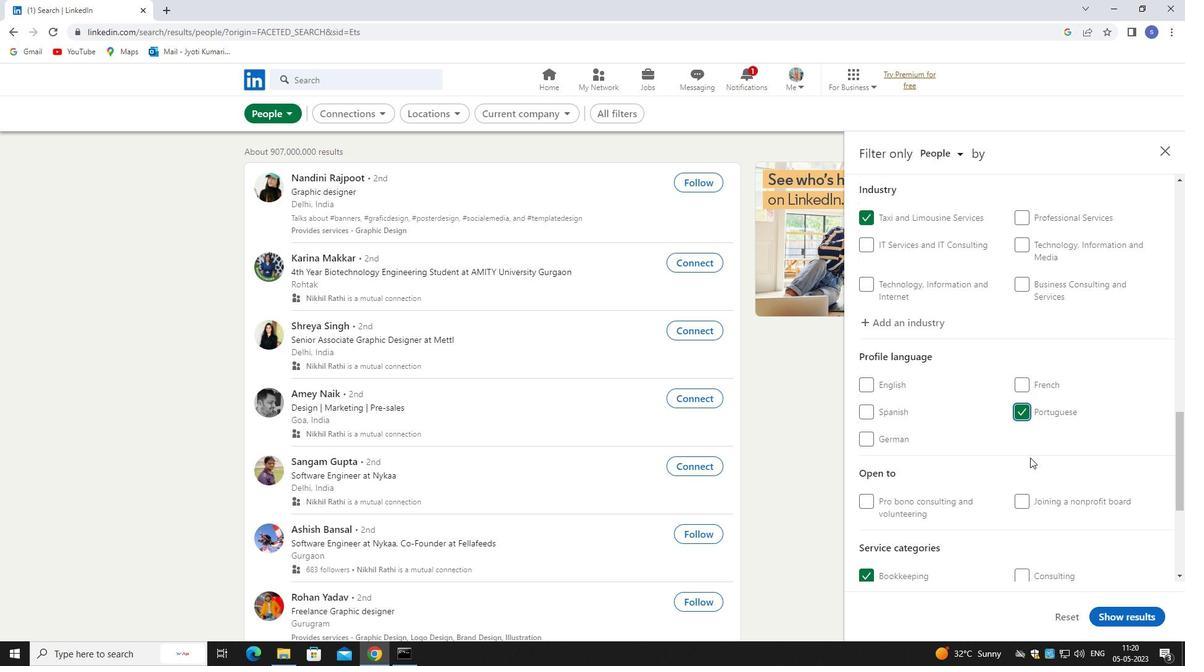 
Action: Mouse scrolled (1031, 475) with delta (0, 0)
Screenshot: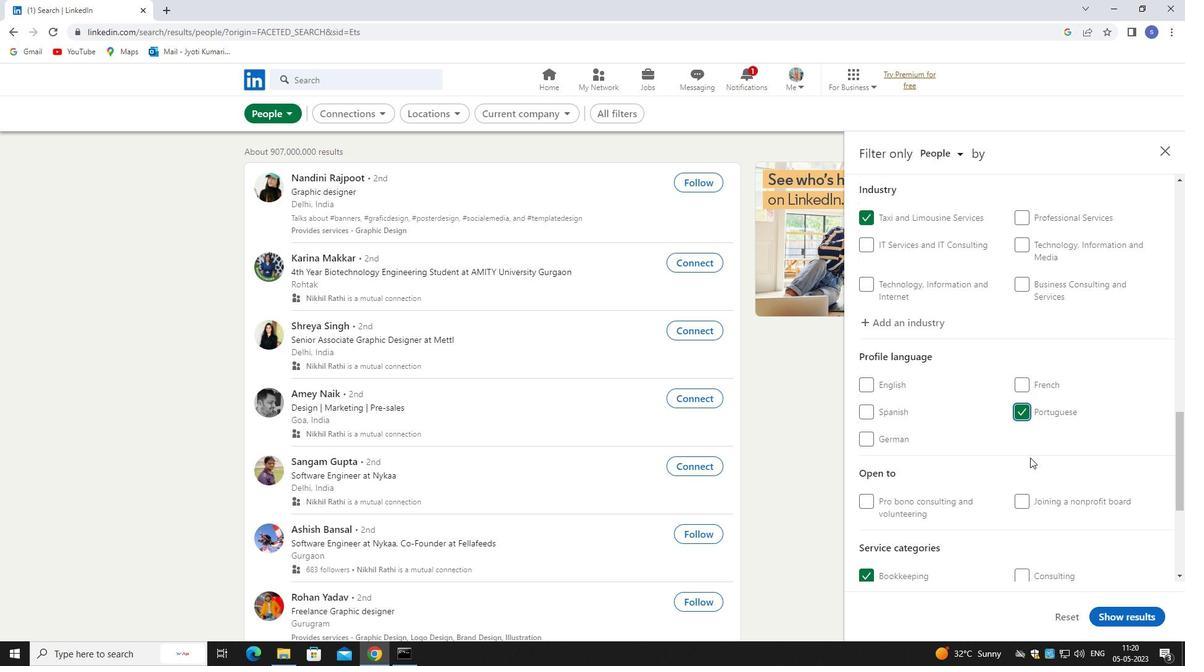 
Action: Mouse moved to (1124, 617)
Screenshot: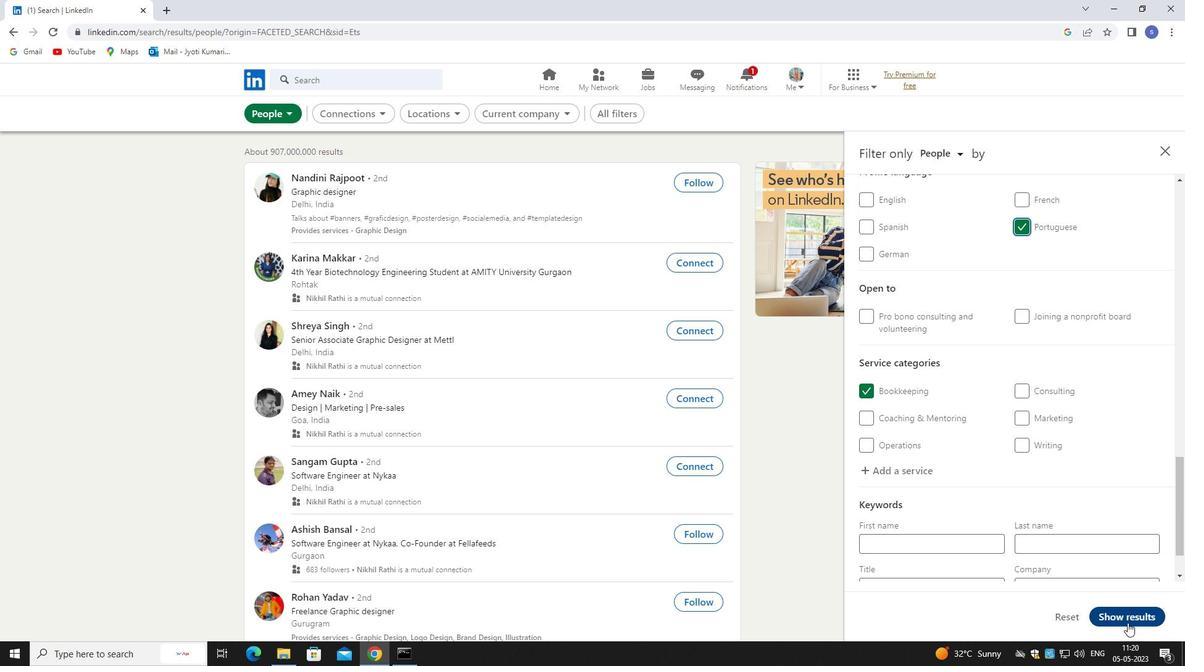 
Action: Mouse pressed left at (1124, 617)
Screenshot: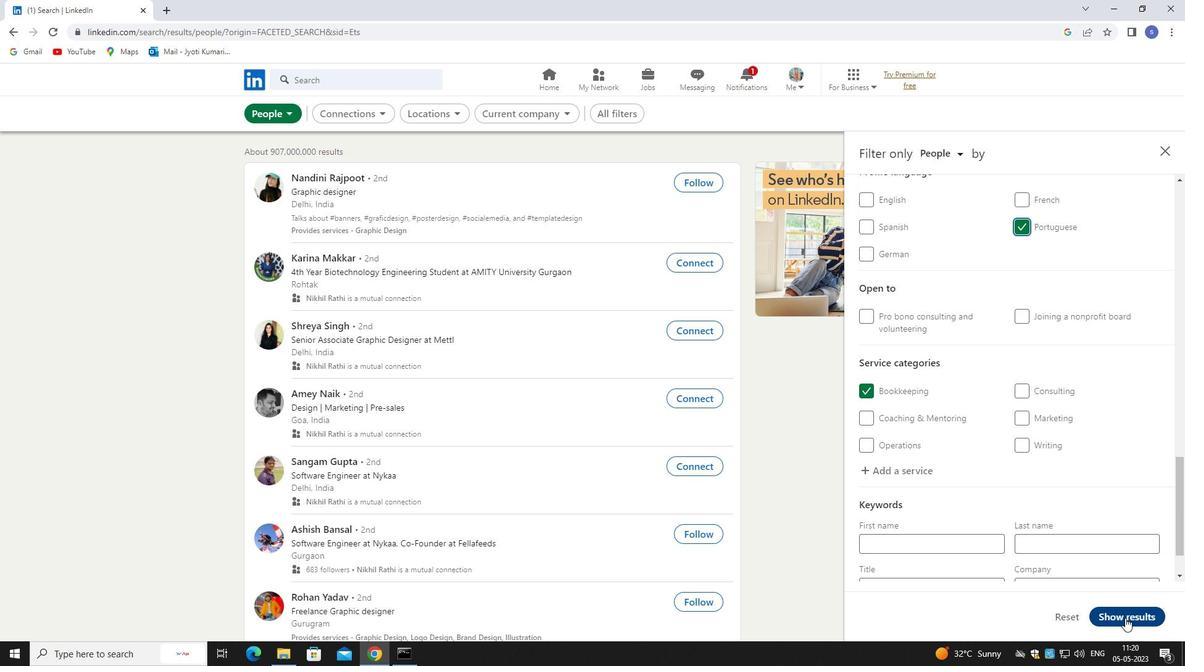
Action: Mouse moved to (1079, 556)
Screenshot: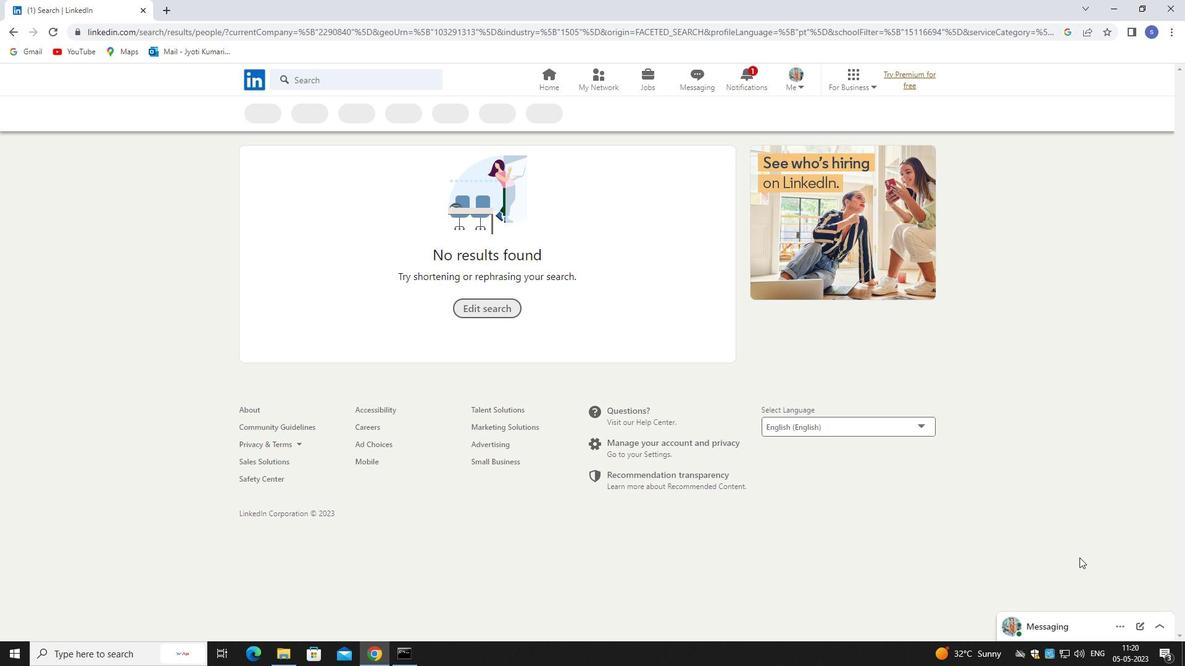 
